 Task: Look for space in Conroe, United States from 12th July, 2023 to 16th July, 2023 for 8 adults in price range Rs.10000 to Rs.16000. Place can be private room with 8 bedrooms having 8 beds and 8 bathrooms. Property type can be house, flat, guest house. Amenities needed are: wifi, TV, free parkinig on premises, gym, breakfast. Booking option can be shelf check-in. Required host language is English.
Action: Mouse moved to (482, 95)
Screenshot: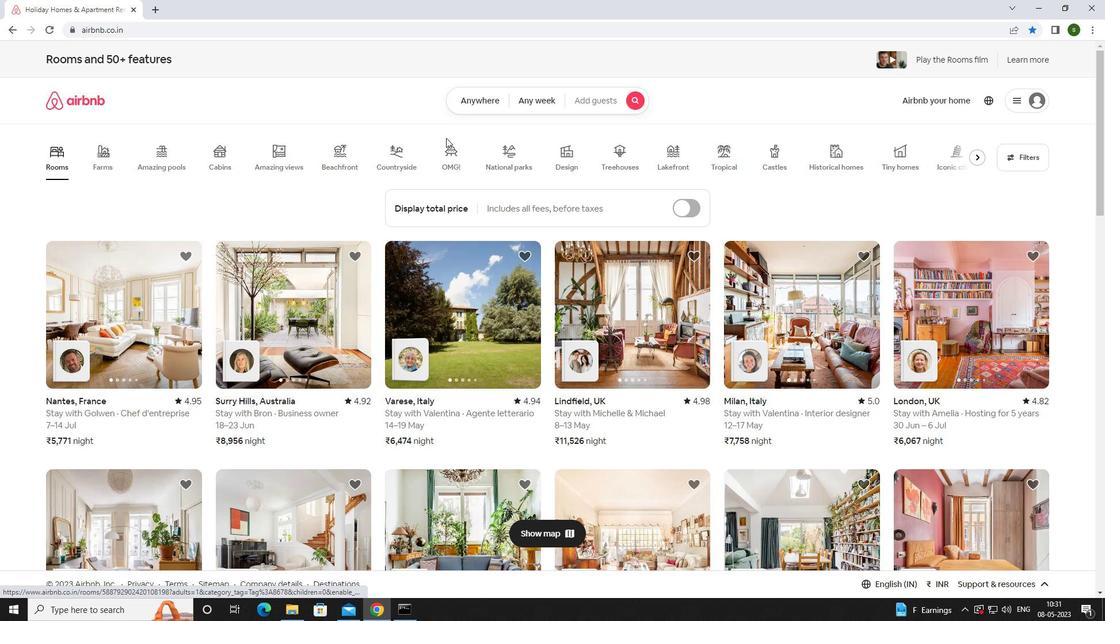 
Action: Mouse pressed left at (482, 95)
Screenshot: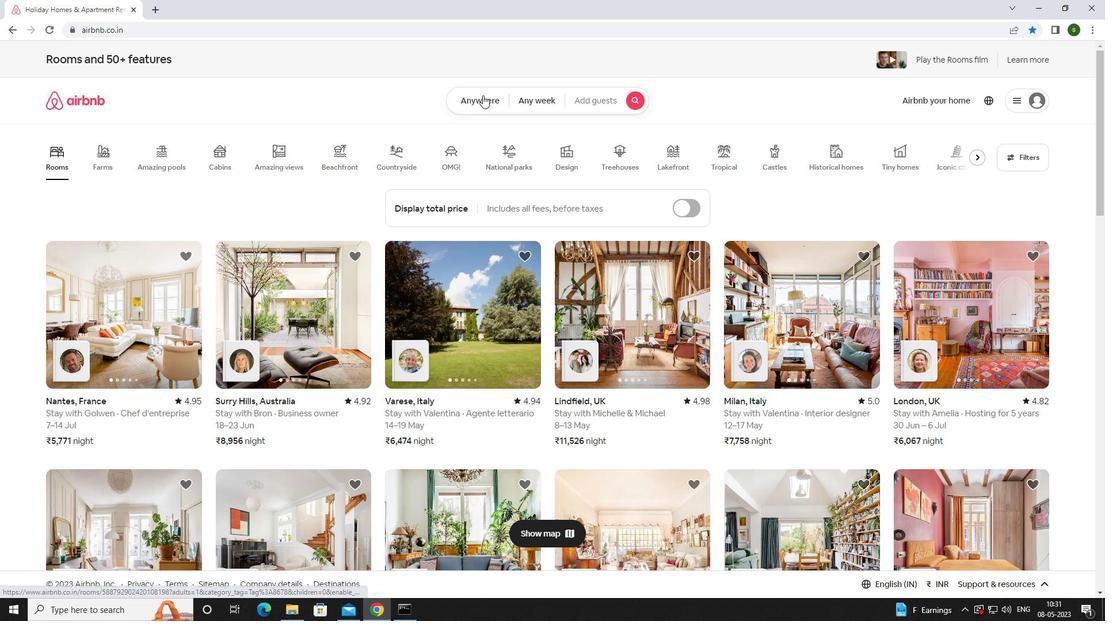 
Action: Mouse moved to (388, 145)
Screenshot: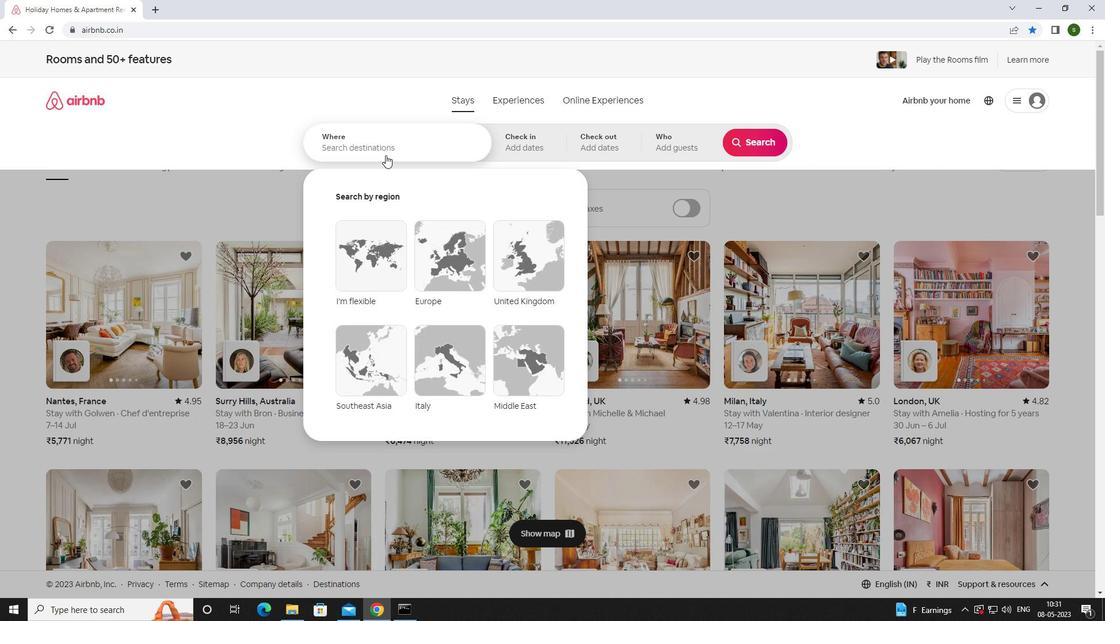
Action: Mouse pressed left at (388, 145)
Screenshot: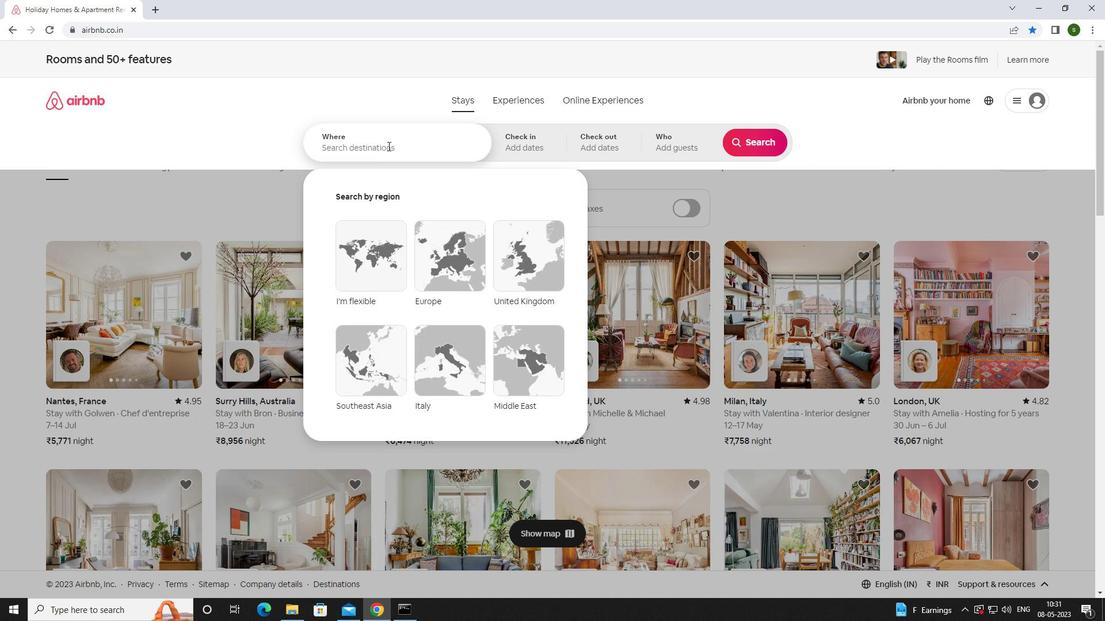 
Action: Key pressed <Key.caps_lock>c<Key.caps_lock>onroe,<Key.space><Key.caps_lock>u<Key.caps_lock>nited<Key.space><Key.caps_lock>s<Key.caps_lock>tates<Key.enter>
Screenshot: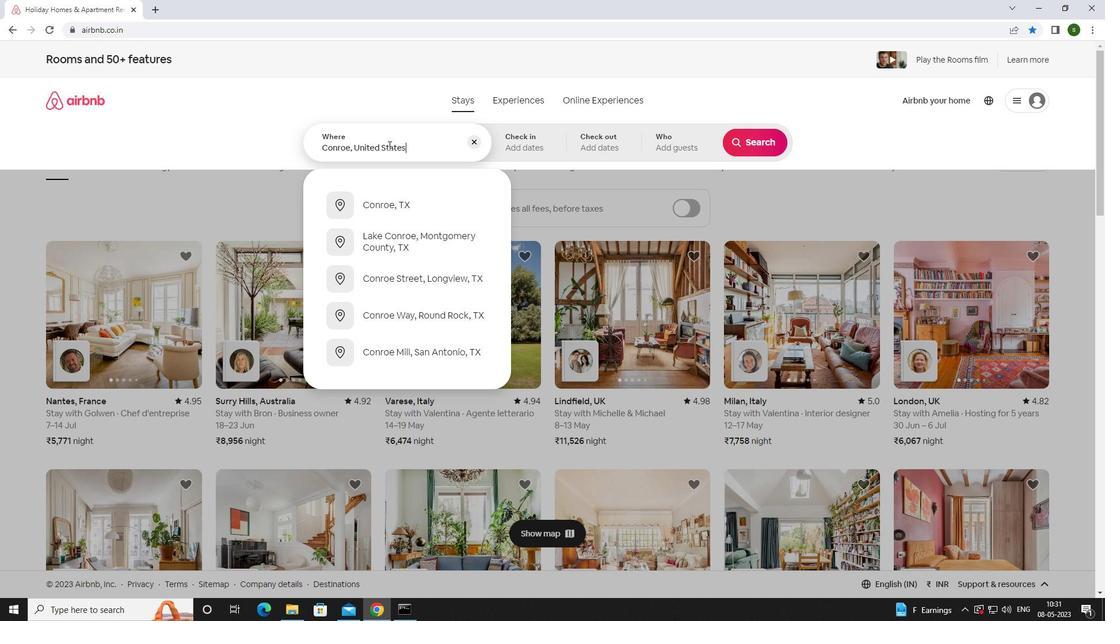 
Action: Mouse moved to (757, 237)
Screenshot: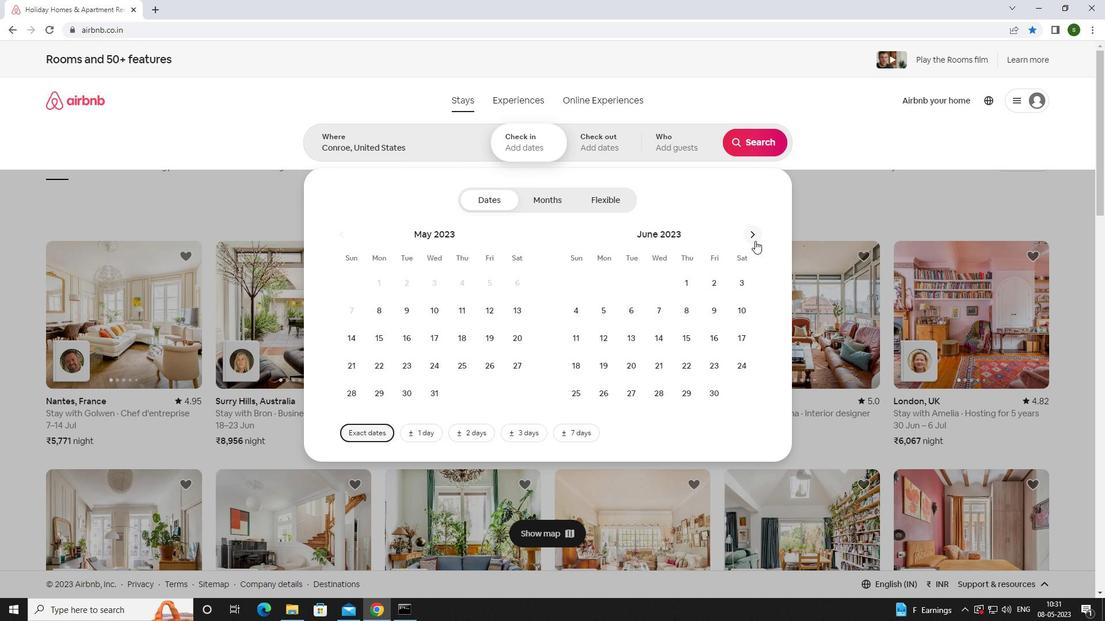 
Action: Mouse pressed left at (757, 237)
Screenshot: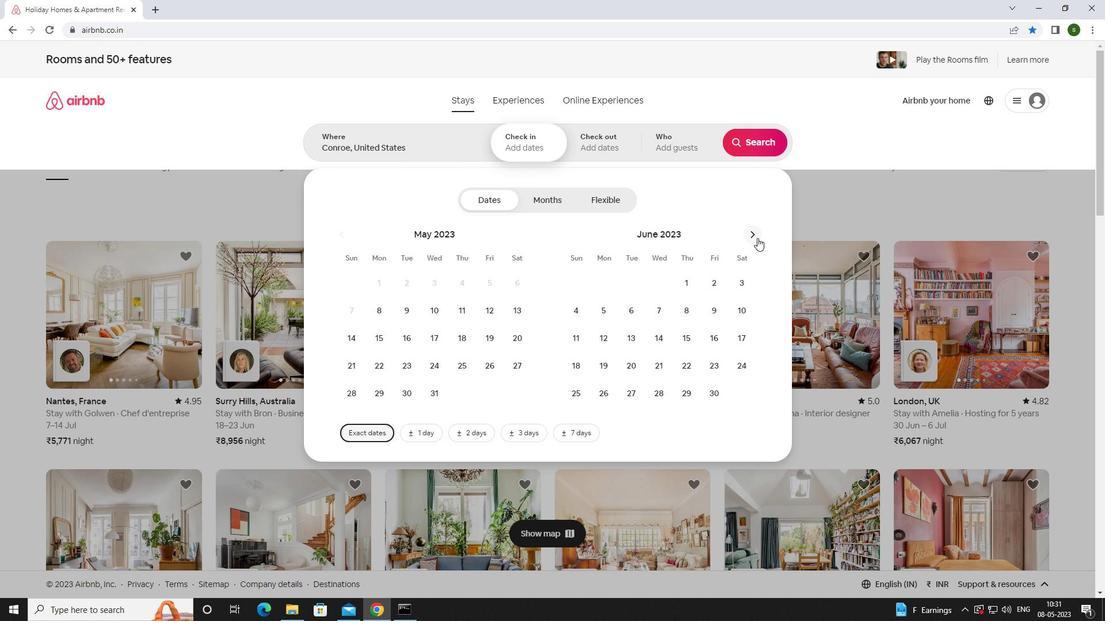 
Action: Mouse moved to (658, 325)
Screenshot: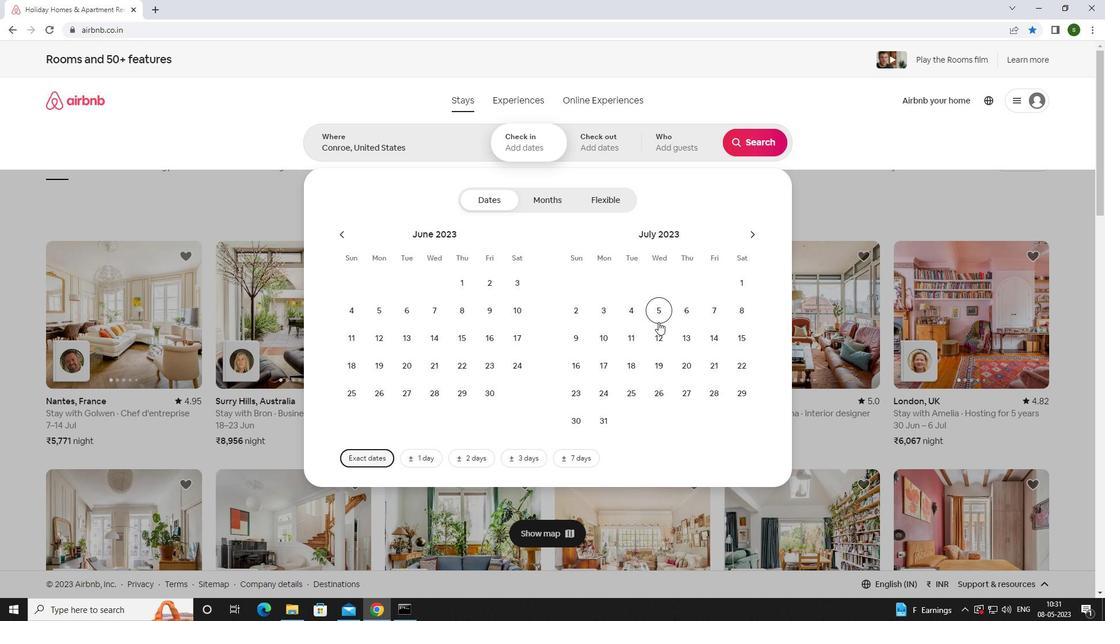 
Action: Mouse pressed left at (658, 325)
Screenshot: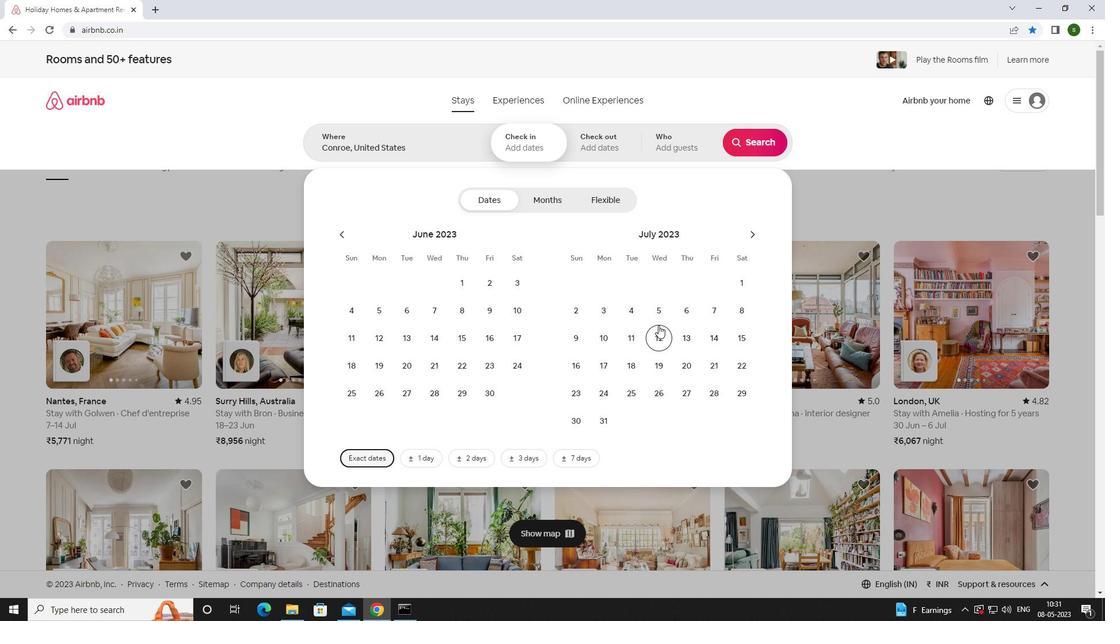 
Action: Mouse moved to (577, 366)
Screenshot: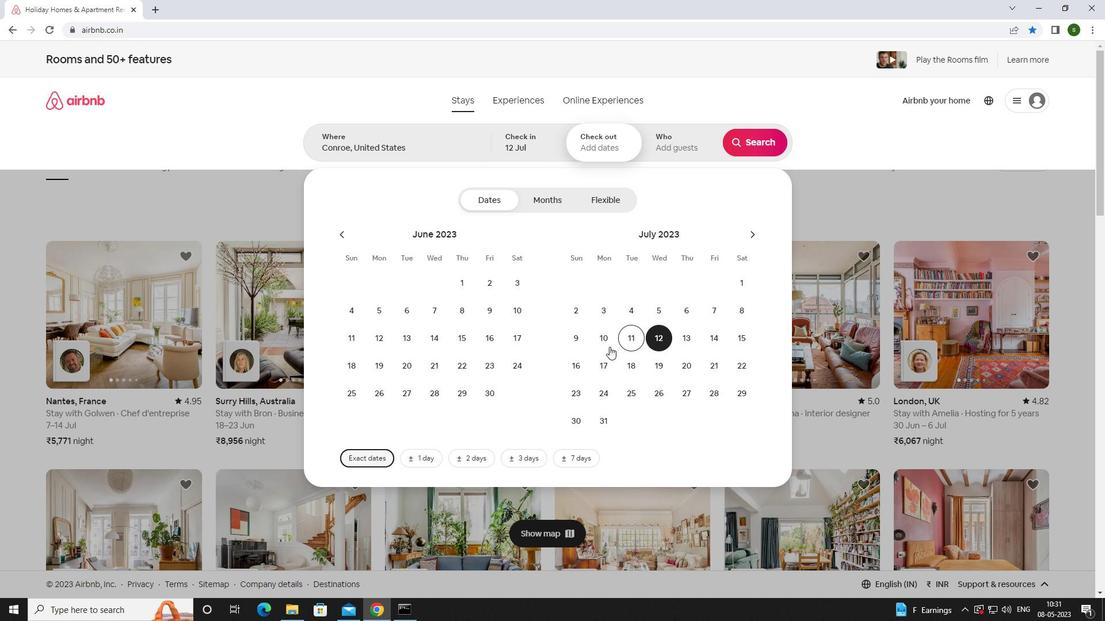 
Action: Mouse pressed left at (577, 366)
Screenshot: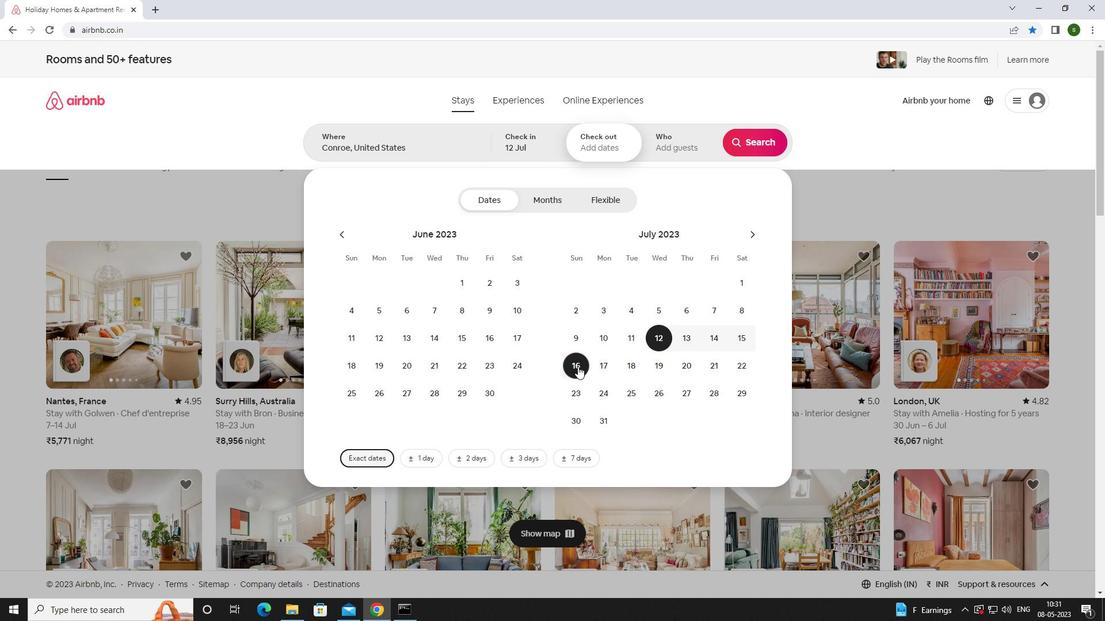 
Action: Mouse moved to (673, 149)
Screenshot: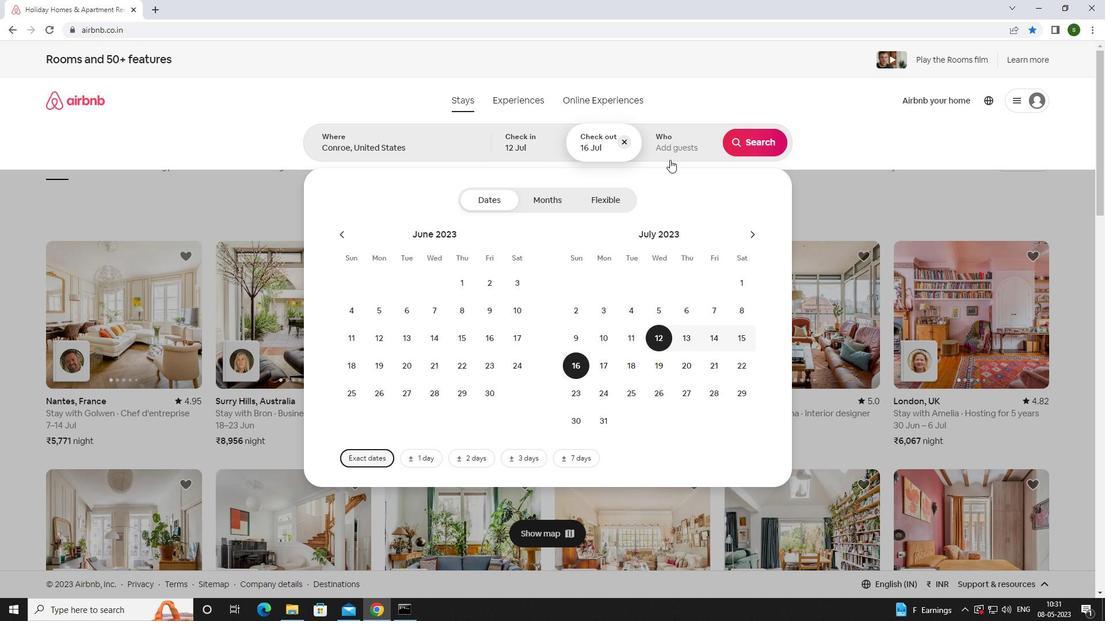 
Action: Mouse pressed left at (673, 149)
Screenshot: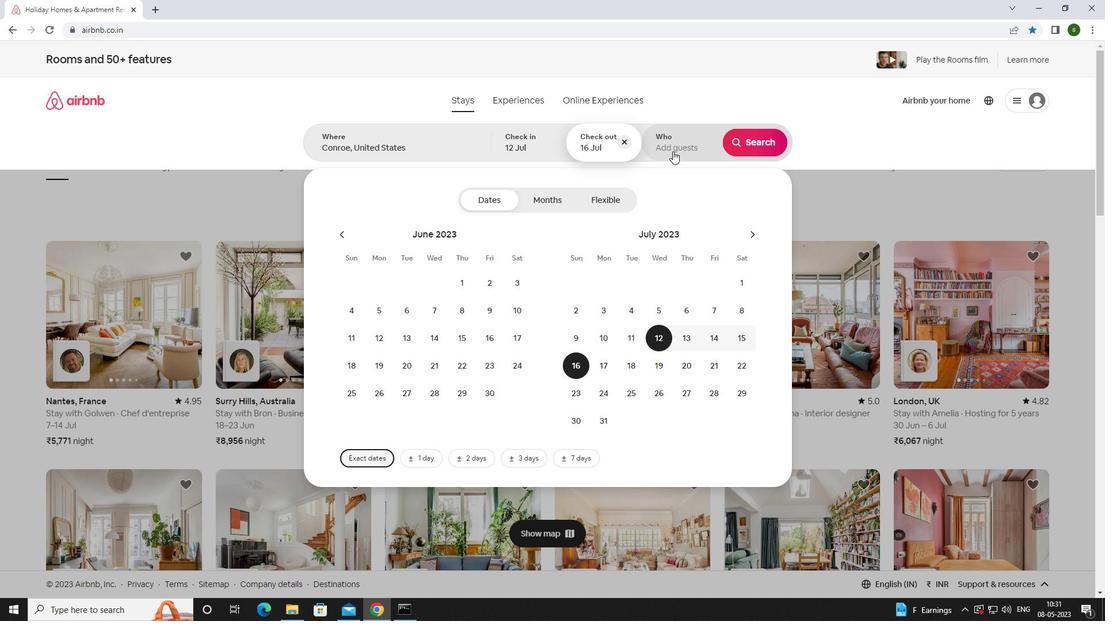 
Action: Mouse moved to (757, 203)
Screenshot: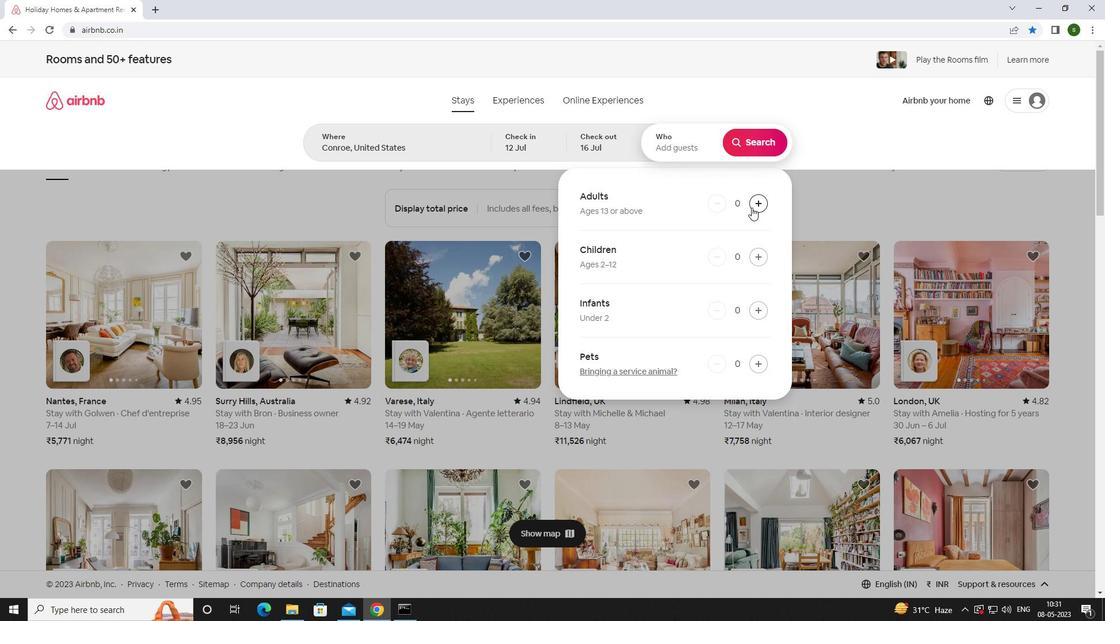 
Action: Mouse pressed left at (757, 203)
Screenshot: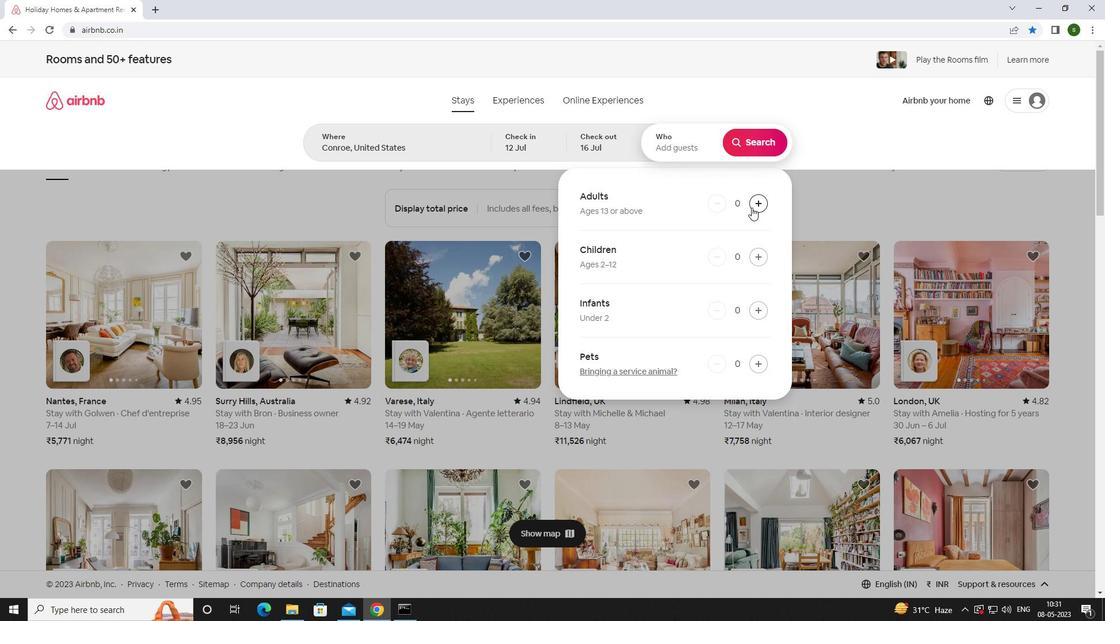 
Action: Mouse pressed left at (757, 203)
Screenshot: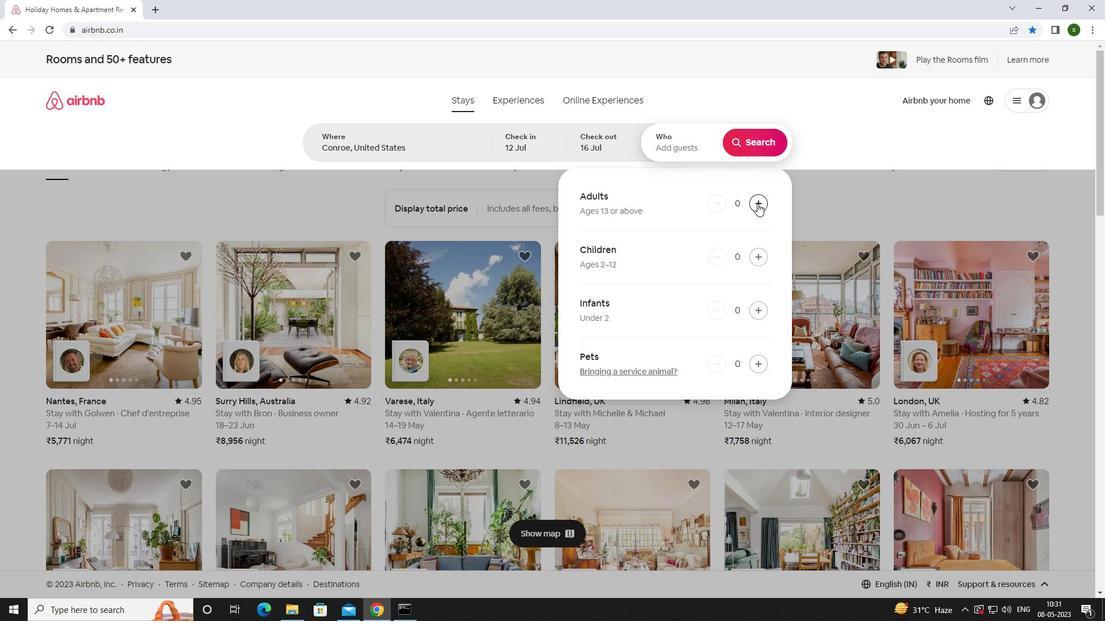 
Action: Mouse pressed left at (757, 203)
Screenshot: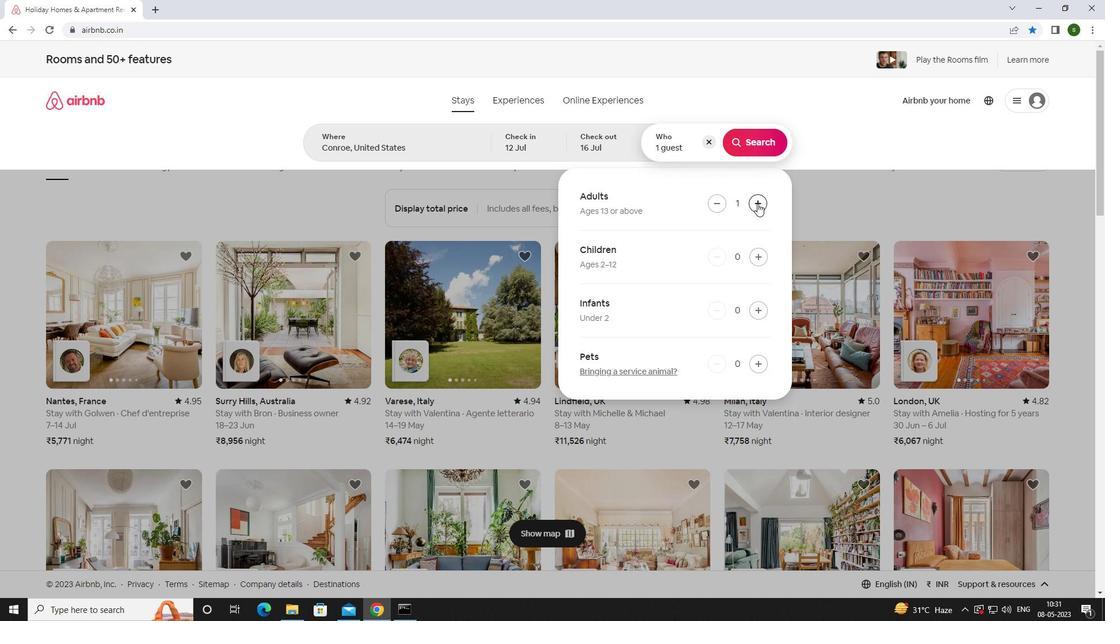 
Action: Mouse pressed left at (757, 203)
Screenshot: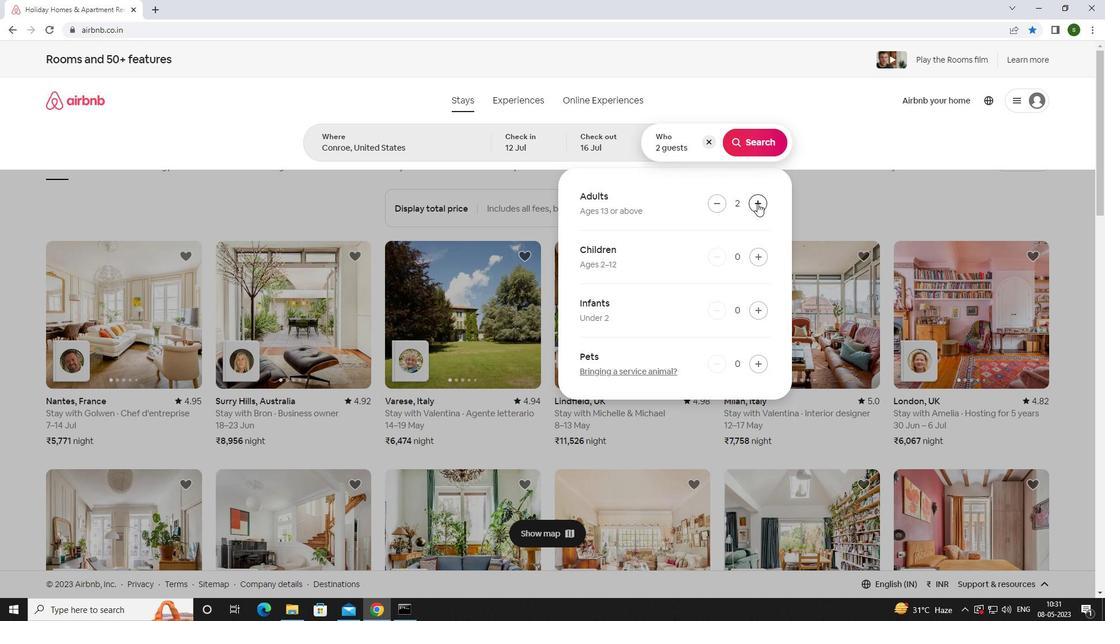 
Action: Mouse pressed left at (757, 203)
Screenshot: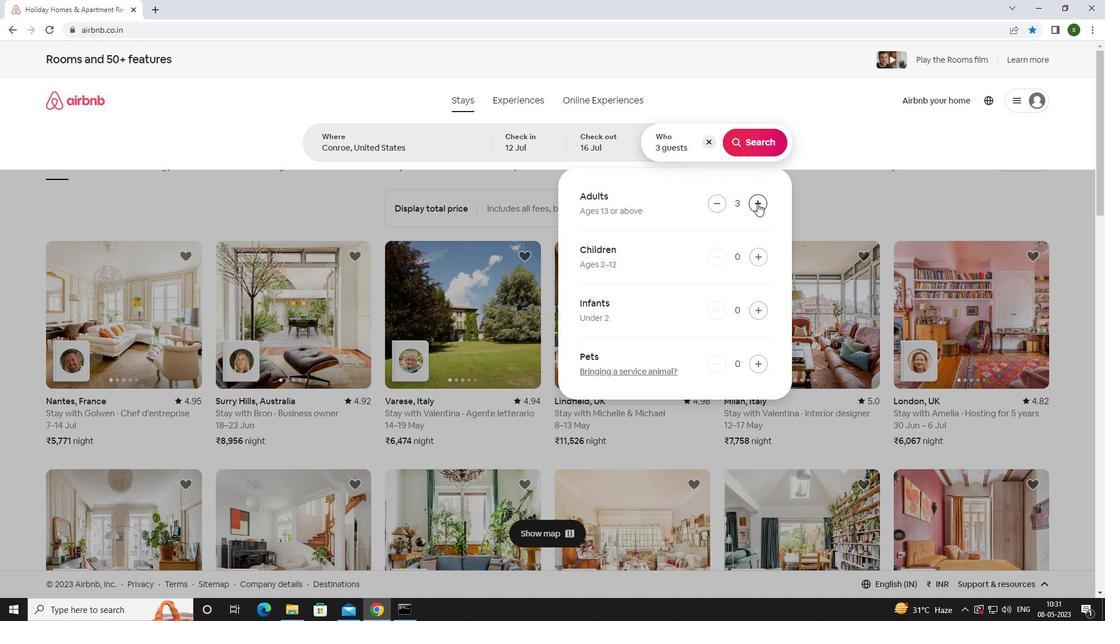 
Action: Mouse pressed left at (757, 203)
Screenshot: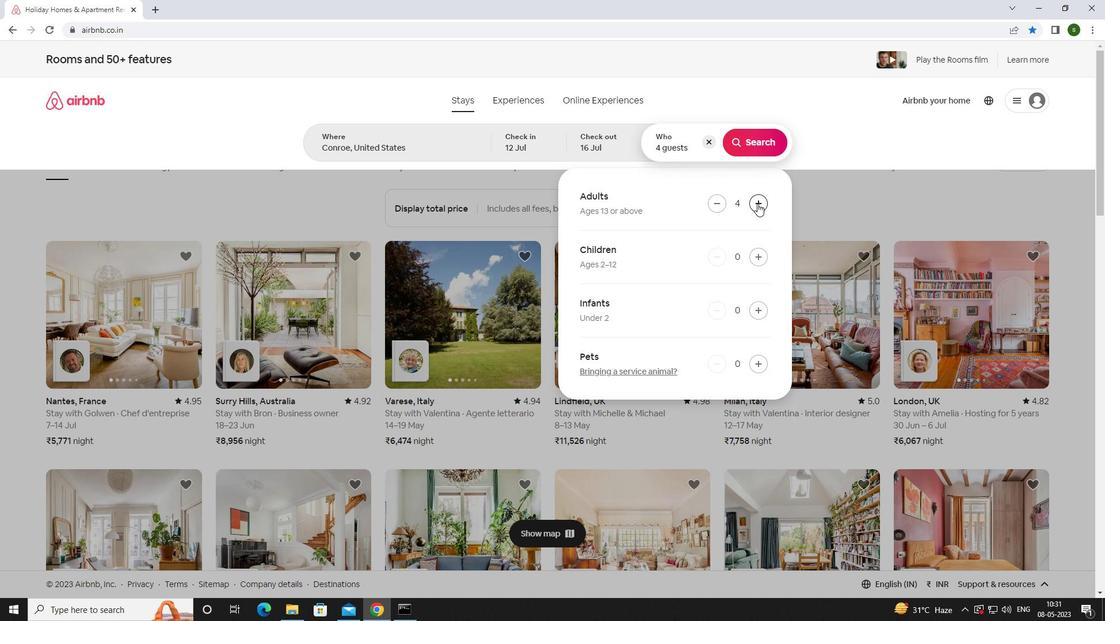 
Action: Mouse pressed left at (757, 203)
Screenshot: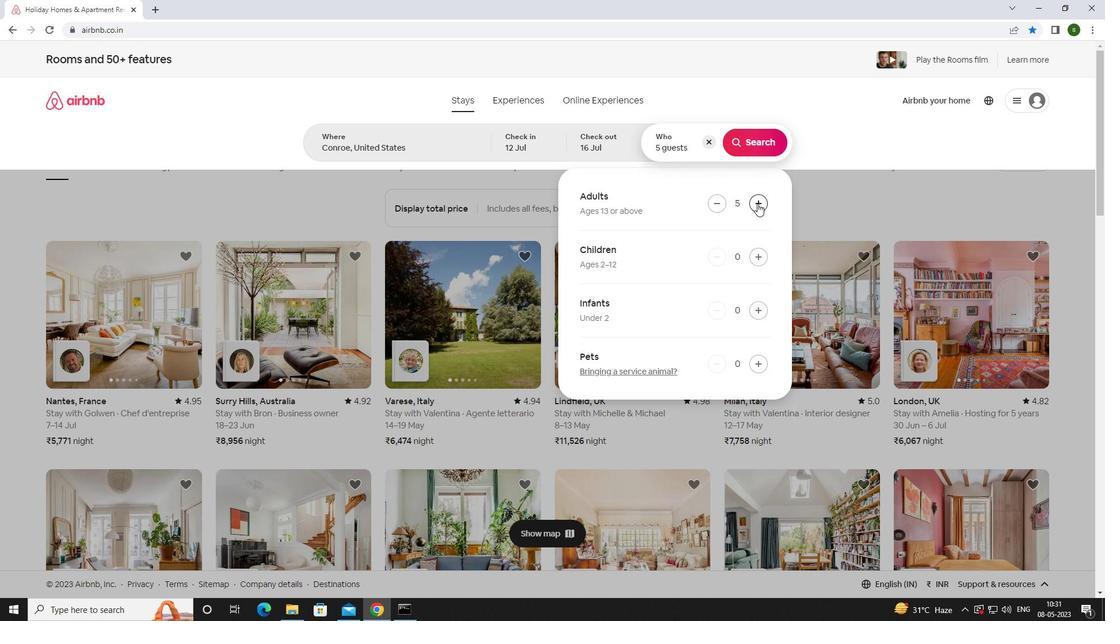 
Action: Mouse pressed left at (757, 203)
Screenshot: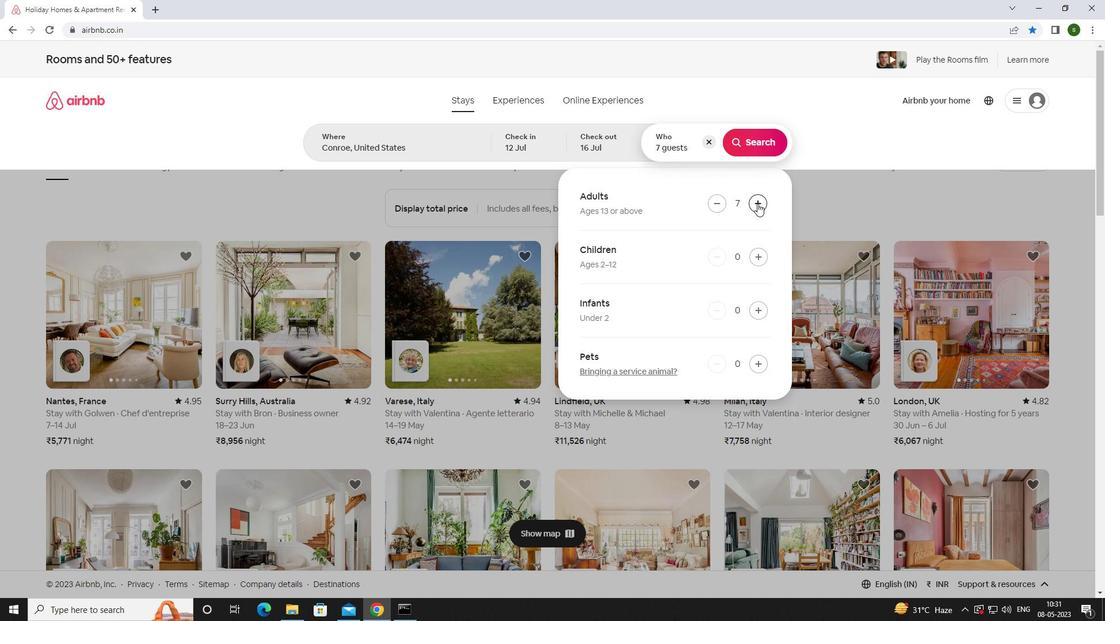 
Action: Mouse moved to (757, 139)
Screenshot: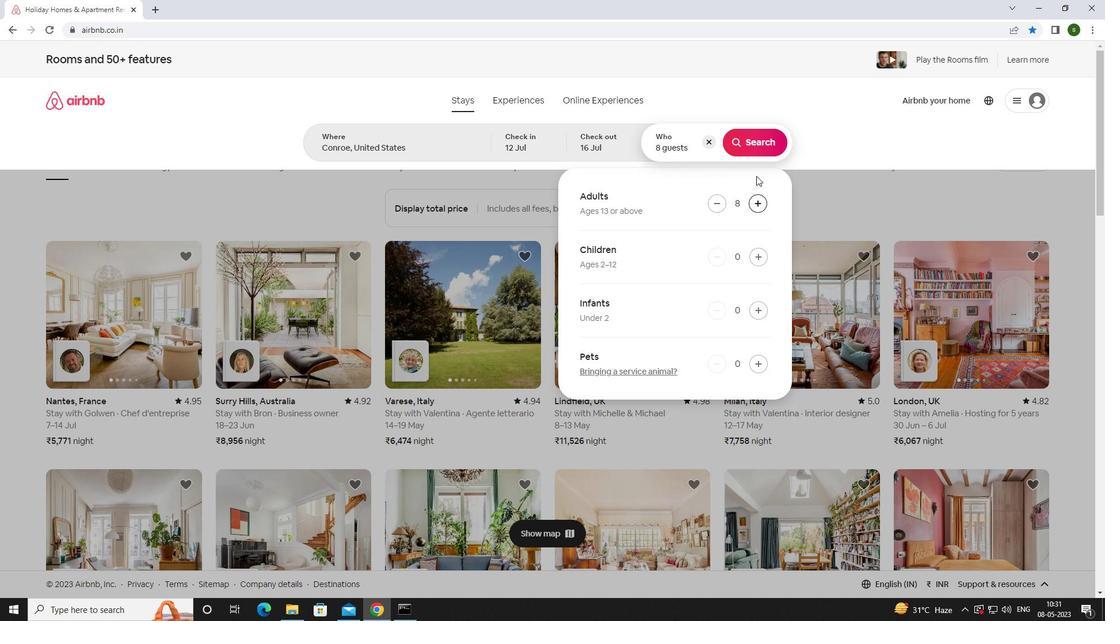 
Action: Mouse pressed left at (757, 139)
Screenshot: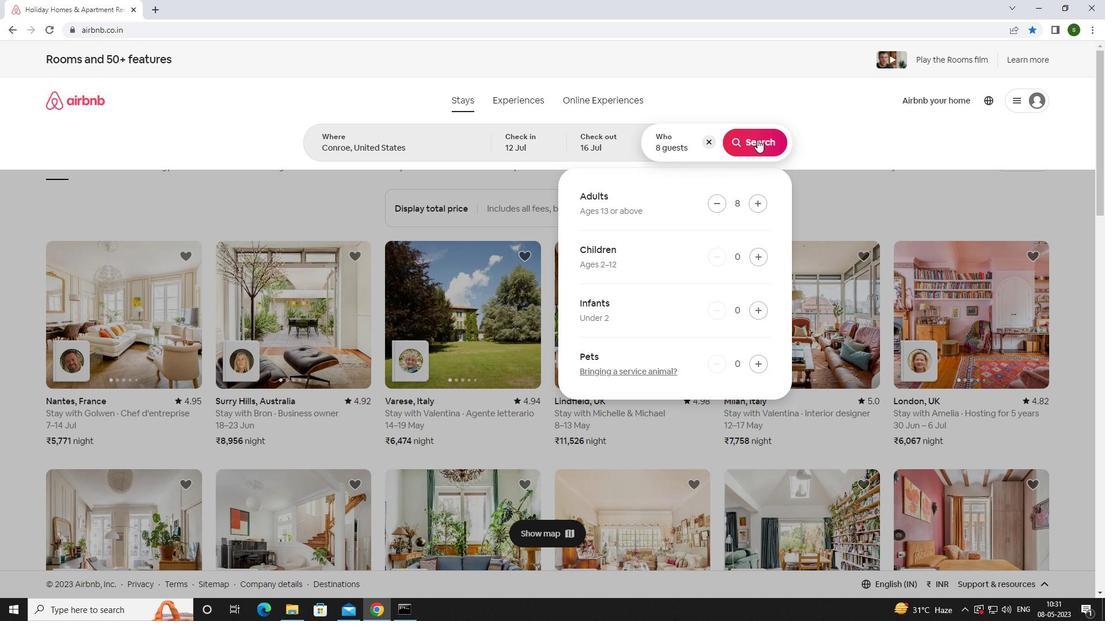 
Action: Mouse moved to (1040, 108)
Screenshot: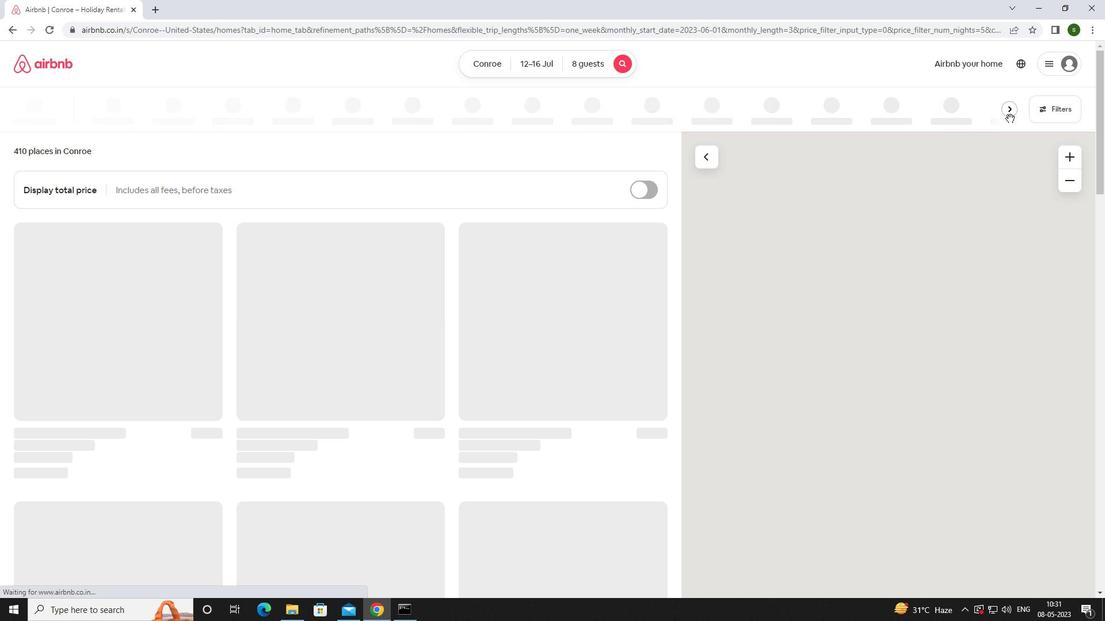 
Action: Mouse pressed left at (1040, 108)
Screenshot: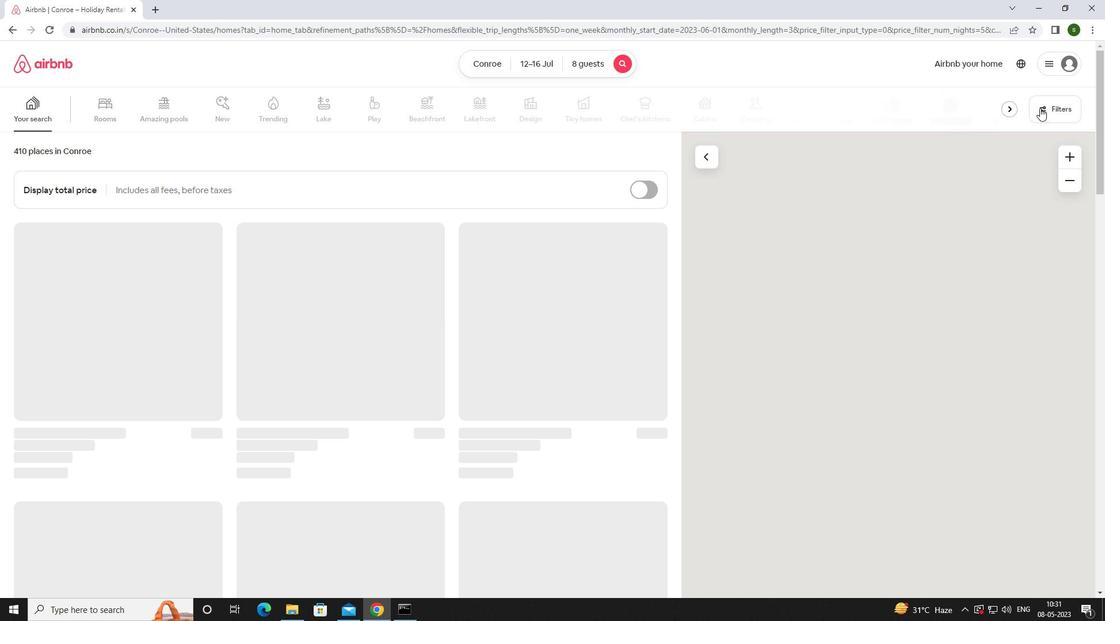 
Action: Mouse moved to (486, 392)
Screenshot: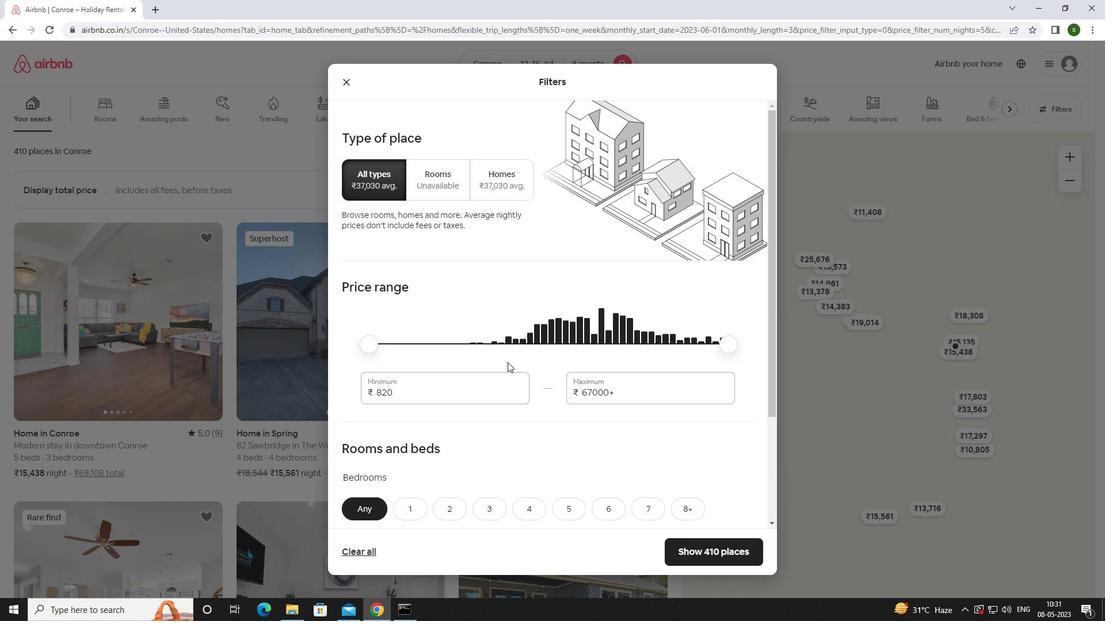 
Action: Mouse pressed left at (486, 392)
Screenshot: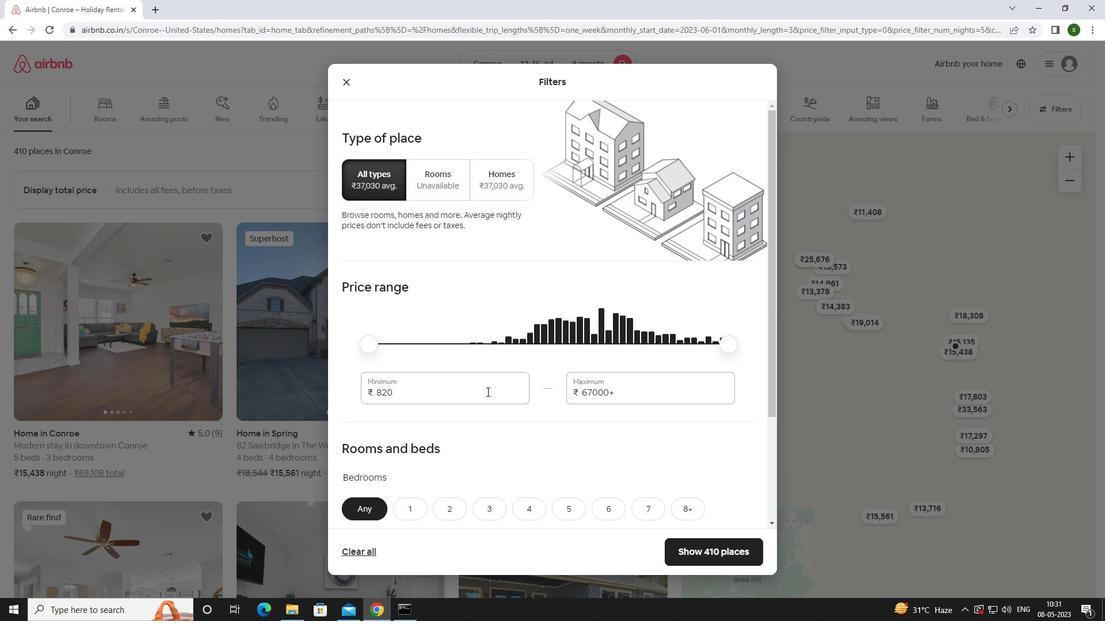 
Action: Key pressed <Key.backspace><Key.backspace><Key.backspace><Key.backspace><Key.backspace>10000
Screenshot: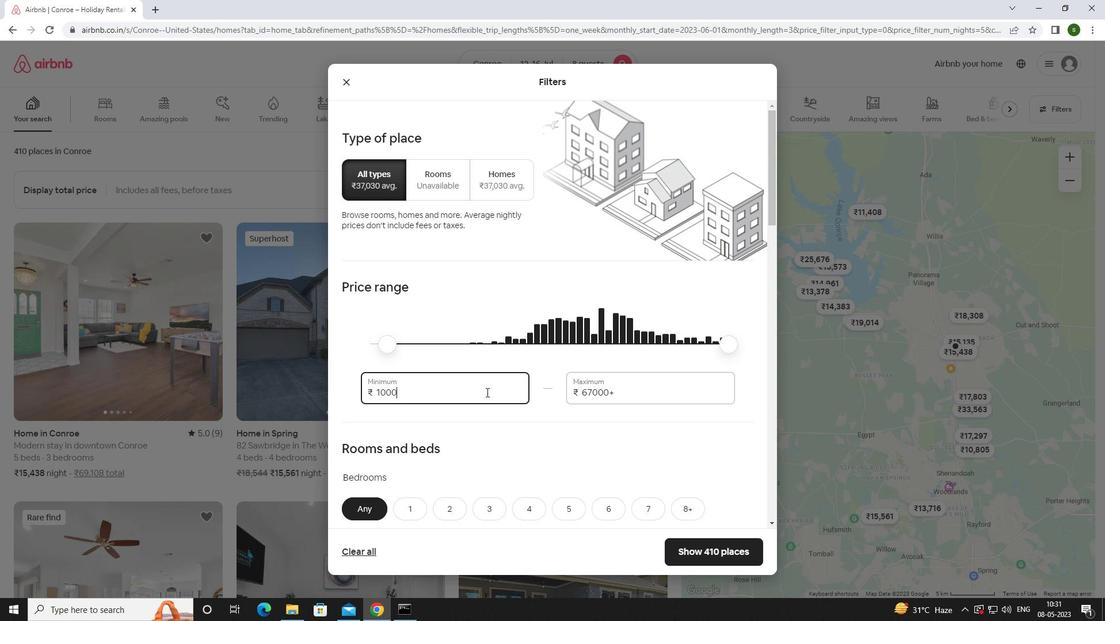 
Action: Mouse moved to (613, 391)
Screenshot: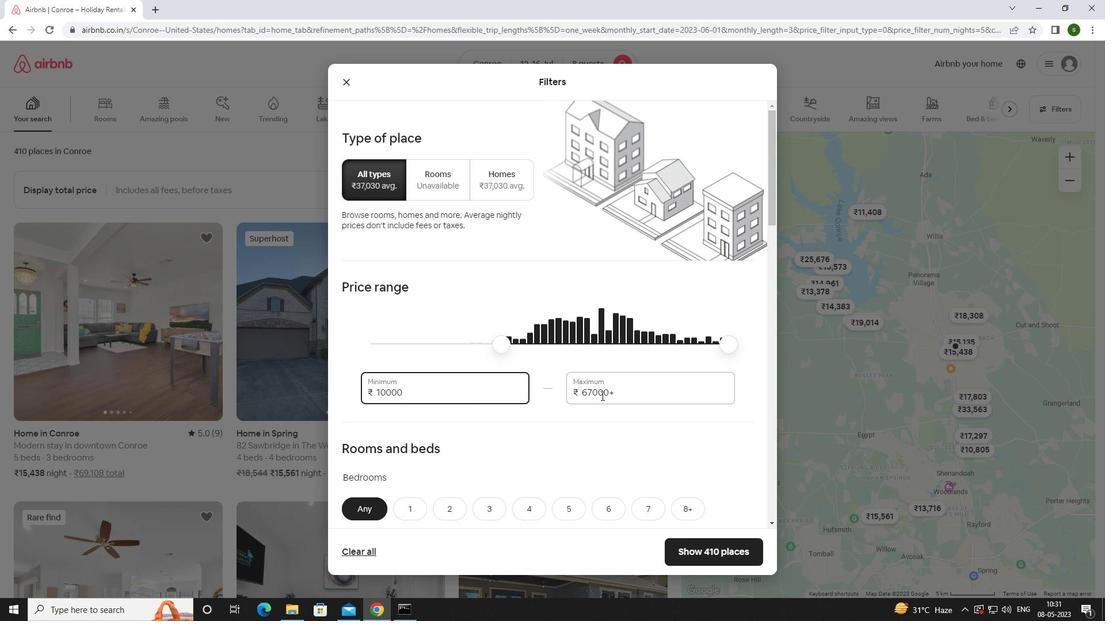 
Action: Mouse pressed left at (613, 391)
Screenshot: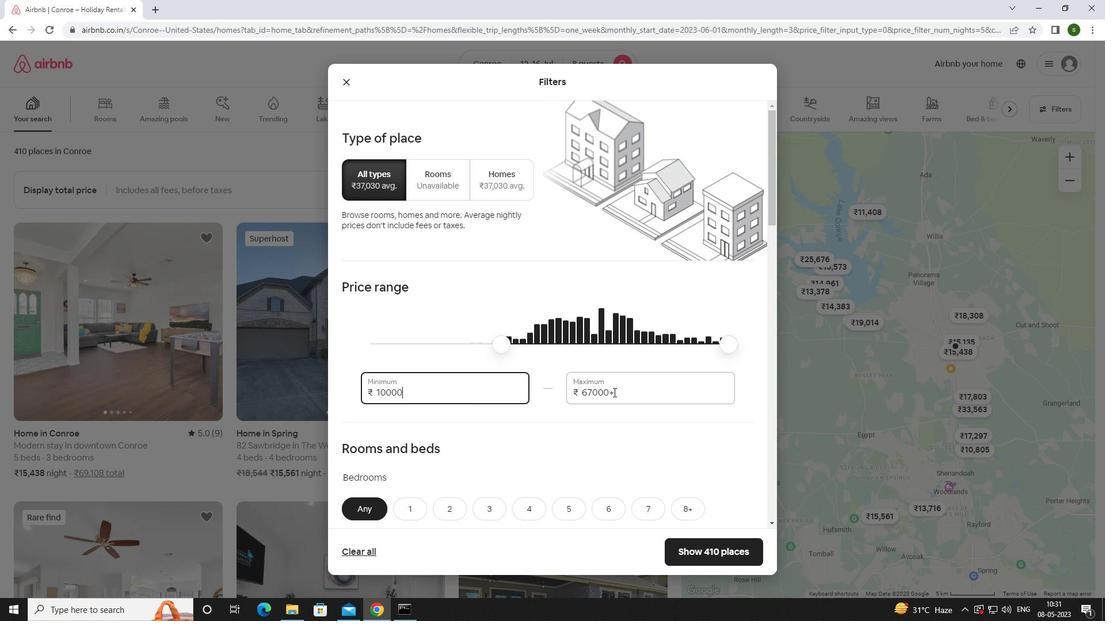 
Action: Key pressed <Key.backspace><Key.backspace><Key.backspace><Key.backspace><Key.backspace><Key.backspace><Key.backspace><Key.backspace><Key.backspace><Key.backspace><Key.backspace><Key.backspace><Key.backspace>16000
Screenshot: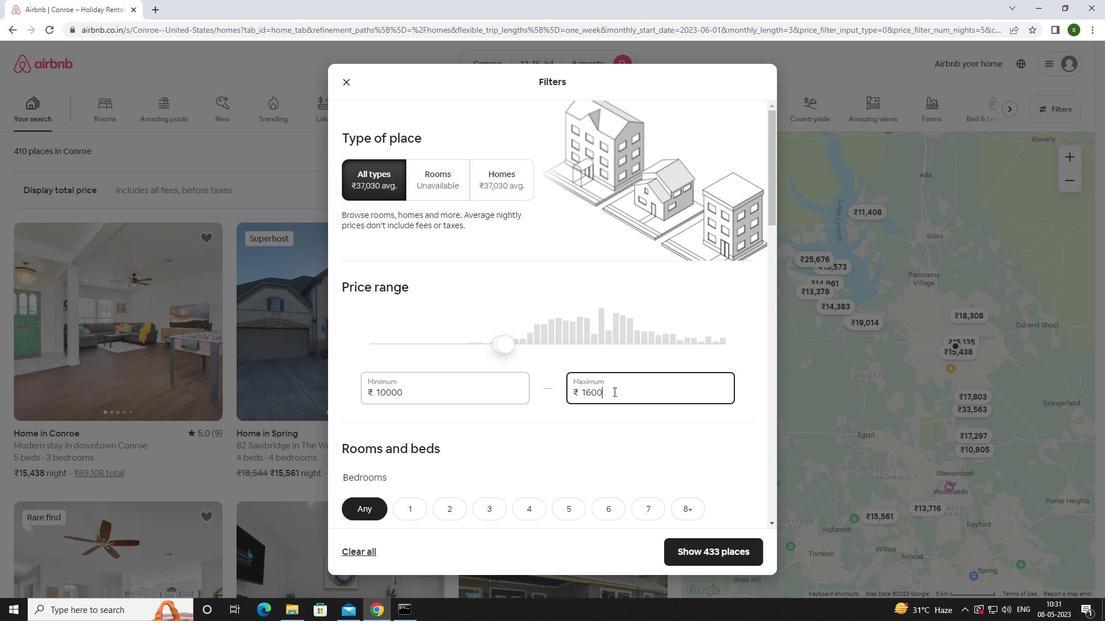 
Action: Mouse moved to (589, 394)
Screenshot: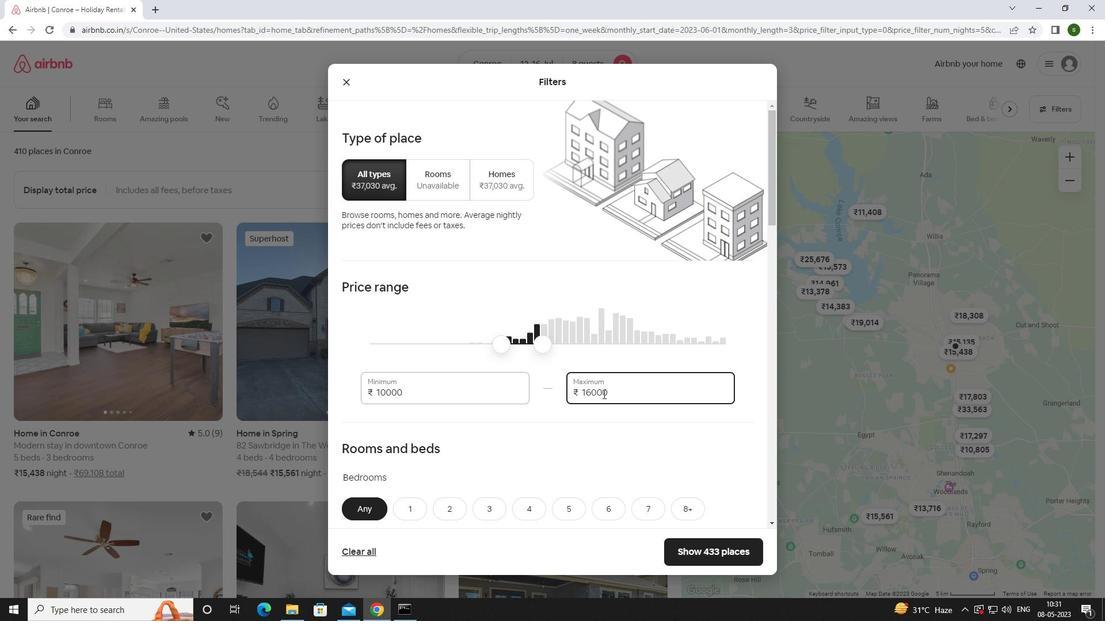 
Action: Mouse scrolled (589, 394) with delta (0, 0)
Screenshot: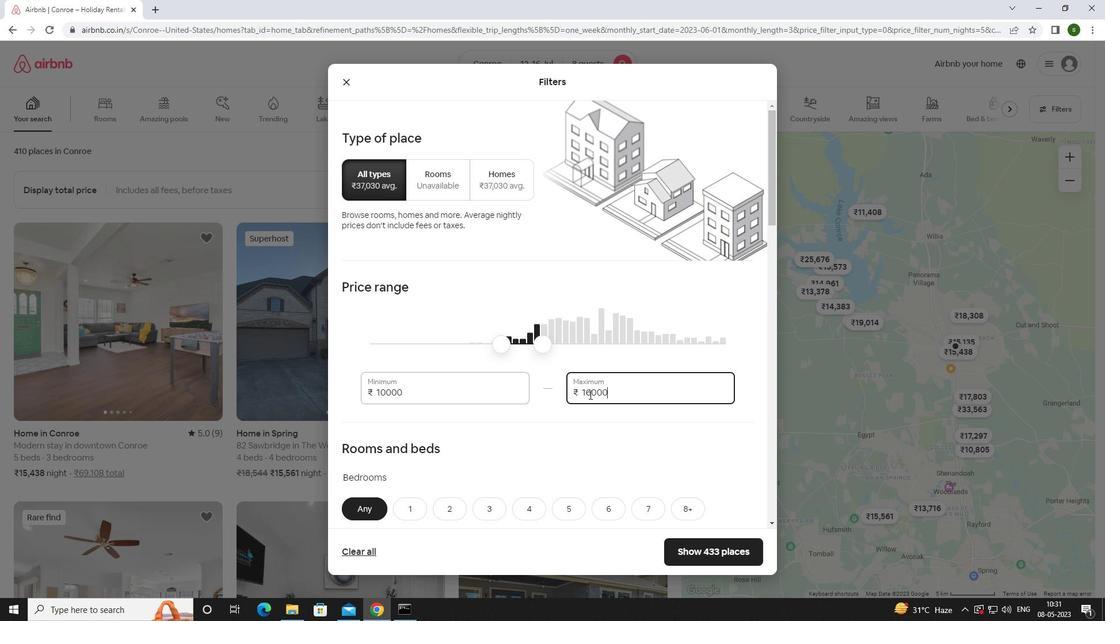 
Action: Mouse scrolled (589, 394) with delta (0, 0)
Screenshot: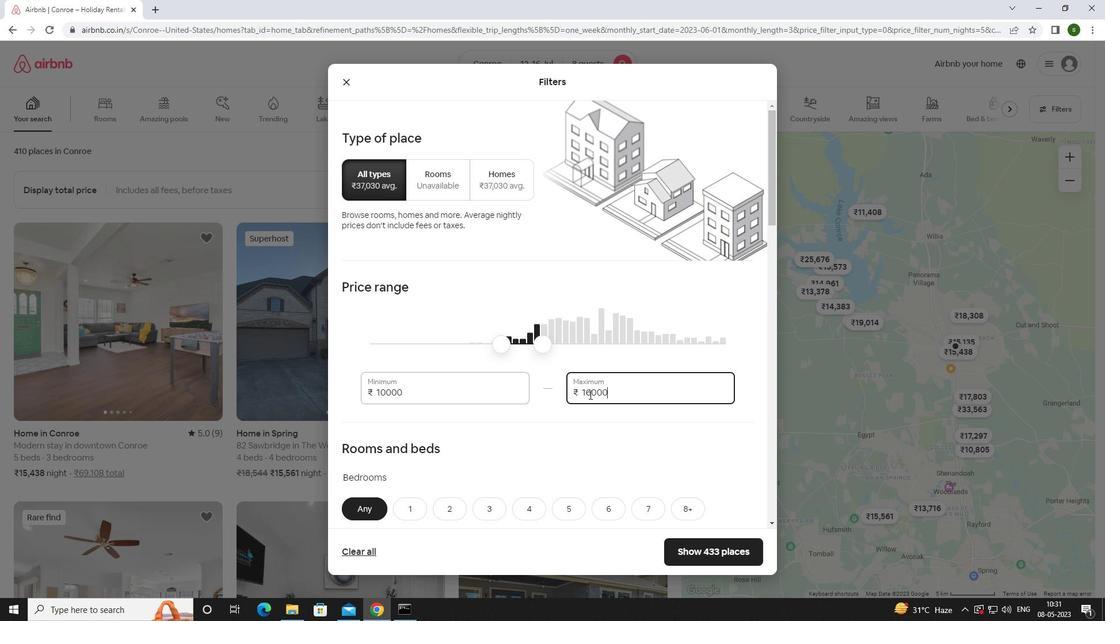 
Action: Mouse scrolled (589, 394) with delta (0, 0)
Screenshot: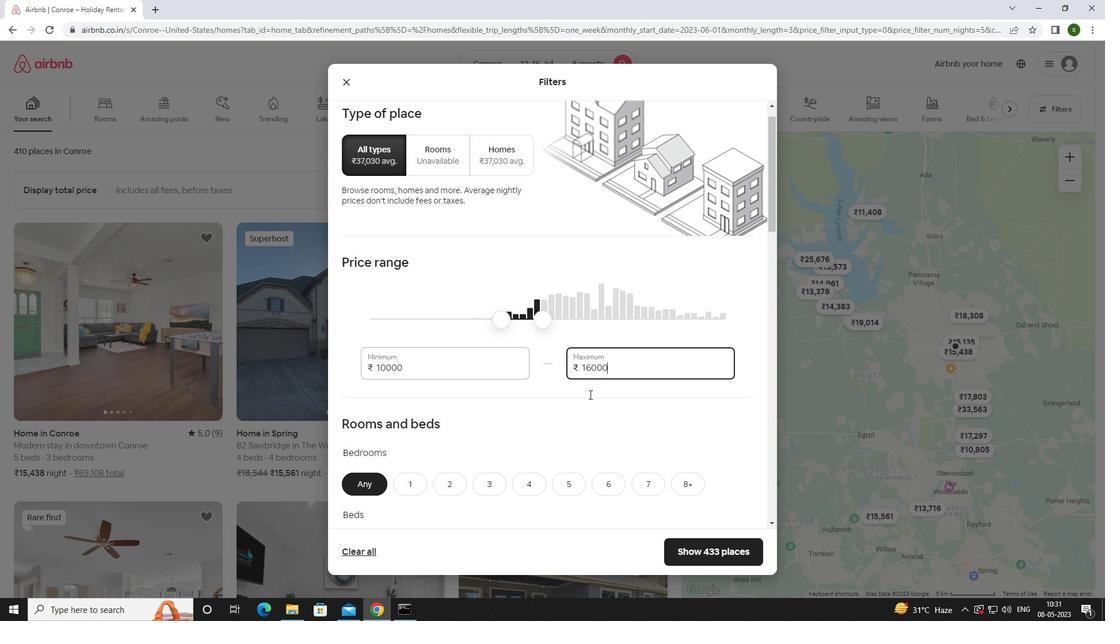 
Action: Mouse scrolled (589, 394) with delta (0, 0)
Screenshot: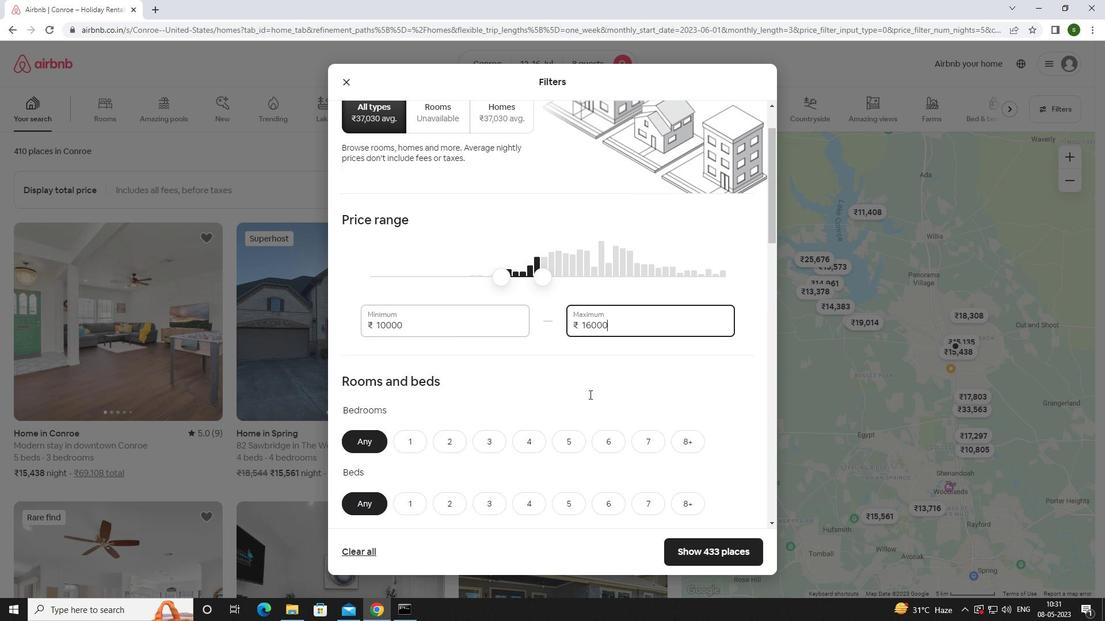 
Action: Mouse moved to (689, 276)
Screenshot: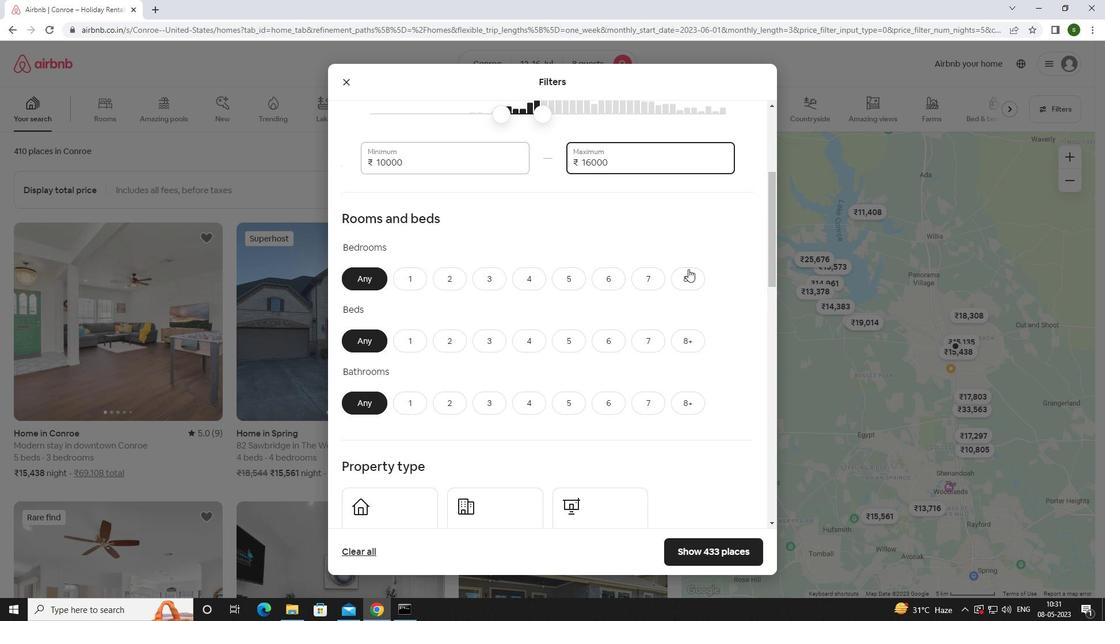 
Action: Mouse pressed left at (689, 276)
Screenshot: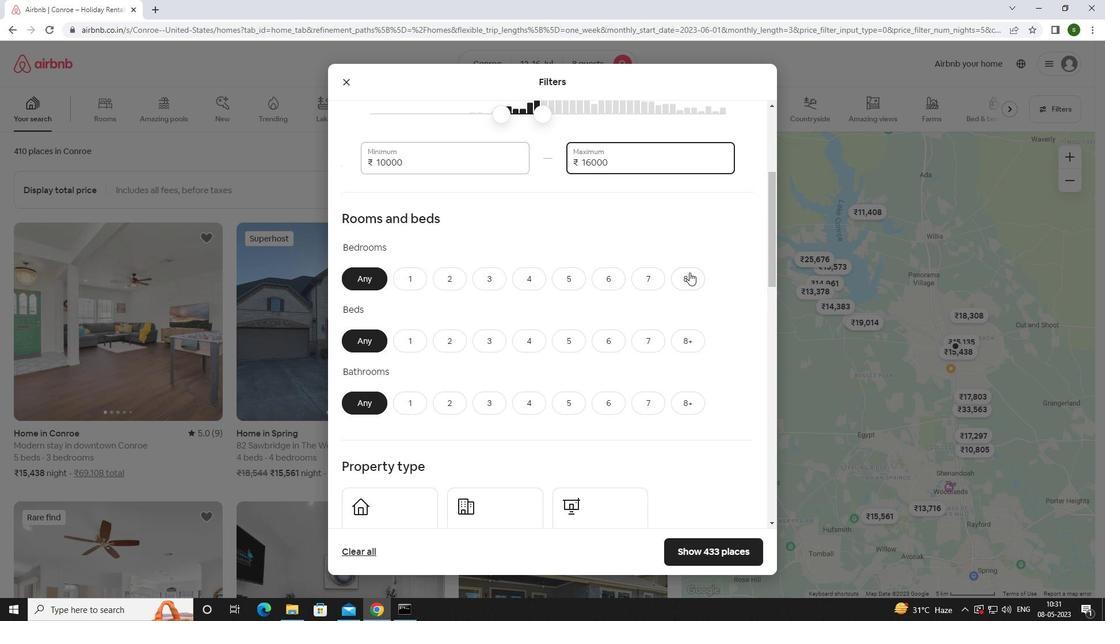 
Action: Mouse moved to (686, 331)
Screenshot: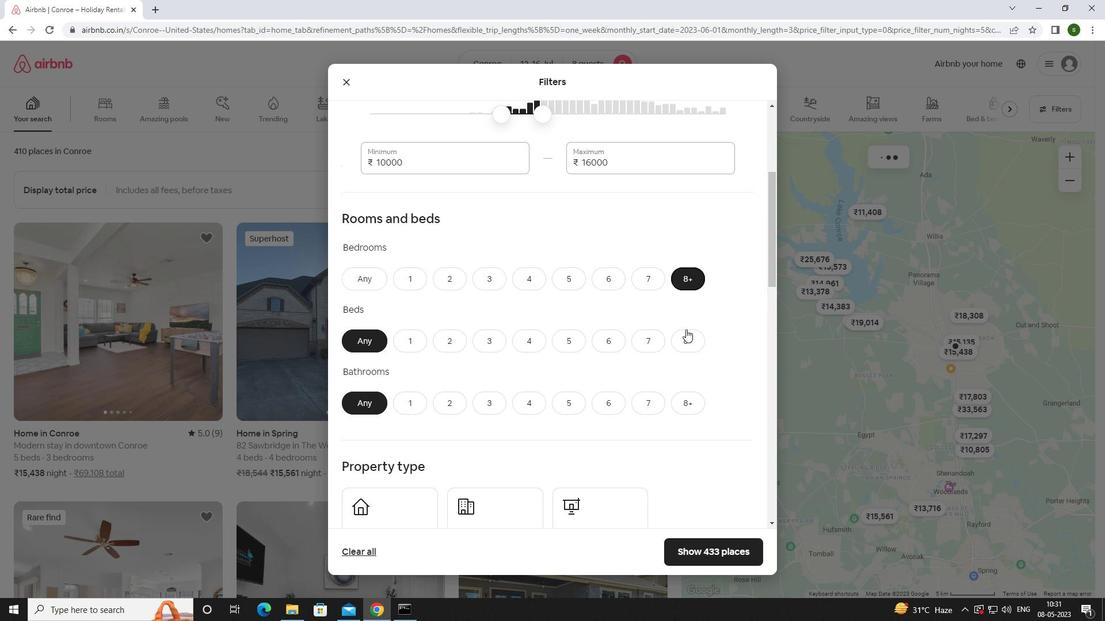 
Action: Mouse pressed left at (686, 331)
Screenshot: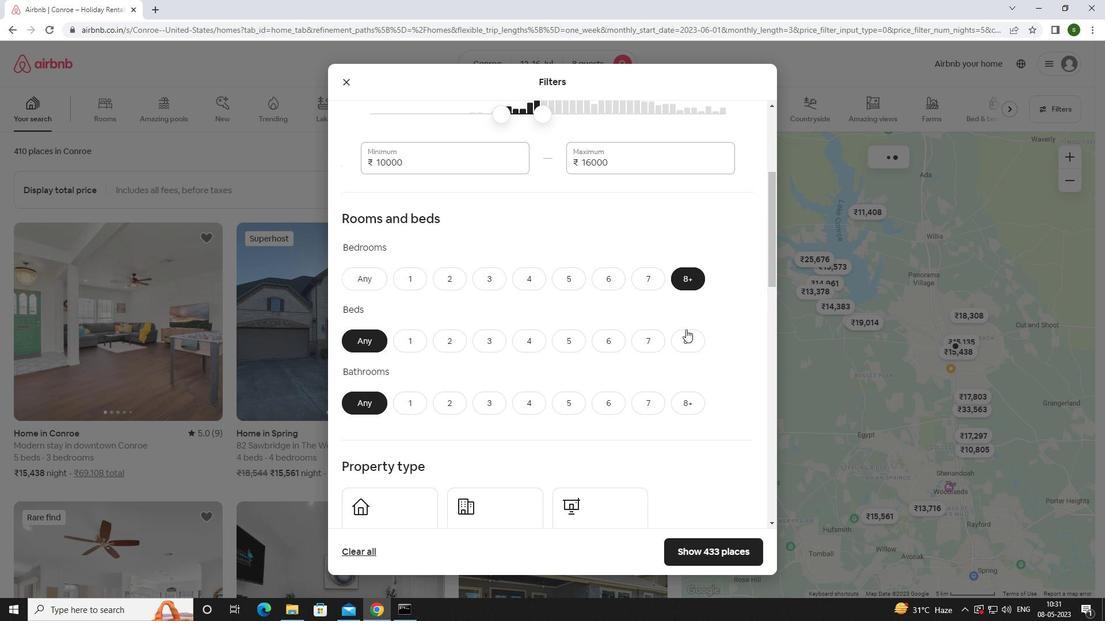
Action: Mouse moved to (692, 397)
Screenshot: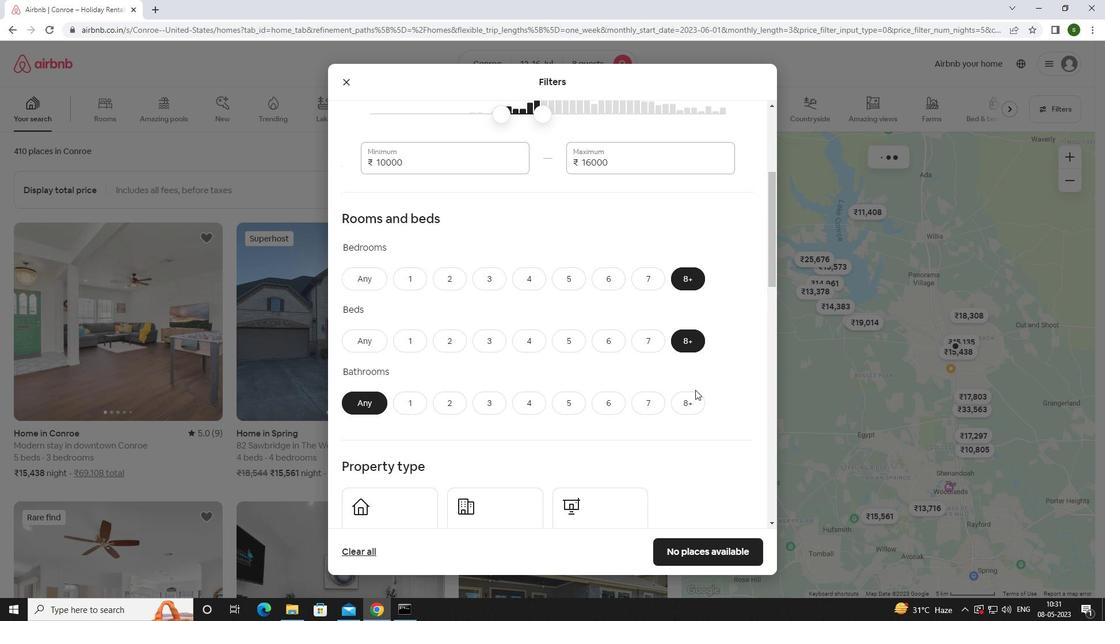 
Action: Mouse pressed left at (692, 397)
Screenshot: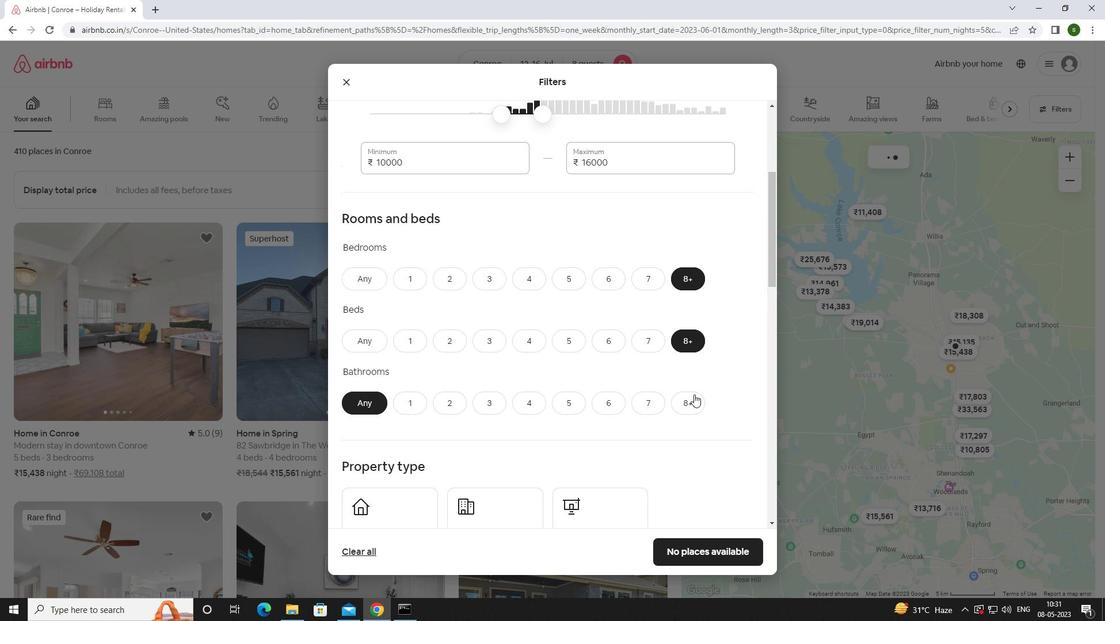 
Action: Mouse moved to (597, 360)
Screenshot: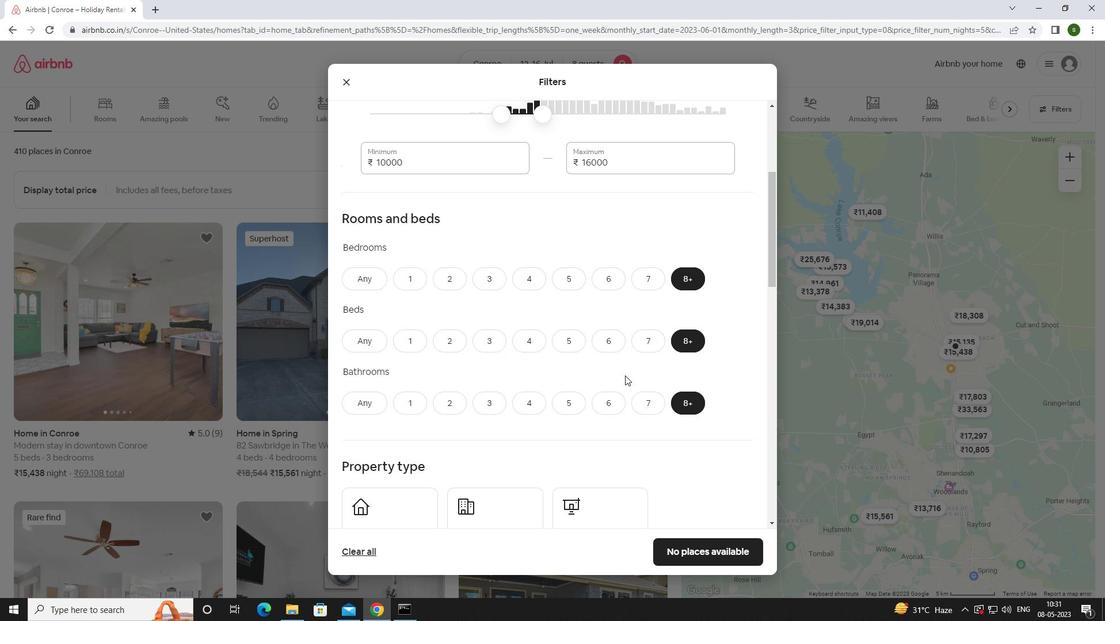 
Action: Mouse scrolled (597, 359) with delta (0, 0)
Screenshot: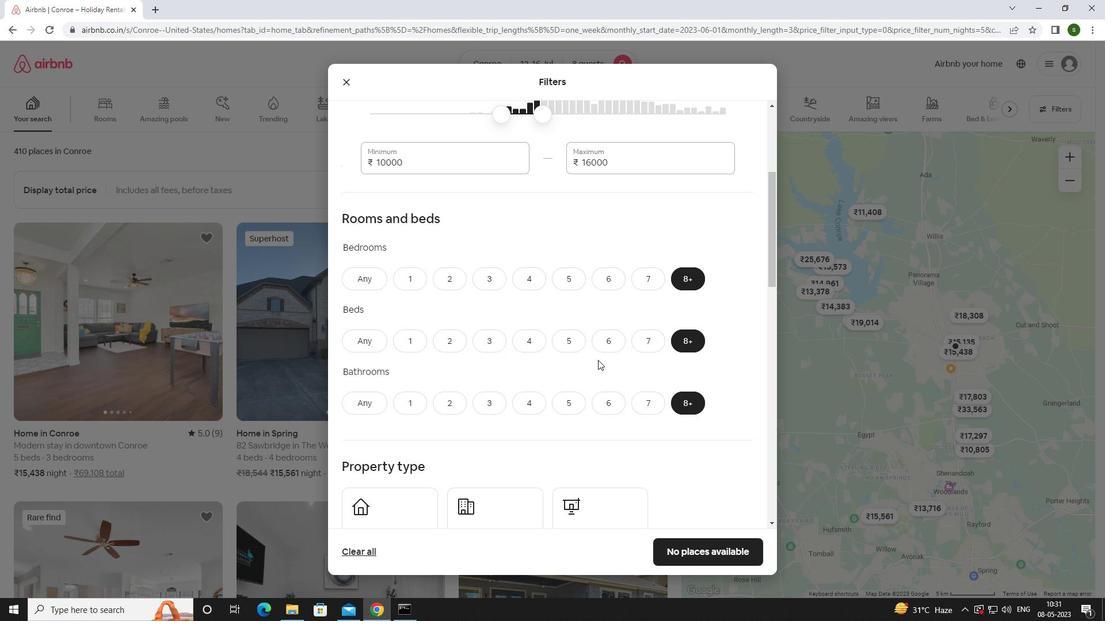 
Action: Mouse scrolled (597, 359) with delta (0, 0)
Screenshot: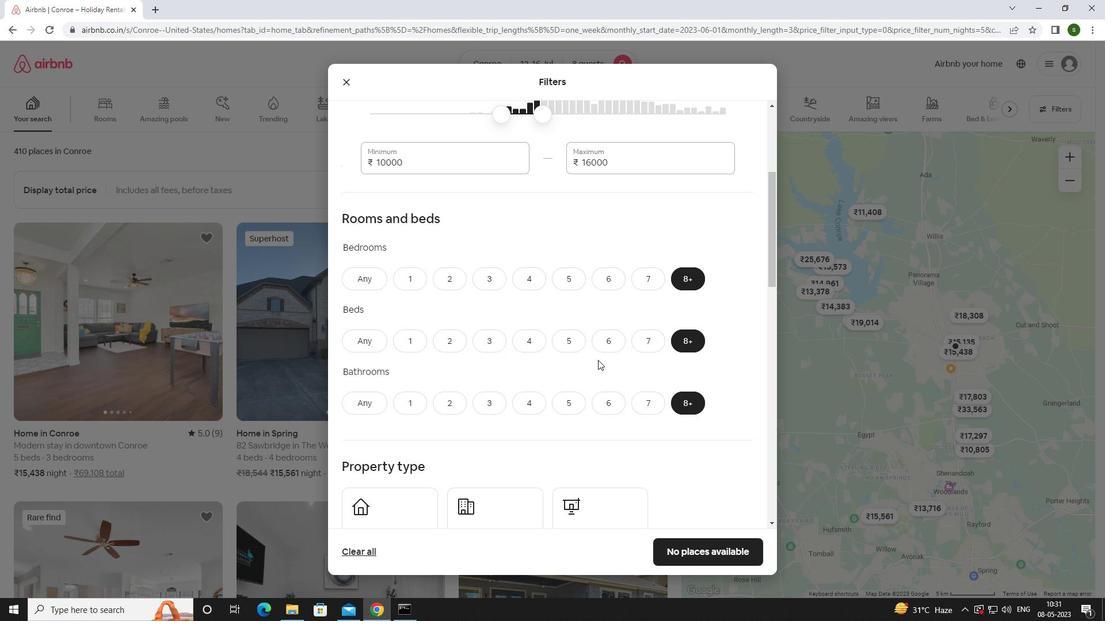 
Action: Mouse scrolled (597, 359) with delta (0, 0)
Screenshot: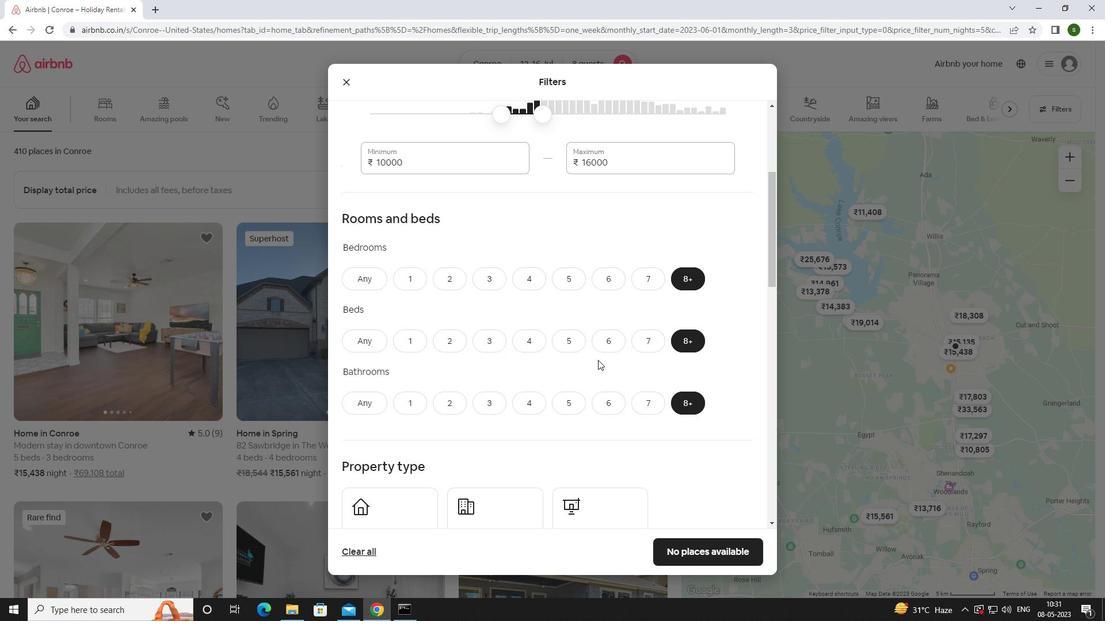 
Action: Mouse moved to (399, 343)
Screenshot: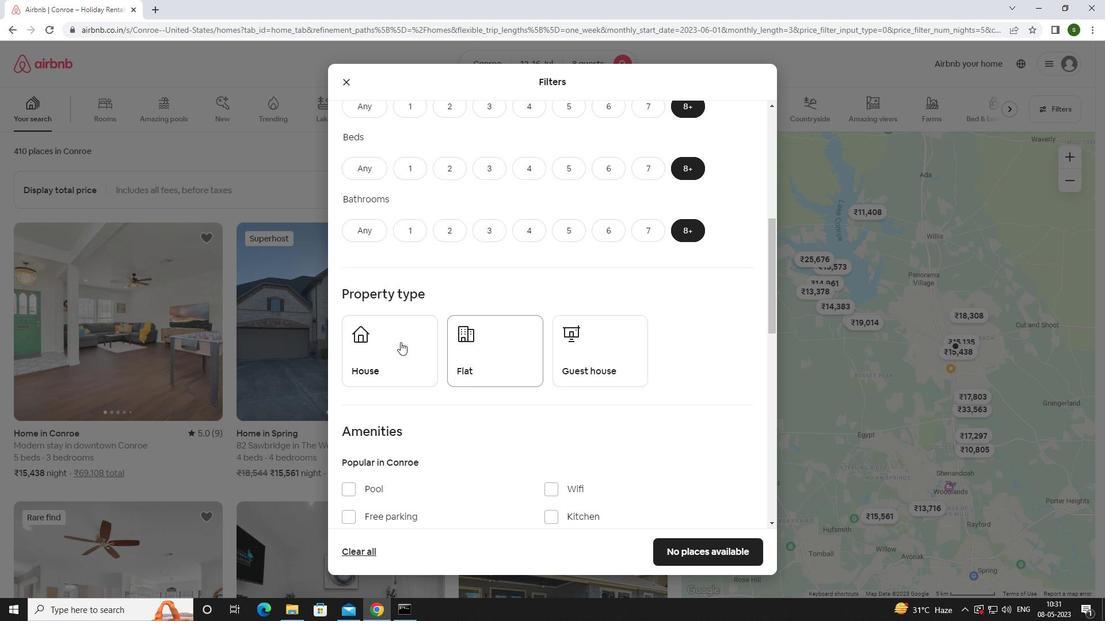 
Action: Mouse pressed left at (399, 343)
Screenshot: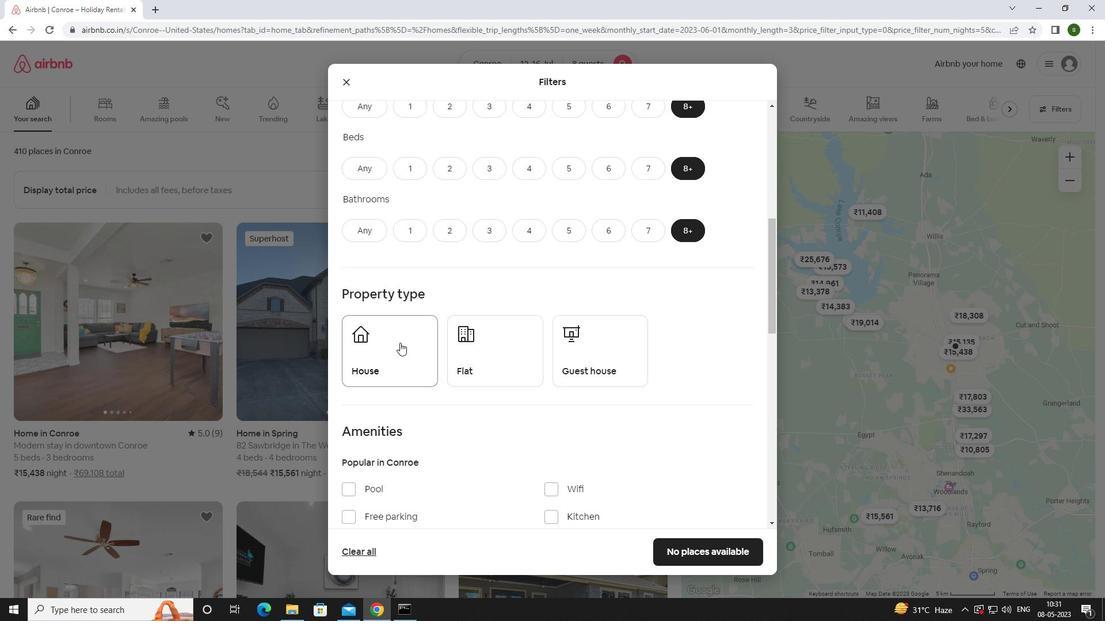 
Action: Mouse moved to (482, 349)
Screenshot: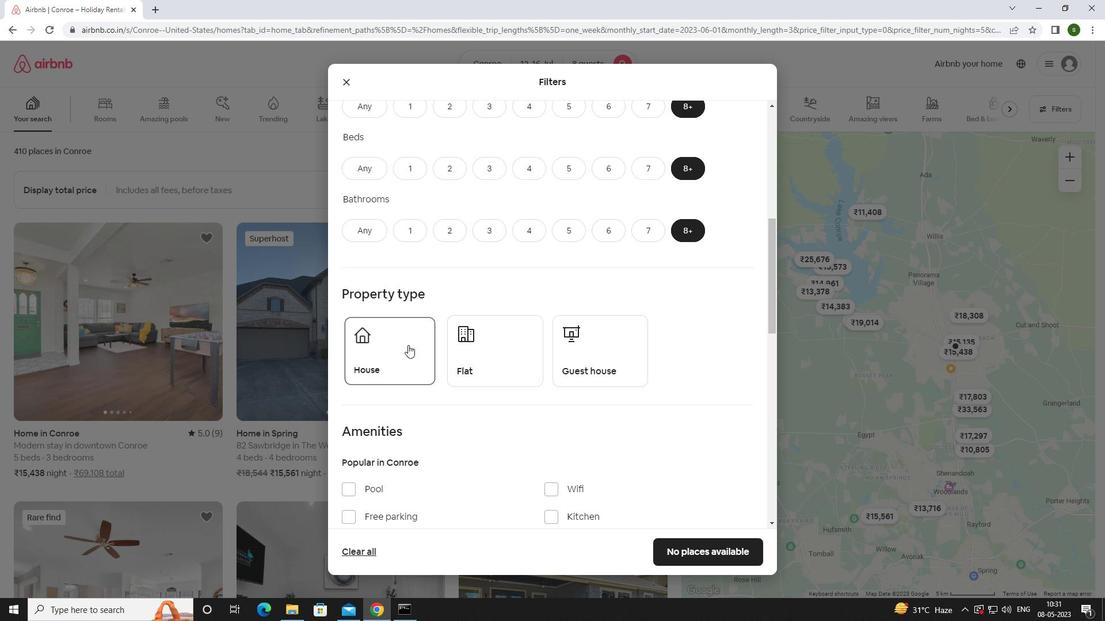 
Action: Mouse pressed left at (482, 349)
Screenshot: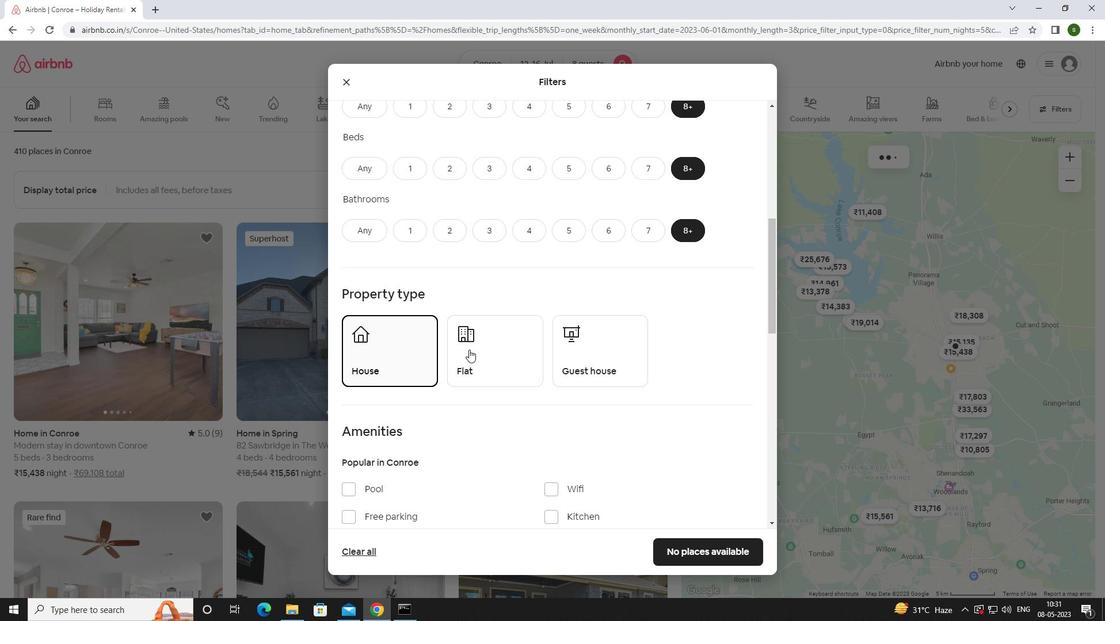 
Action: Mouse moved to (590, 348)
Screenshot: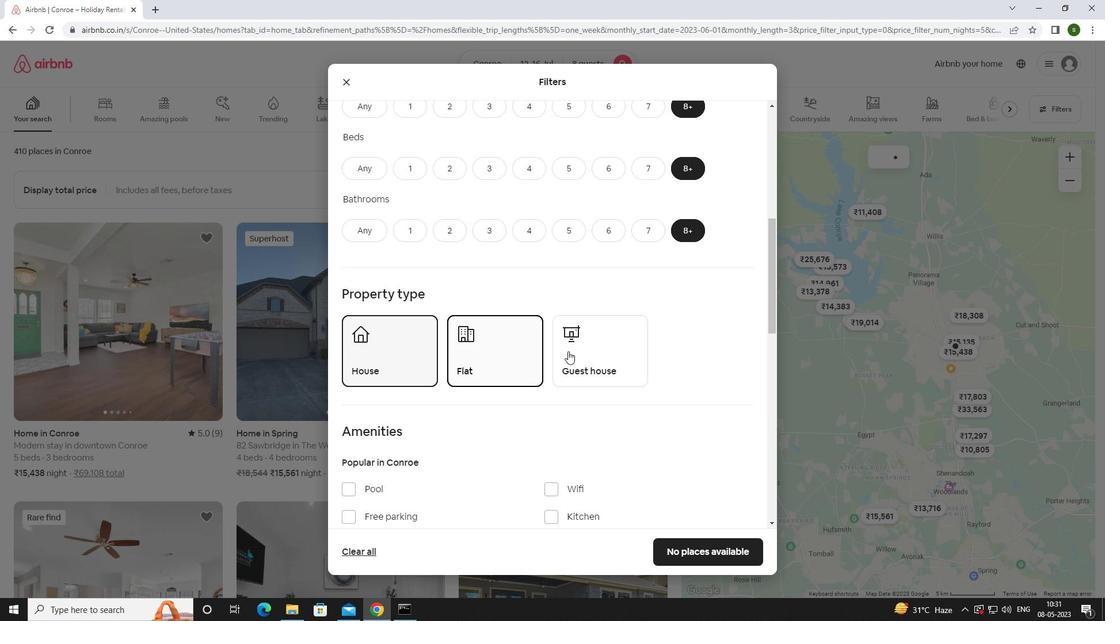 
Action: Mouse pressed left at (590, 348)
Screenshot: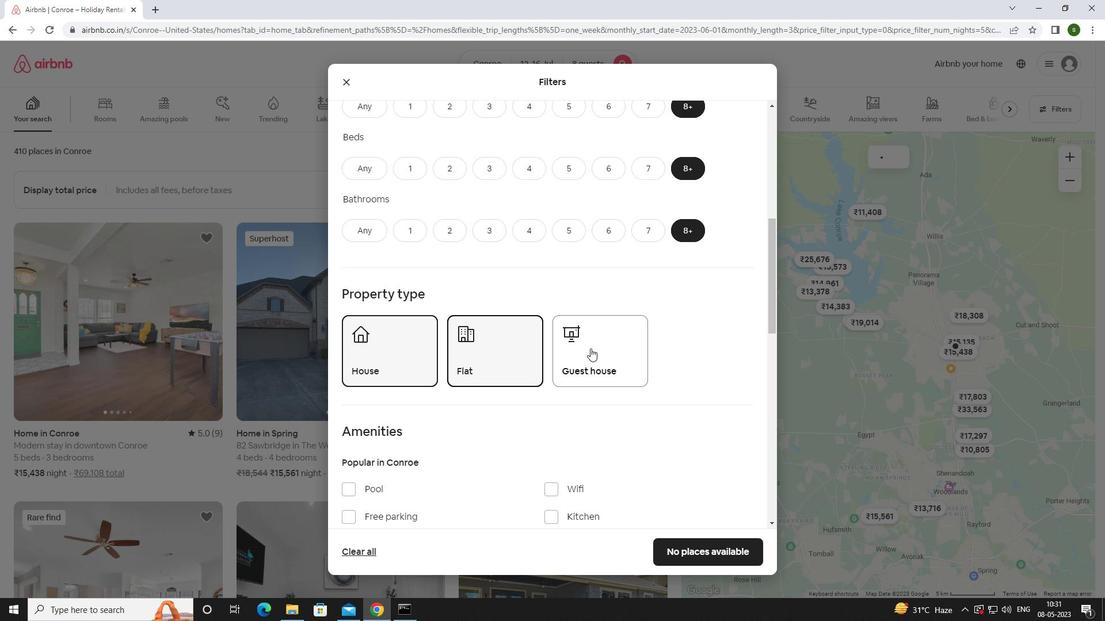 
Action: Mouse scrolled (590, 348) with delta (0, 0)
Screenshot: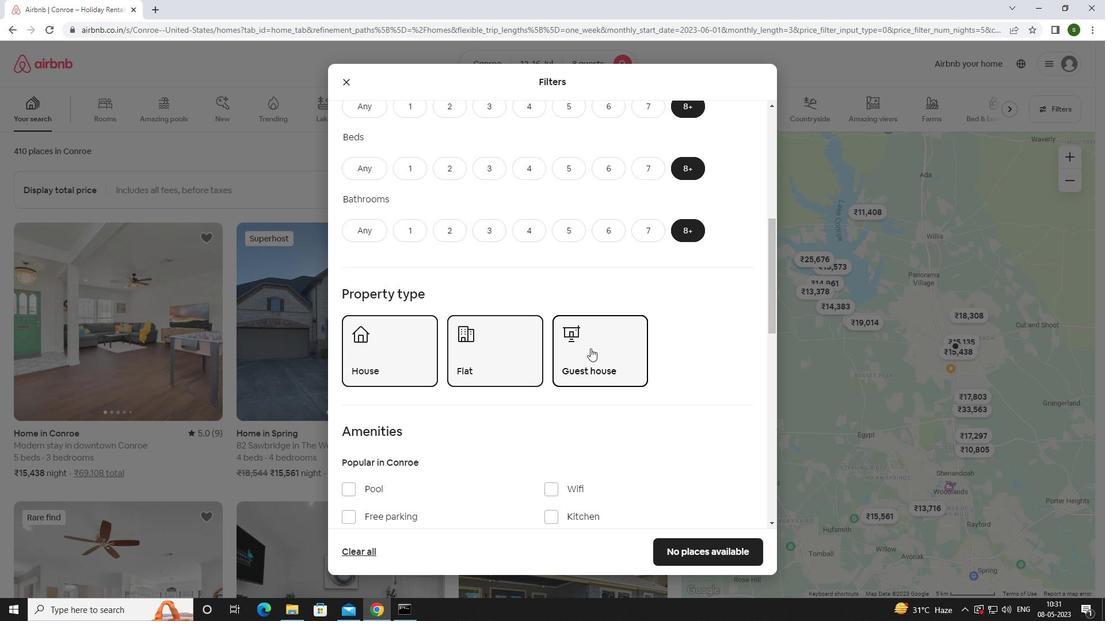 
Action: Mouse scrolled (590, 348) with delta (0, 0)
Screenshot: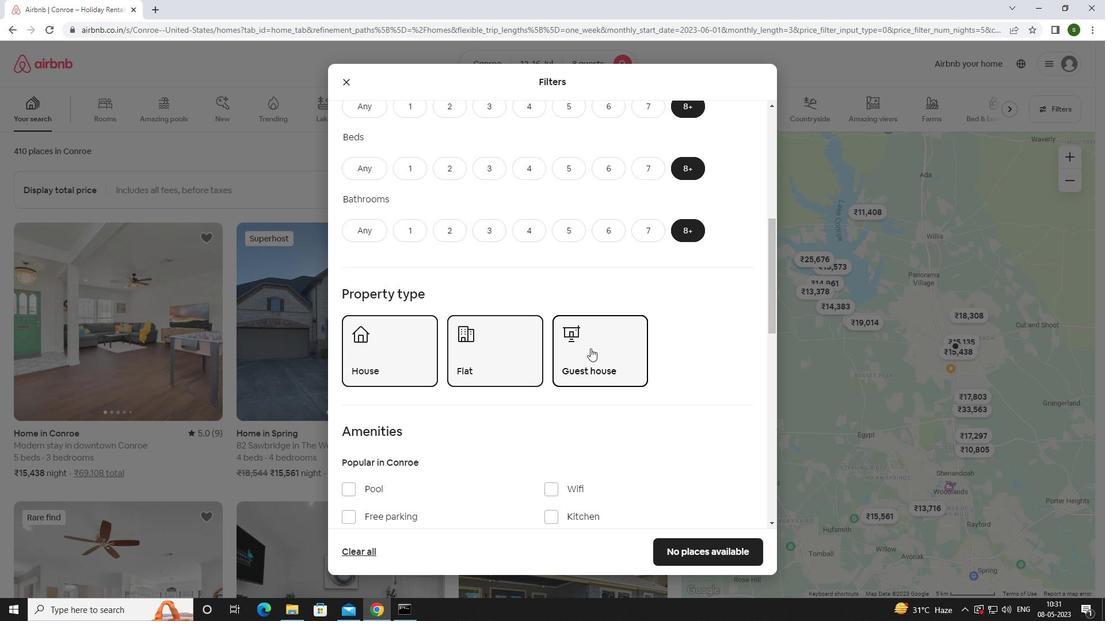 
Action: Mouse scrolled (590, 348) with delta (0, 0)
Screenshot: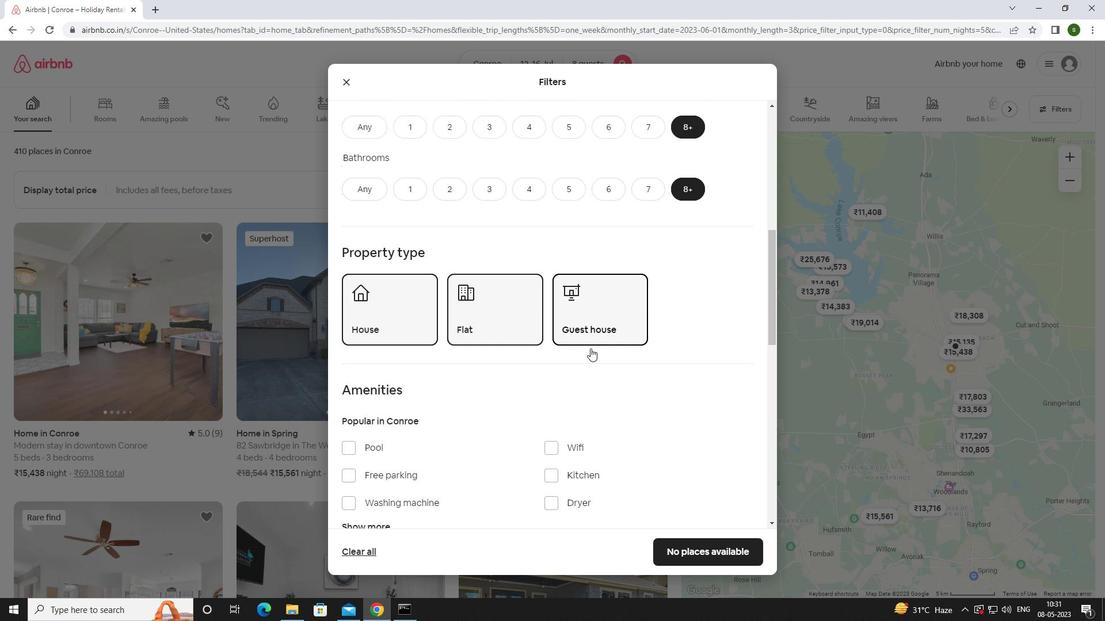 
Action: Mouse moved to (561, 320)
Screenshot: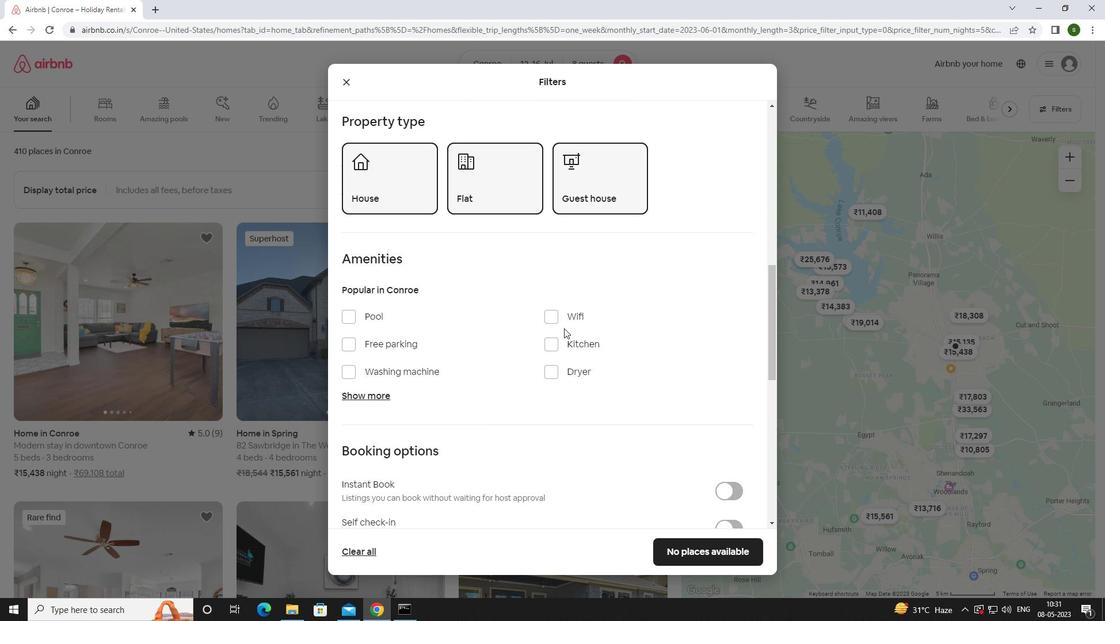 
Action: Mouse pressed left at (561, 320)
Screenshot: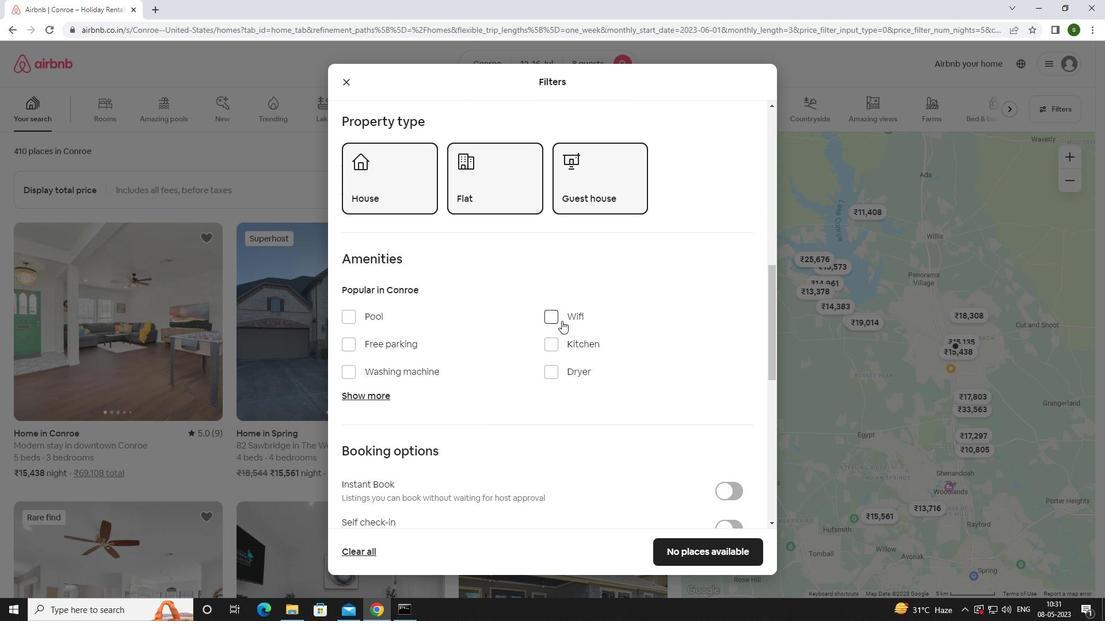 
Action: Mouse moved to (415, 337)
Screenshot: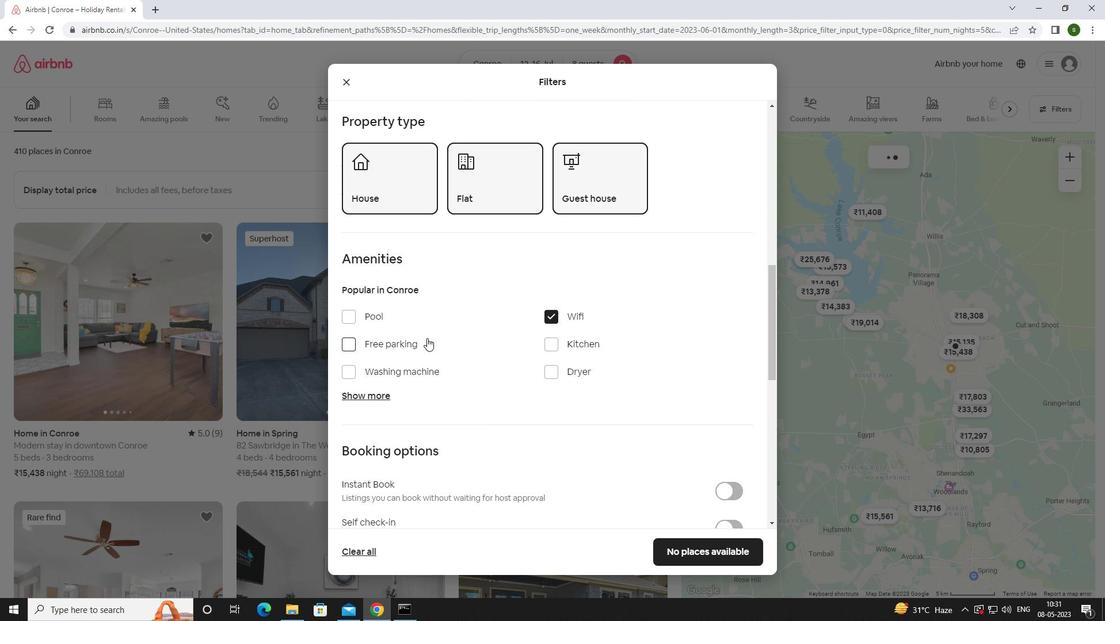 
Action: Mouse pressed left at (415, 337)
Screenshot: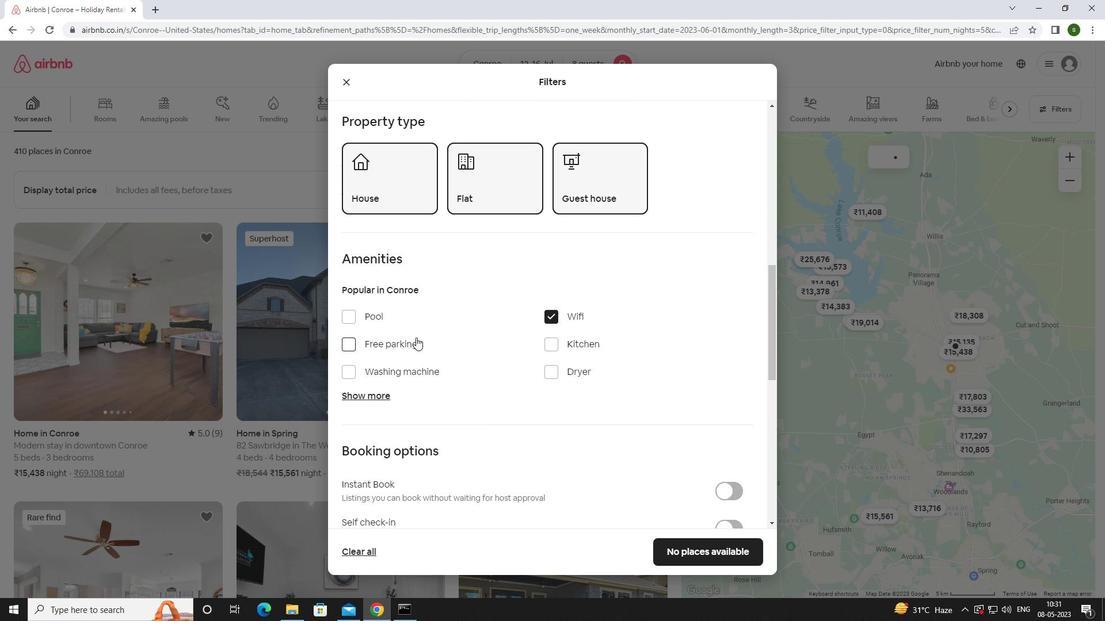 
Action: Mouse moved to (359, 341)
Screenshot: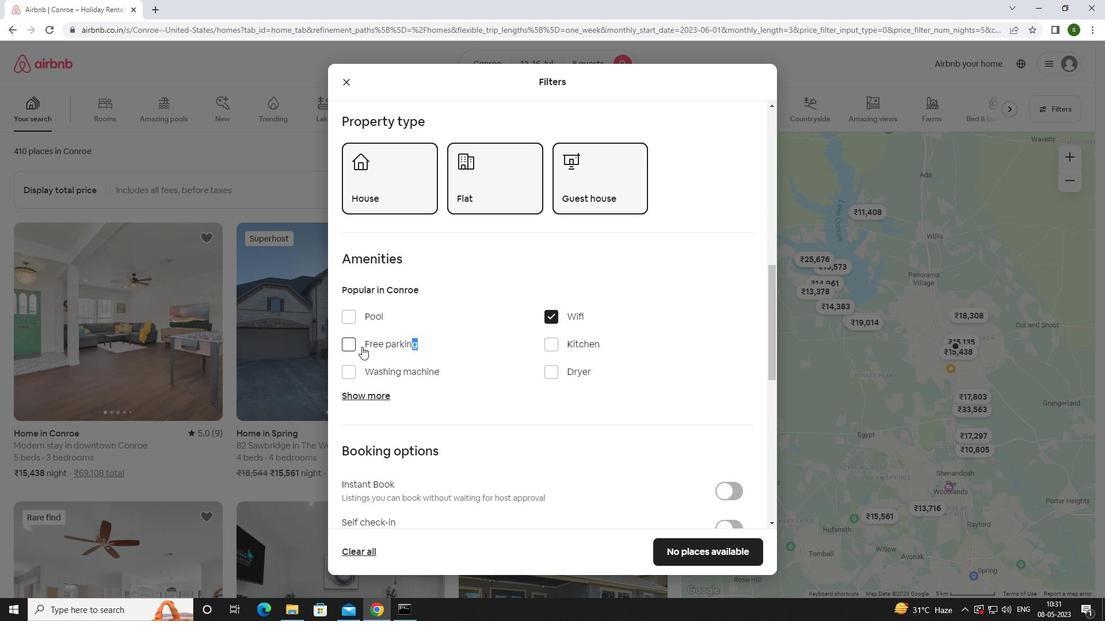 
Action: Mouse pressed left at (359, 341)
Screenshot: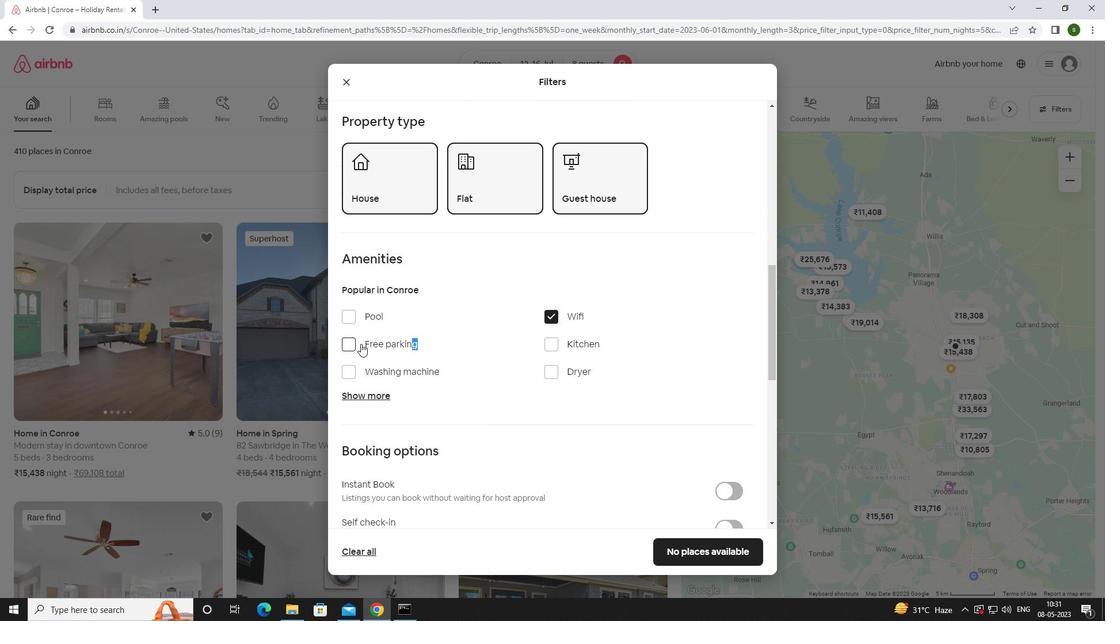 
Action: Mouse moved to (369, 393)
Screenshot: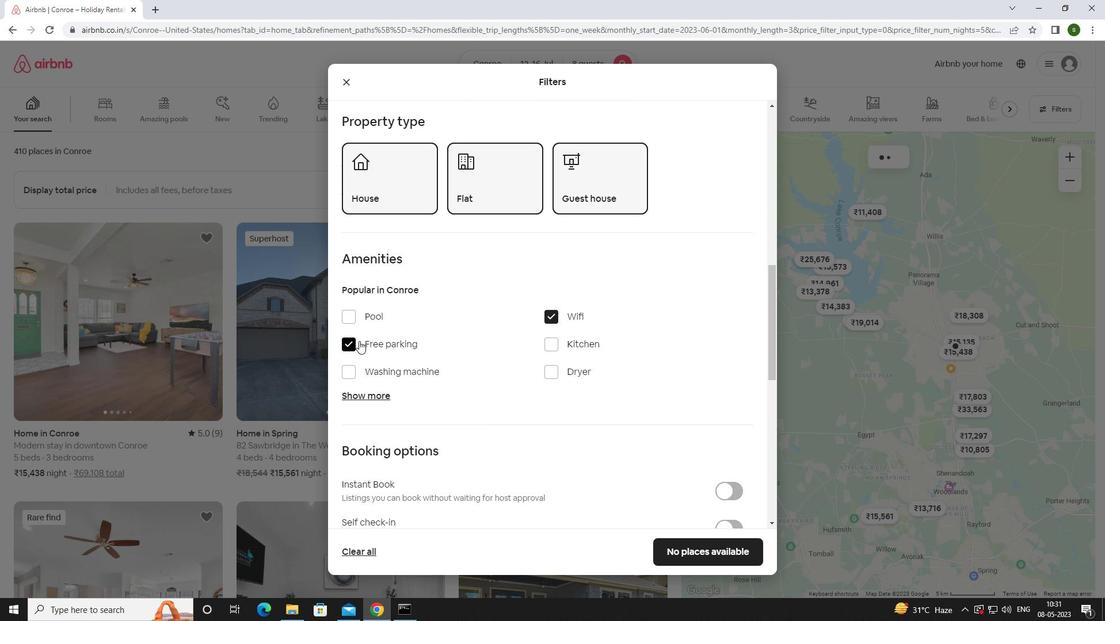 
Action: Mouse pressed left at (369, 393)
Screenshot: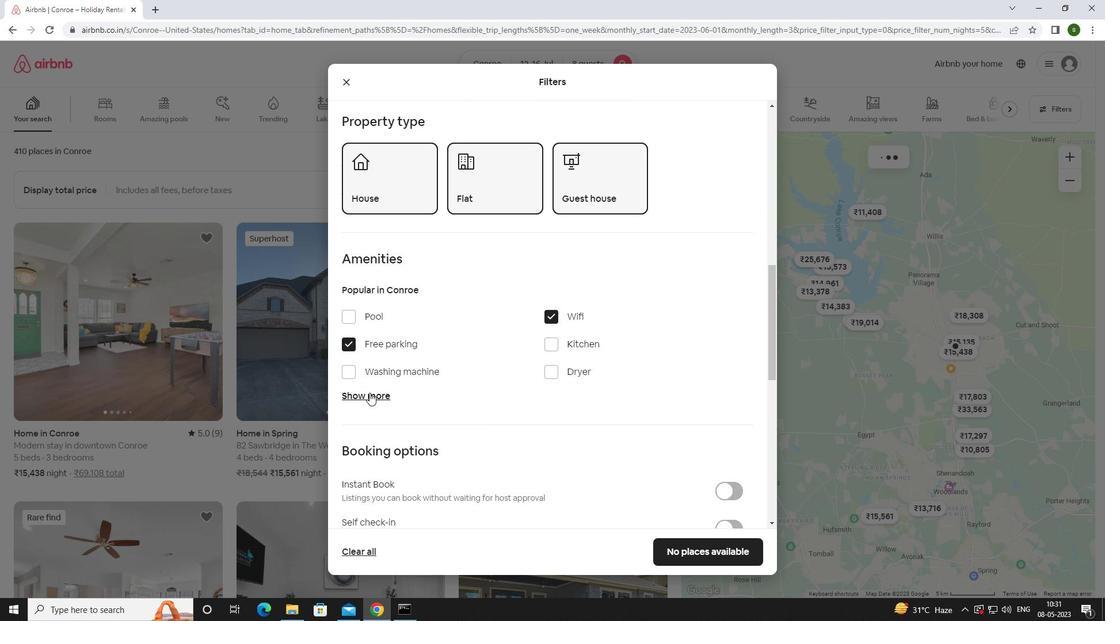 
Action: Mouse moved to (555, 465)
Screenshot: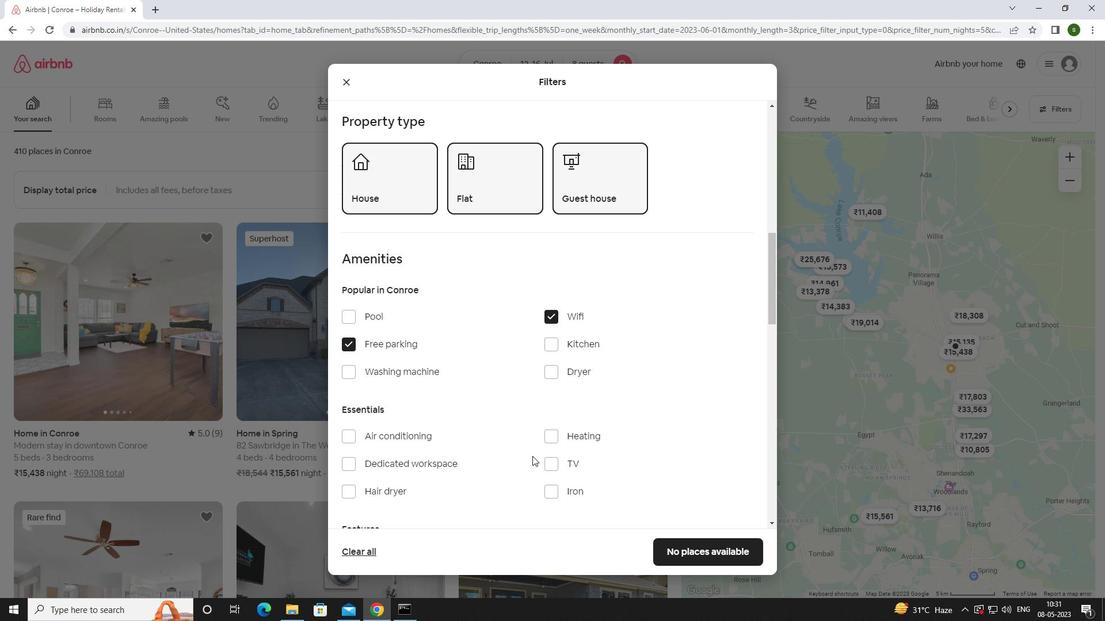 
Action: Mouse pressed left at (555, 465)
Screenshot: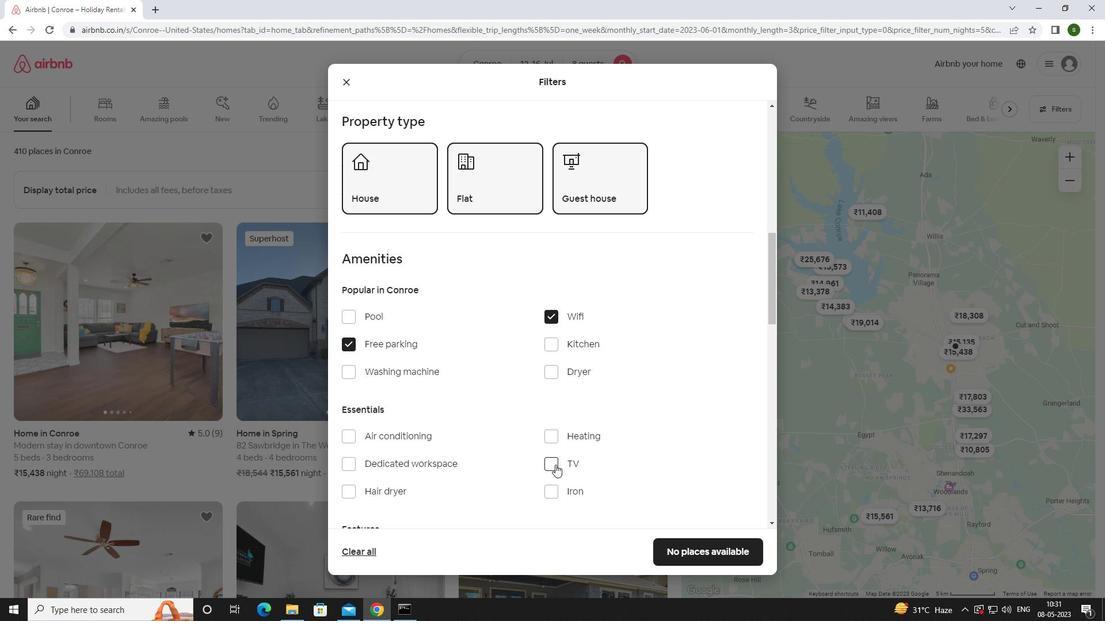 
Action: Mouse moved to (496, 414)
Screenshot: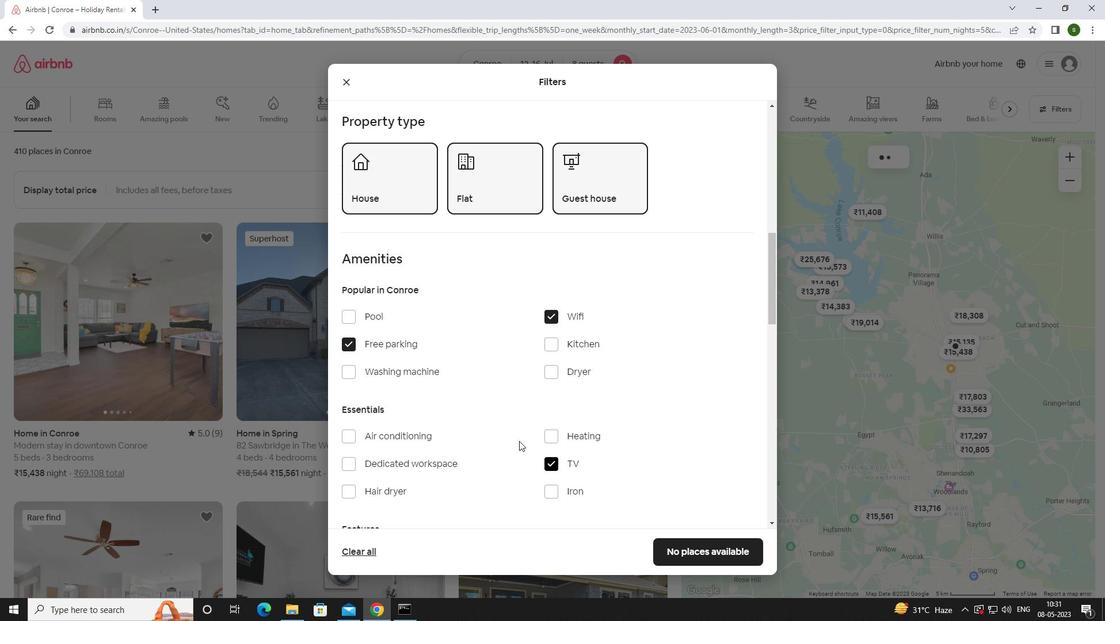 
Action: Mouse scrolled (496, 414) with delta (0, 0)
Screenshot: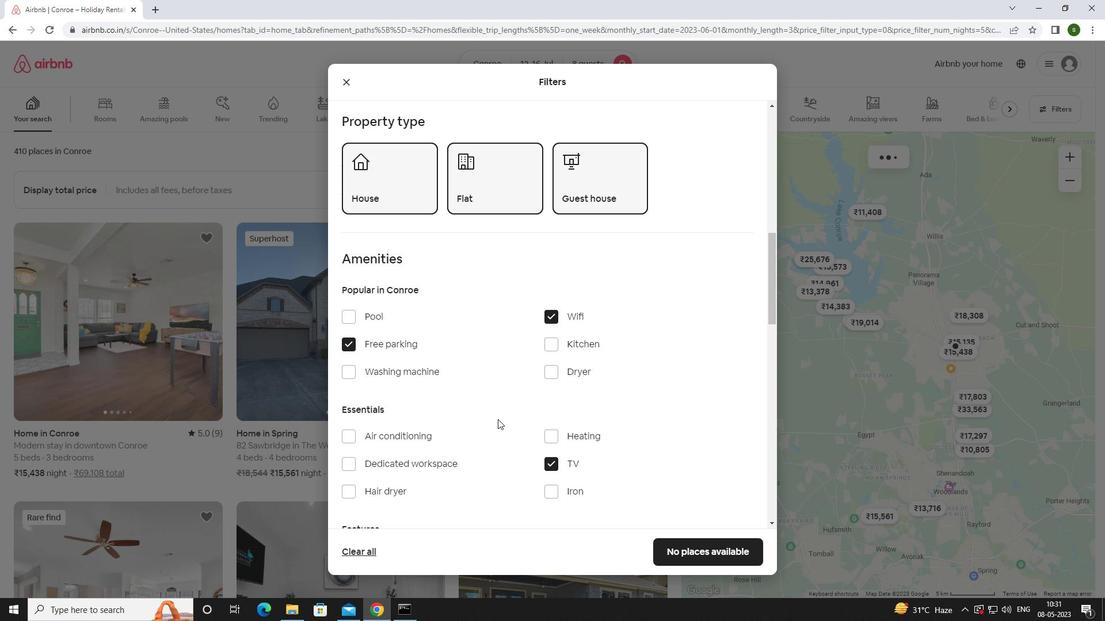 
Action: Mouse scrolled (496, 414) with delta (0, 0)
Screenshot: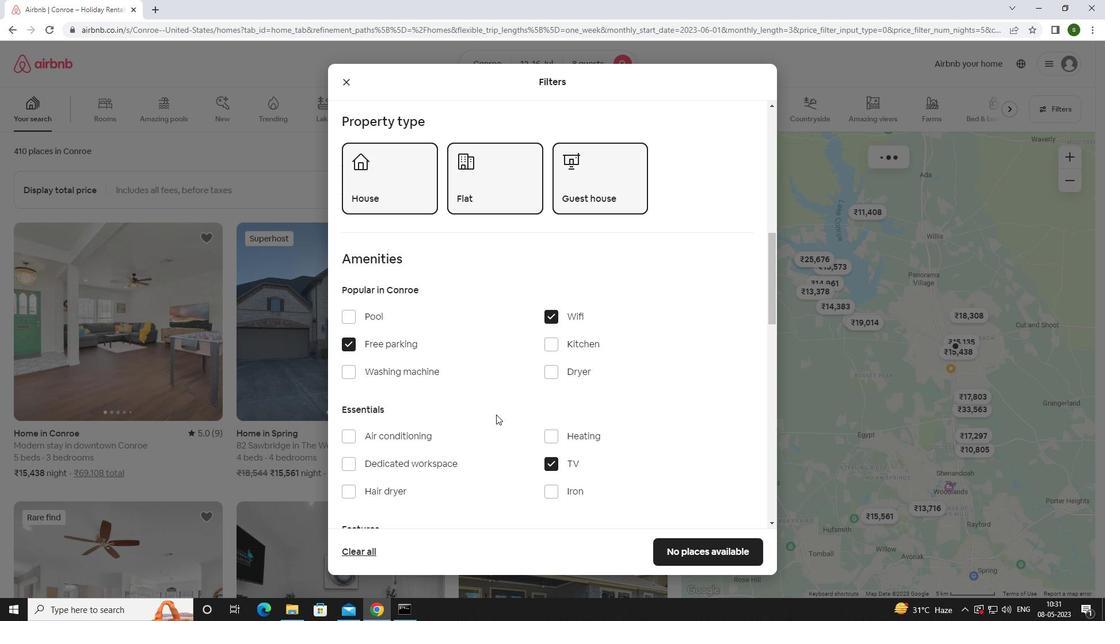 
Action: Mouse scrolled (496, 414) with delta (0, 0)
Screenshot: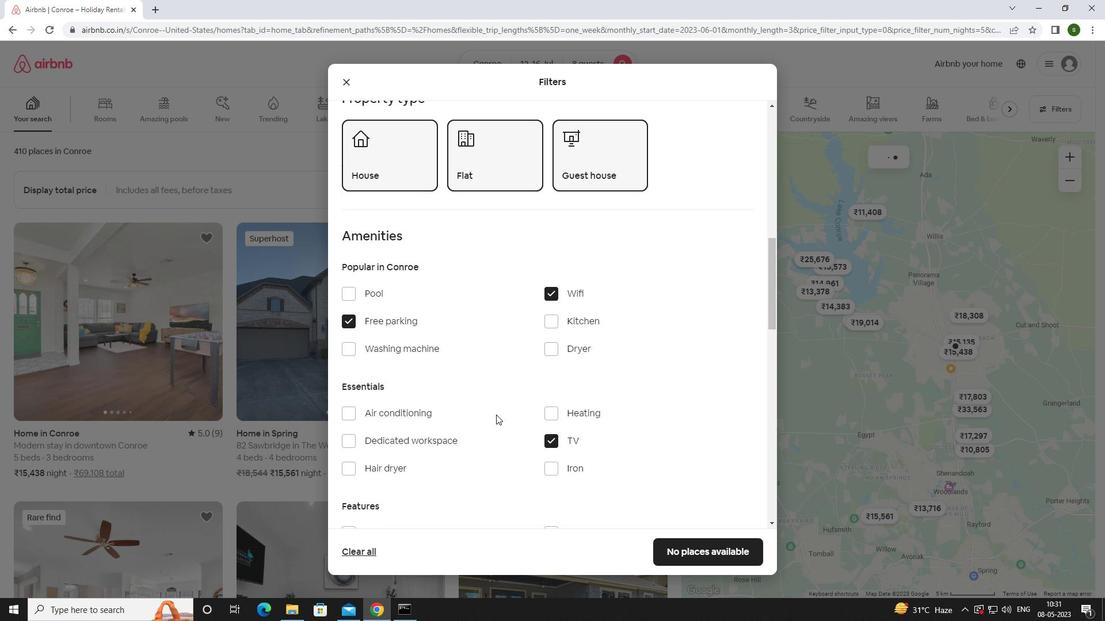 
Action: Mouse scrolled (496, 414) with delta (0, 0)
Screenshot: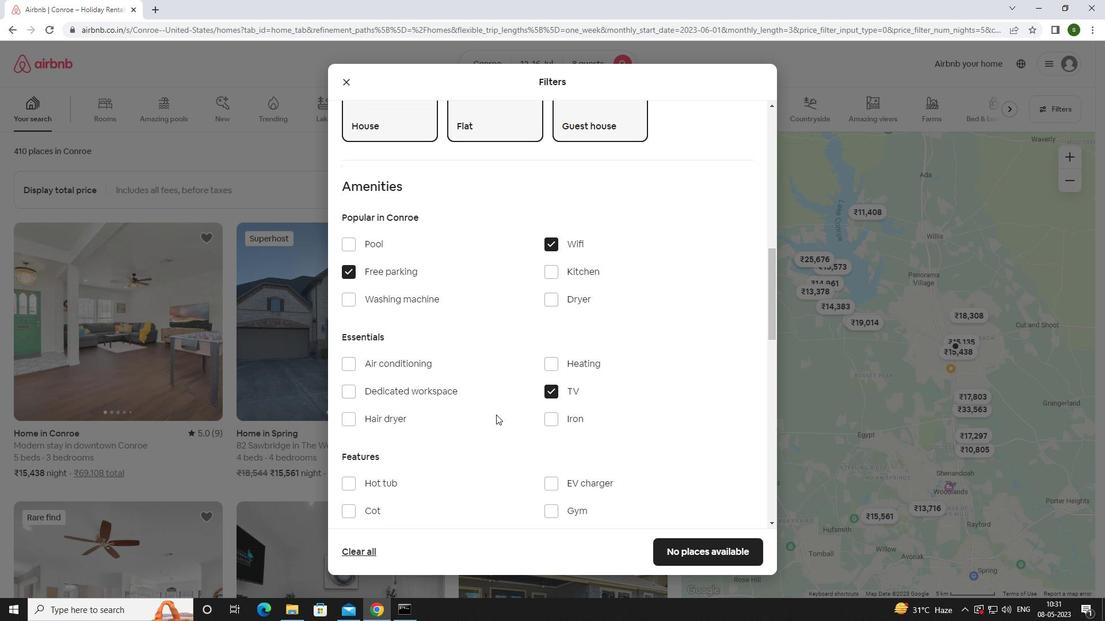 
Action: Mouse moved to (548, 382)
Screenshot: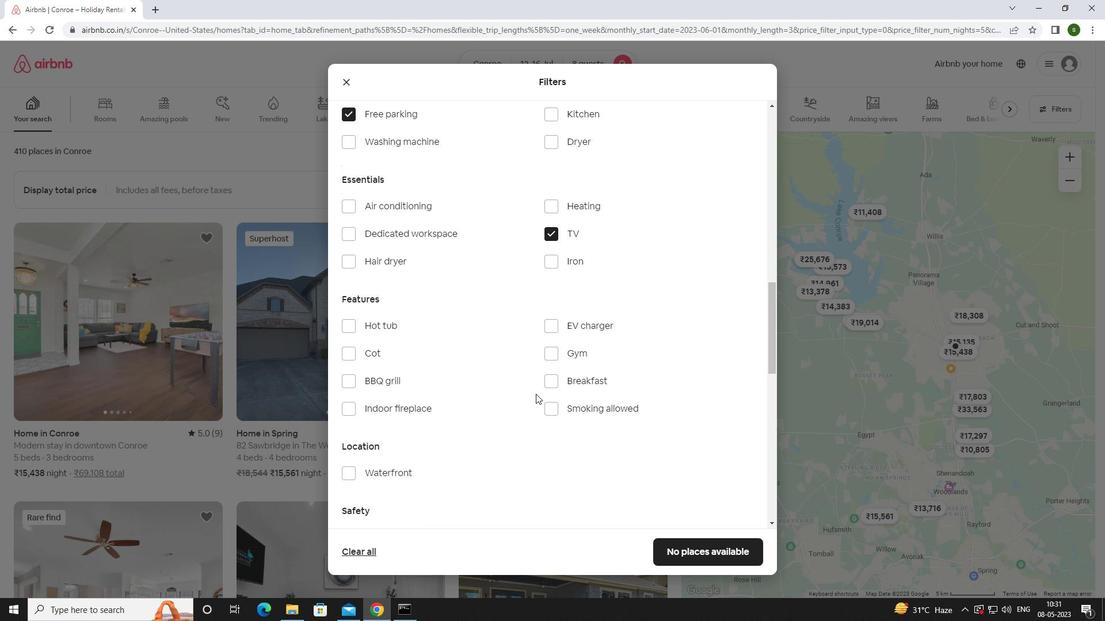 
Action: Mouse pressed left at (548, 382)
Screenshot: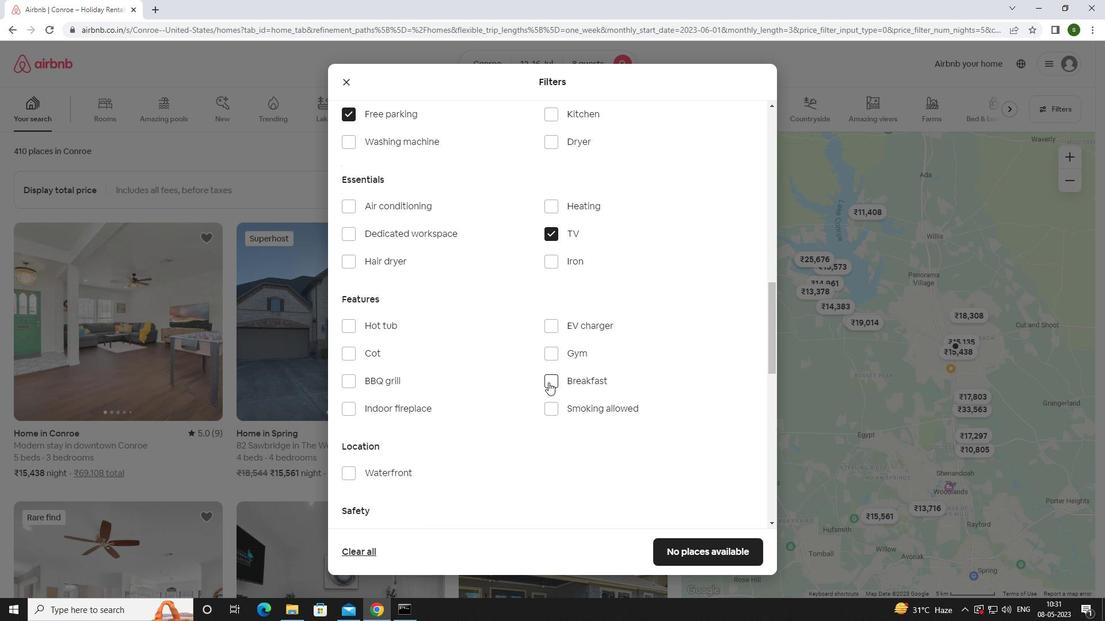 
Action: Mouse moved to (549, 351)
Screenshot: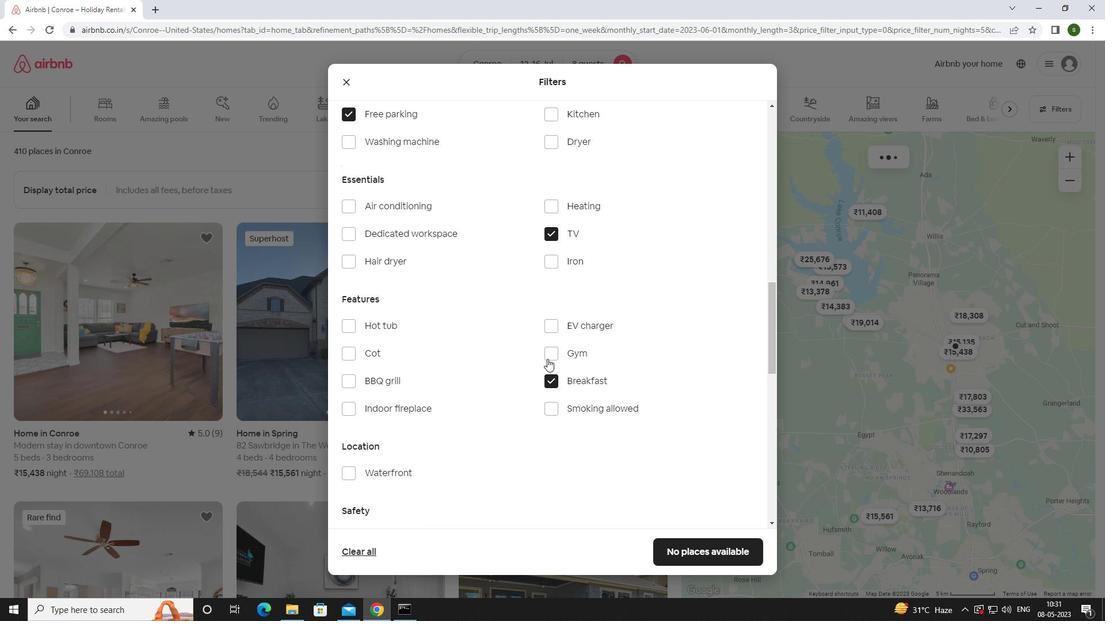 
Action: Mouse pressed left at (549, 351)
Screenshot: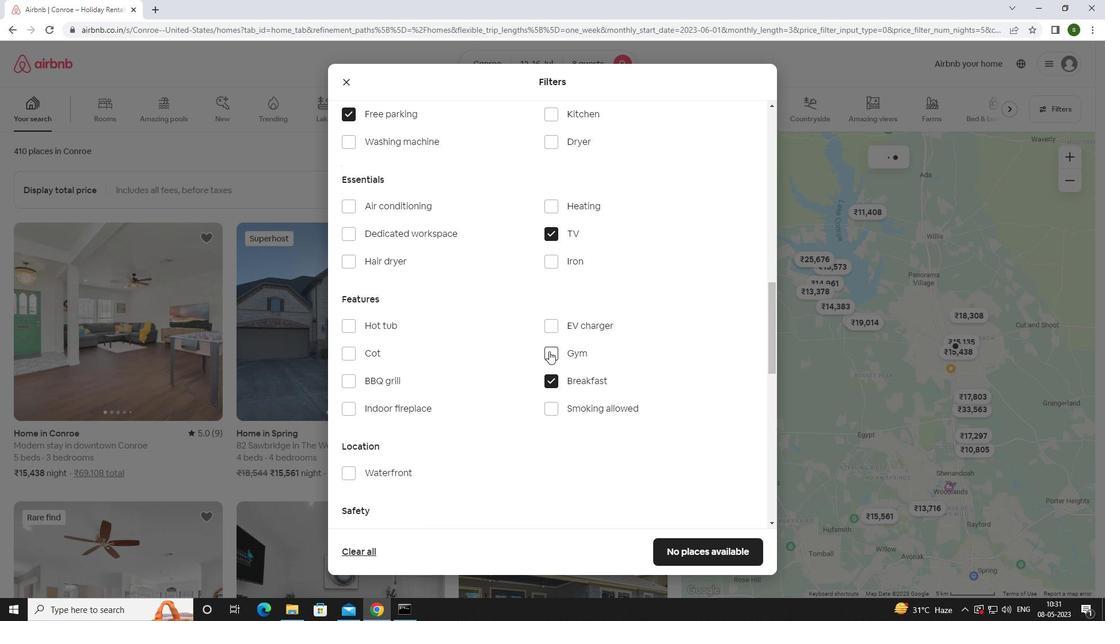 
Action: Mouse scrolled (549, 351) with delta (0, 0)
Screenshot: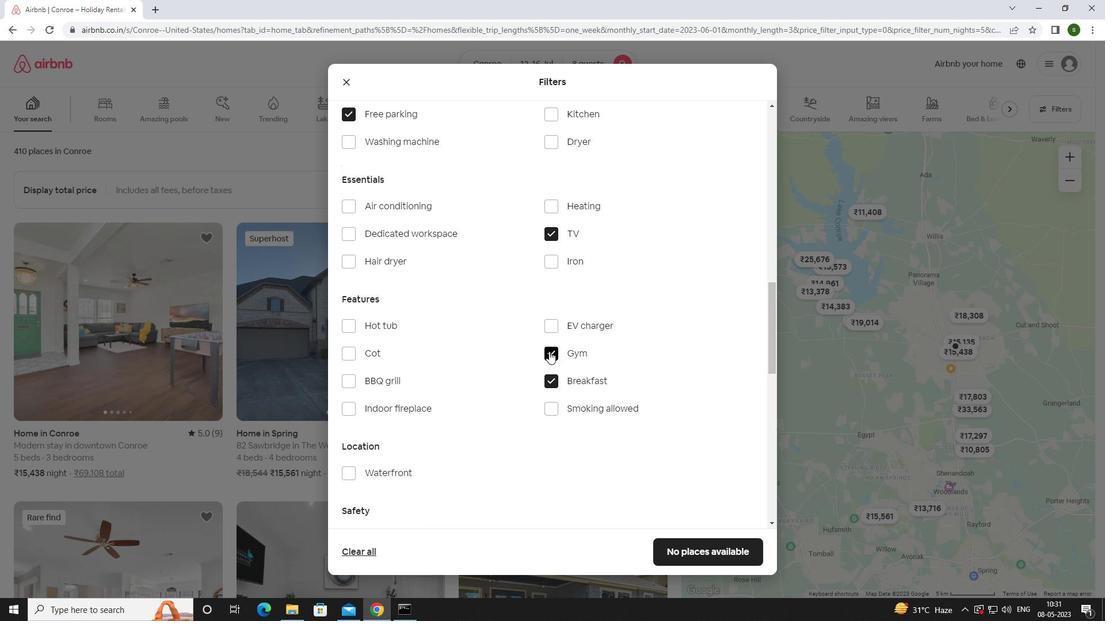 
Action: Mouse scrolled (549, 351) with delta (0, 0)
Screenshot: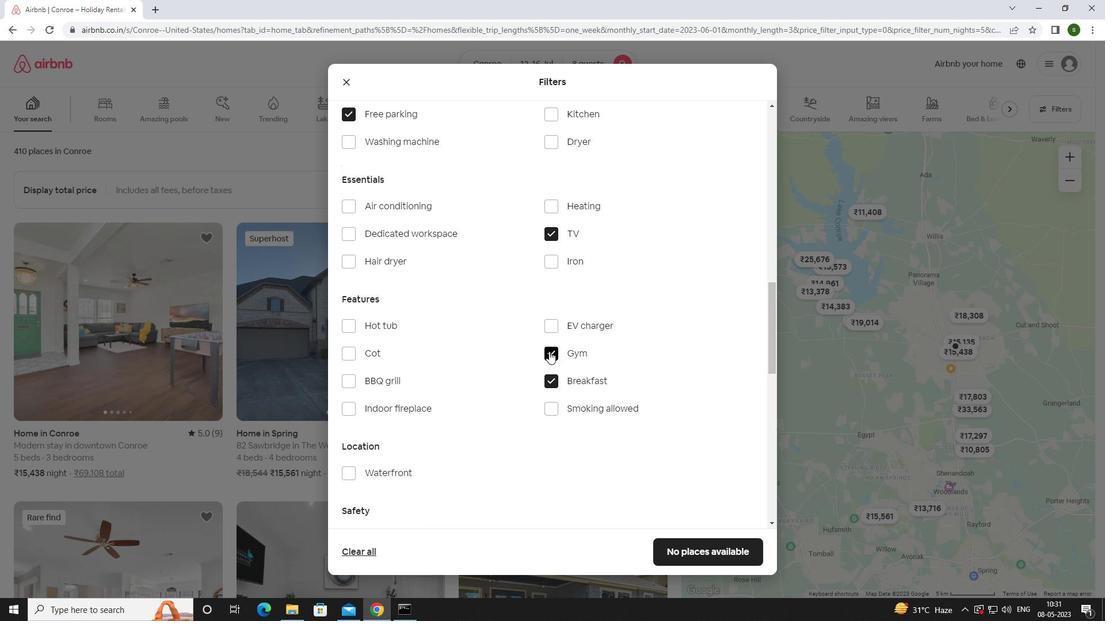 
Action: Mouse scrolled (549, 351) with delta (0, 0)
Screenshot: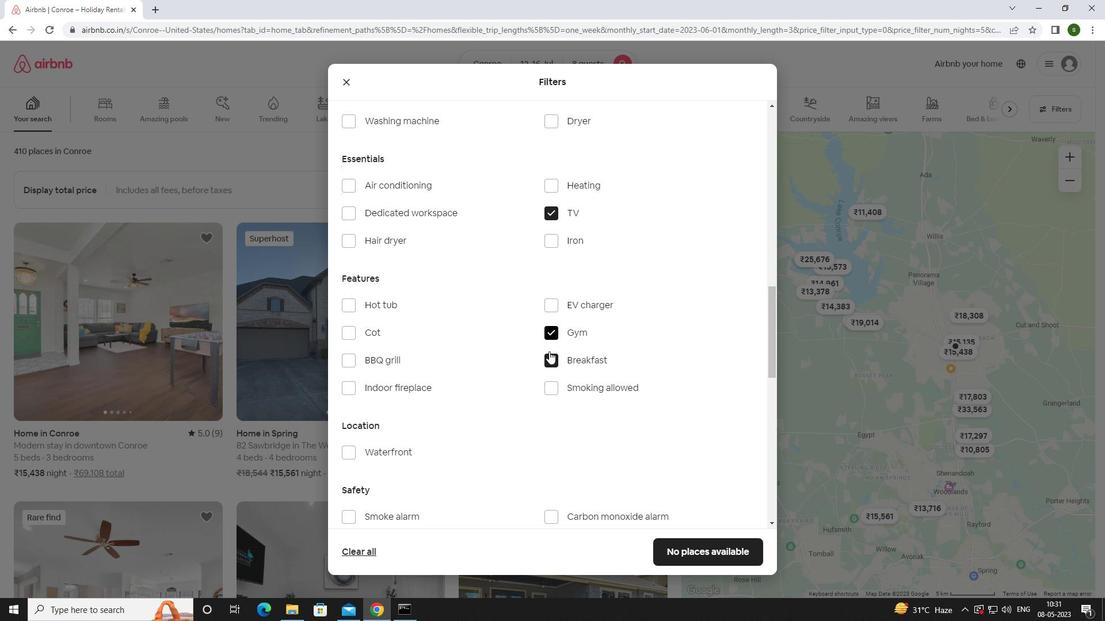 
Action: Mouse scrolled (549, 351) with delta (0, 0)
Screenshot: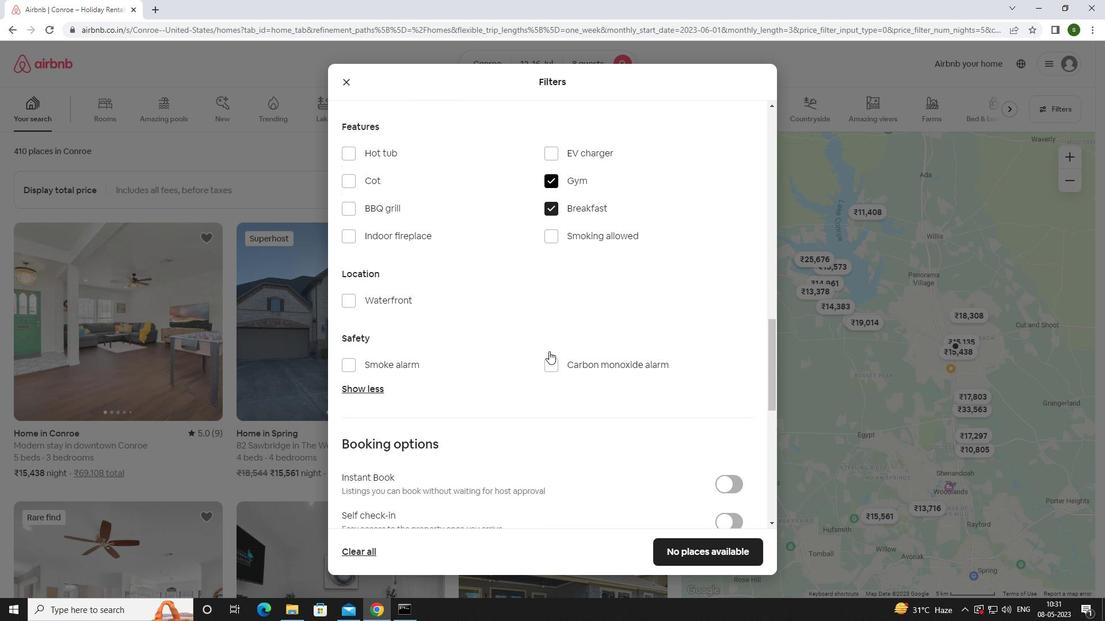 
Action: Mouse scrolled (549, 351) with delta (0, 0)
Screenshot: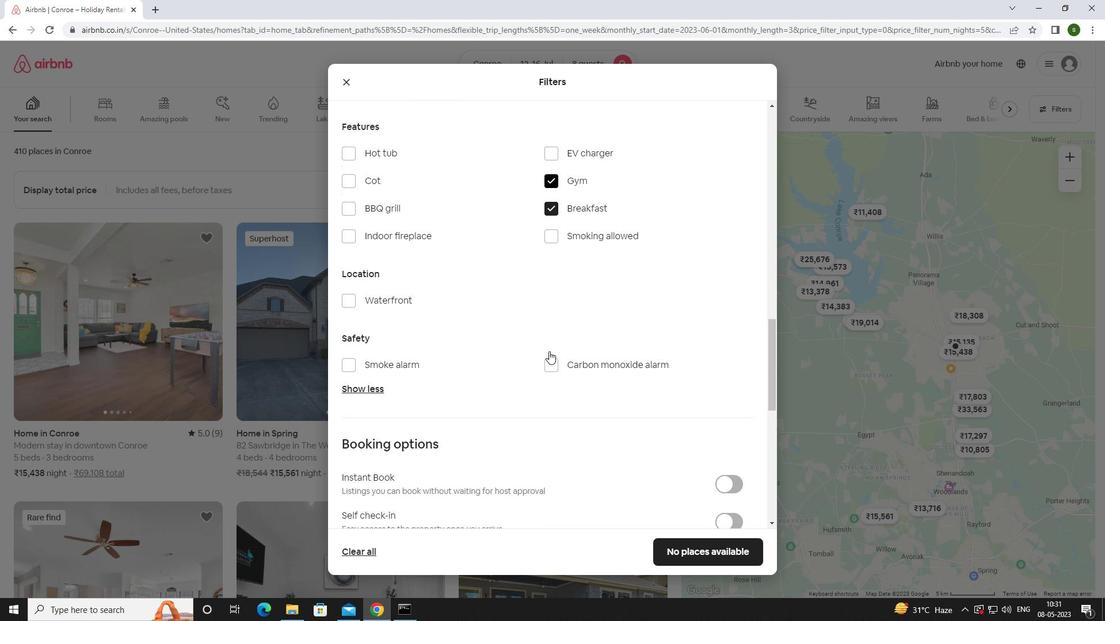
Action: Mouse scrolled (549, 351) with delta (0, 0)
Screenshot: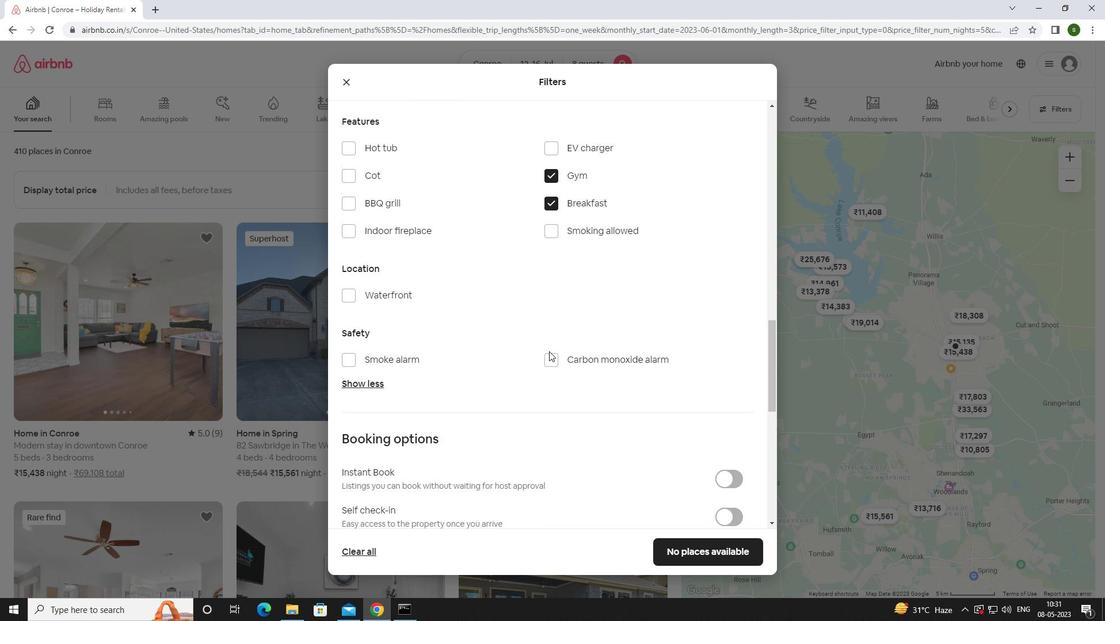 
Action: Mouse moved to (717, 349)
Screenshot: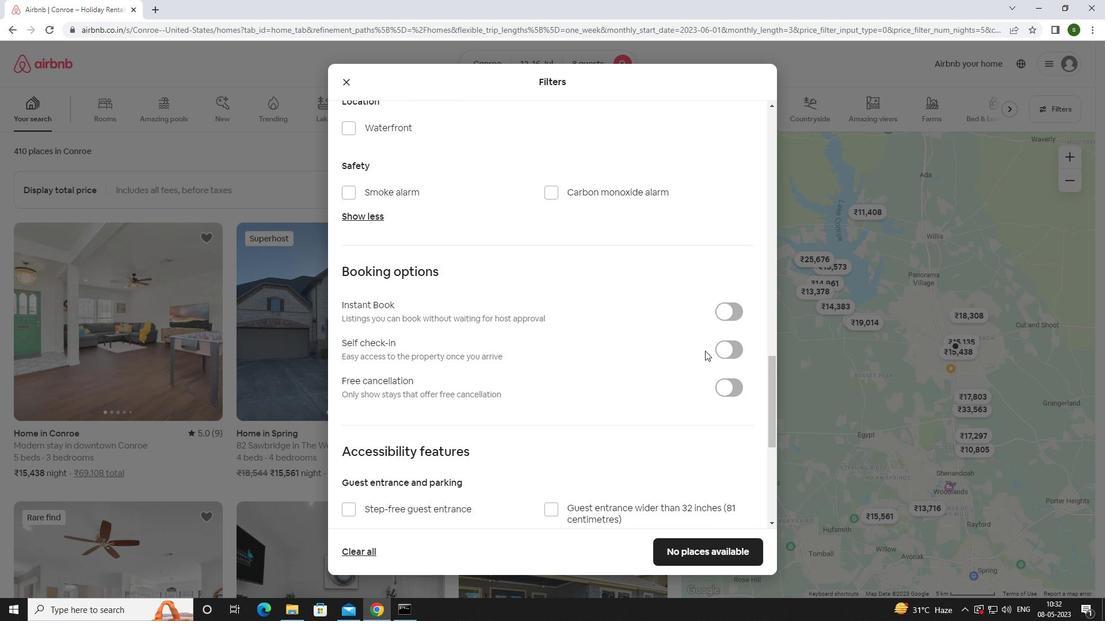
Action: Mouse pressed left at (717, 349)
Screenshot: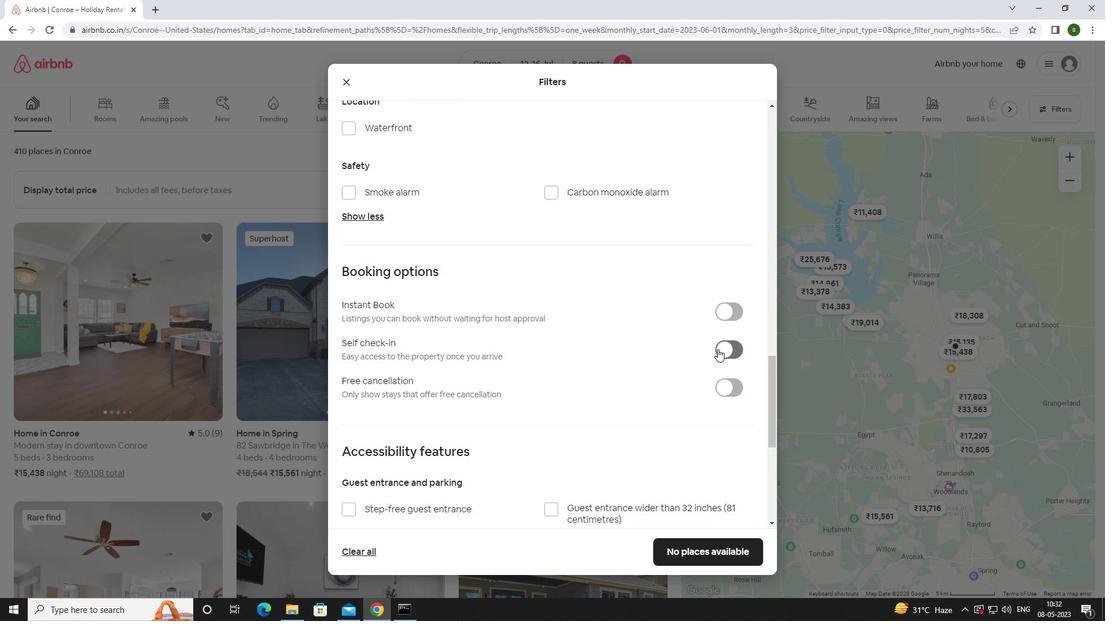 
Action: Mouse moved to (572, 330)
Screenshot: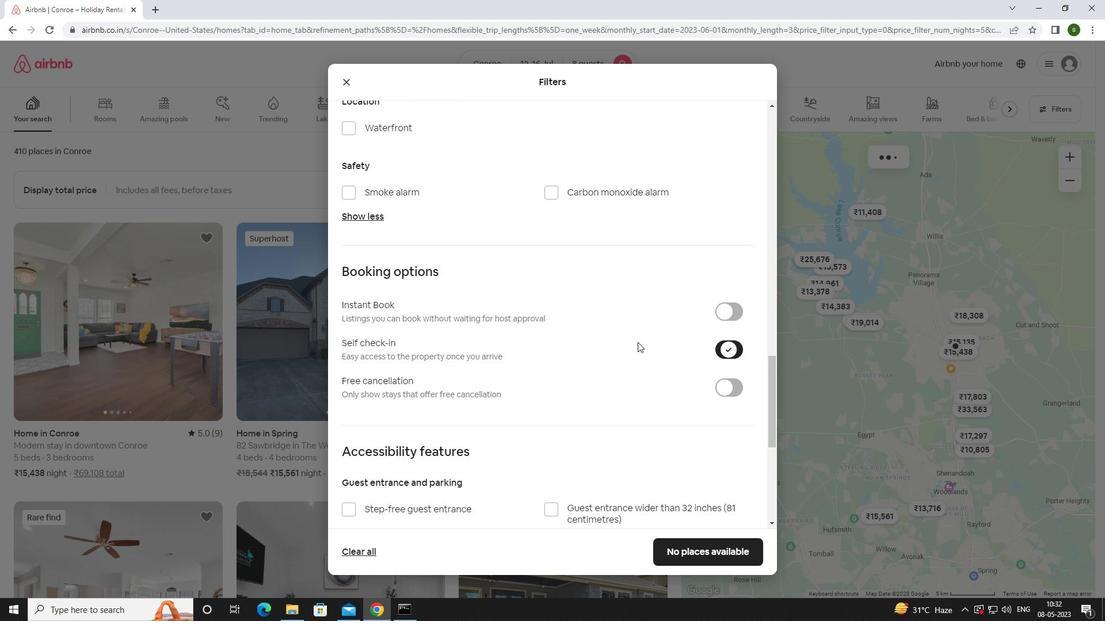 
Action: Mouse scrolled (572, 329) with delta (0, 0)
Screenshot: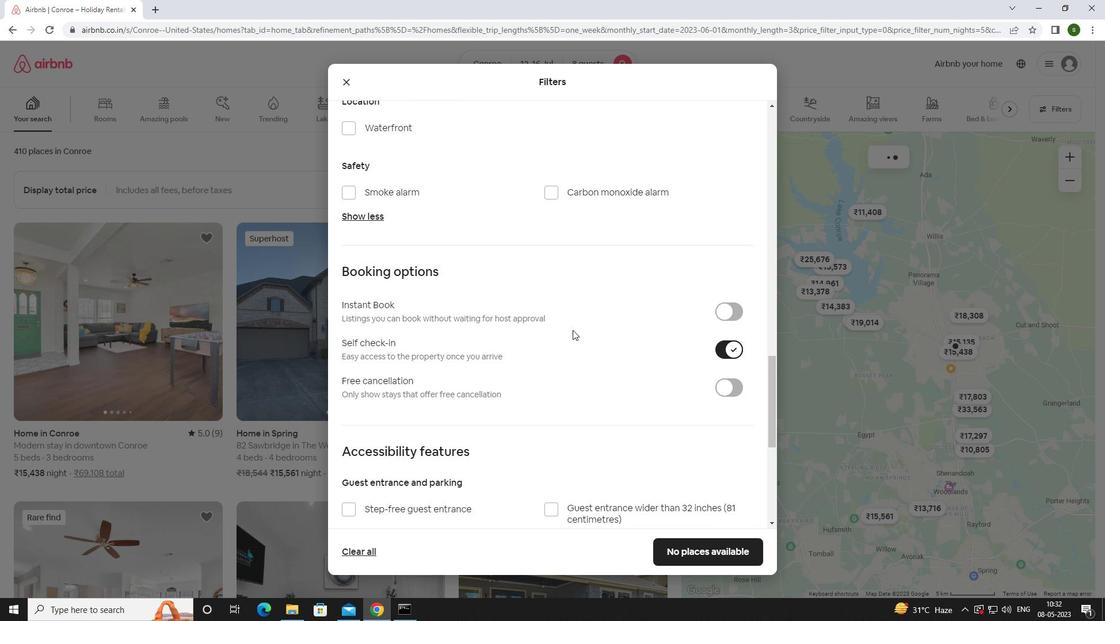 
Action: Mouse scrolled (572, 329) with delta (0, 0)
Screenshot: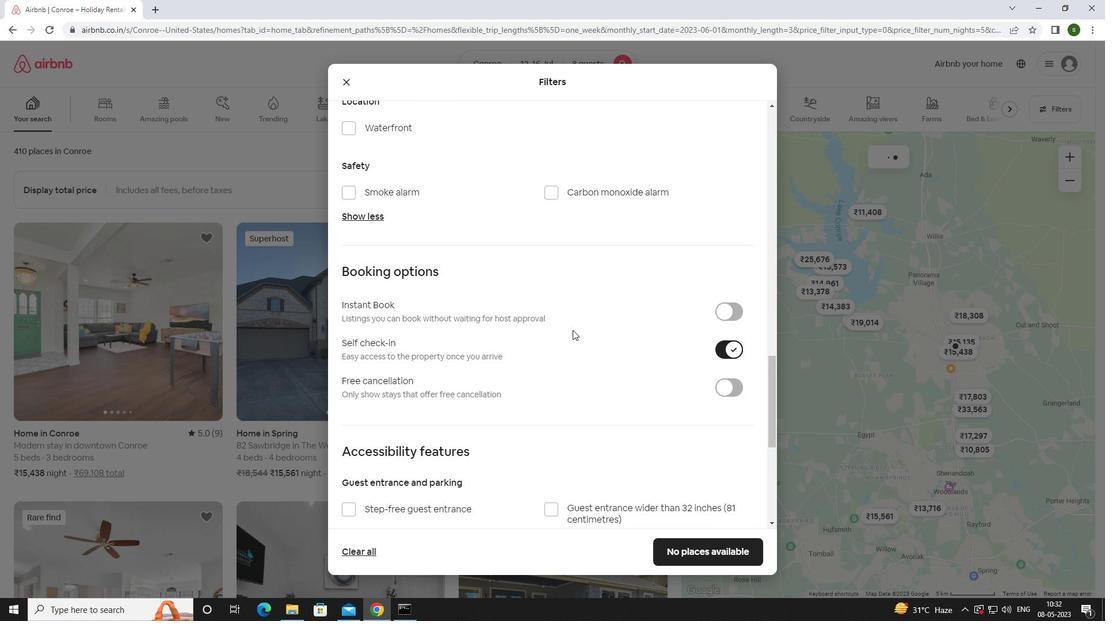 
Action: Mouse scrolled (572, 329) with delta (0, 0)
Screenshot: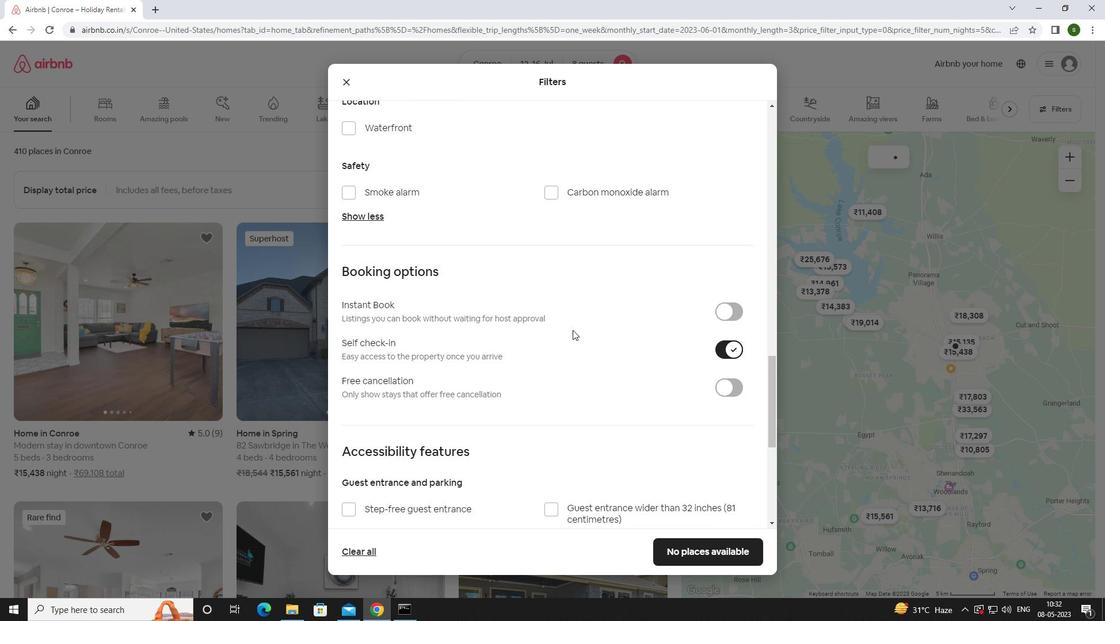
Action: Mouse scrolled (572, 329) with delta (0, 0)
Screenshot: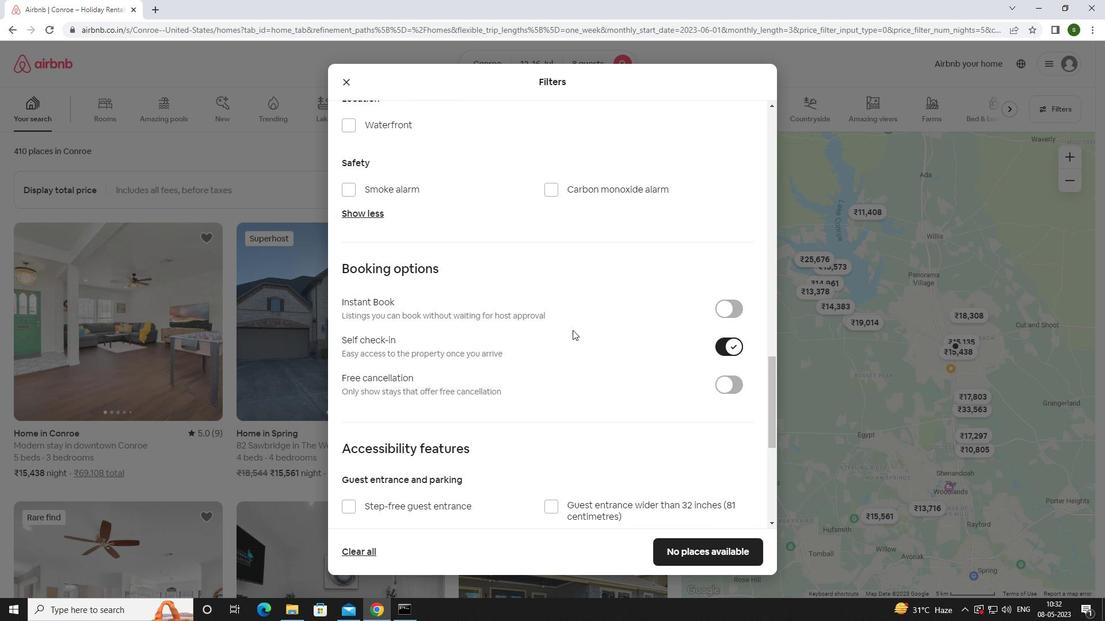 
Action: Mouse scrolled (572, 329) with delta (0, 0)
Screenshot: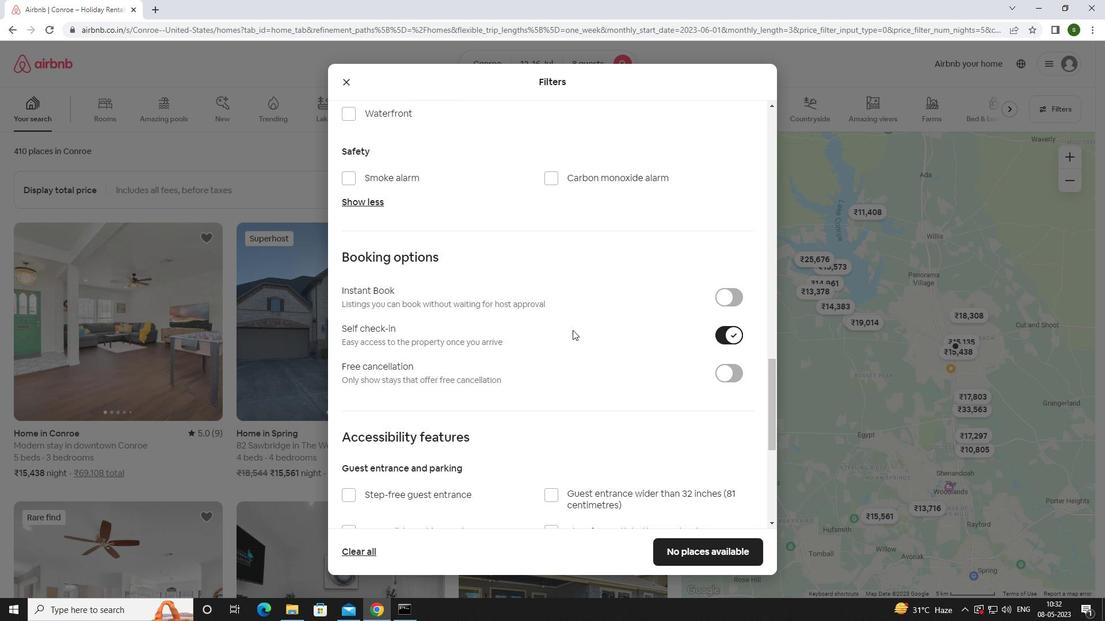 
Action: Mouse scrolled (572, 329) with delta (0, 0)
Screenshot: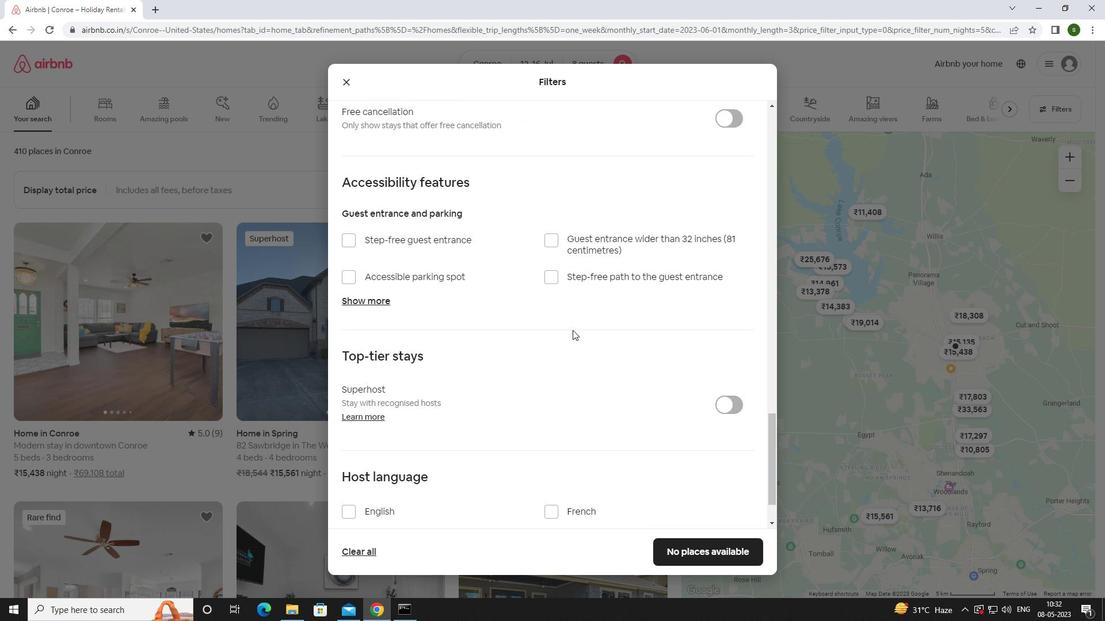 
Action: Mouse scrolled (572, 329) with delta (0, 0)
Screenshot: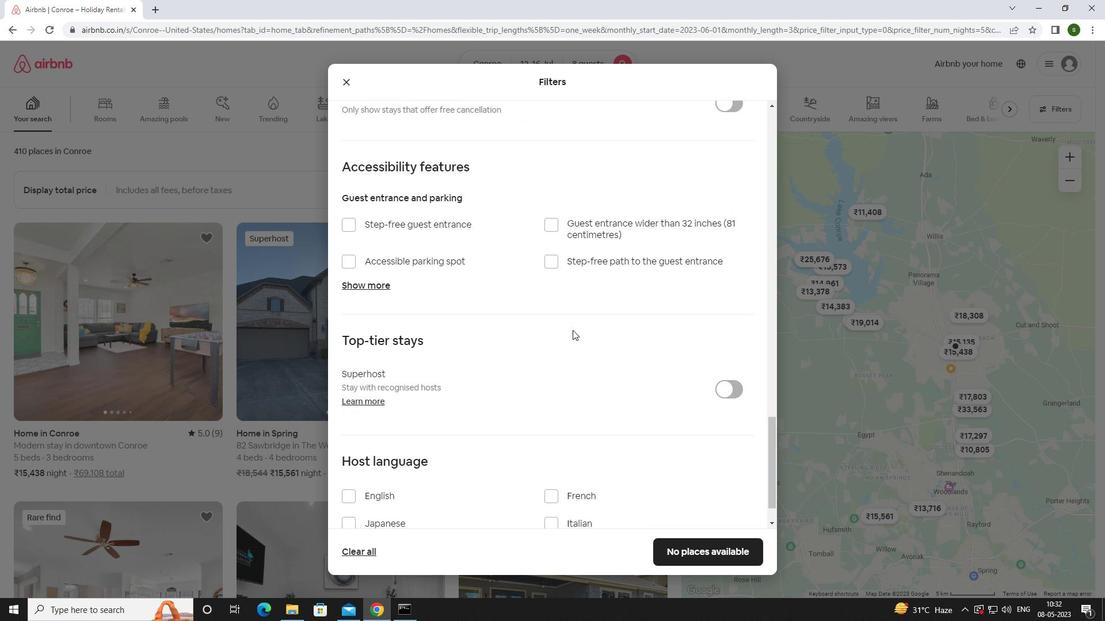 
Action: Mouse scrolled (572, 329) with delta (0, 0)
Screenshot: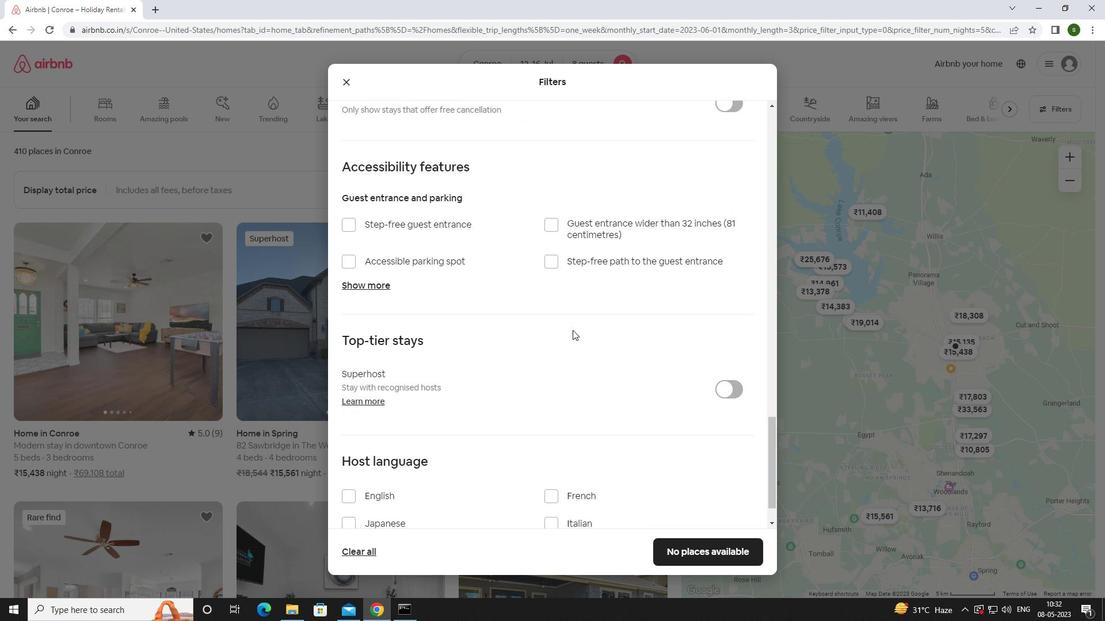 
Action: Mouse scrolled (572, 329) with delta (0, 0)
Screenshot: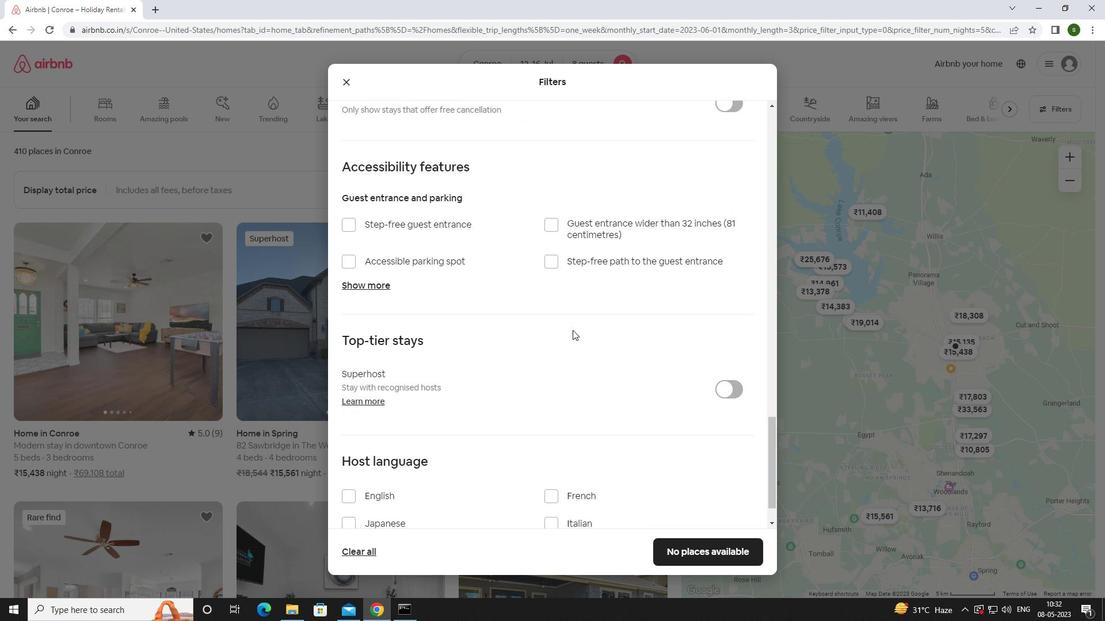 
Action: Mouse scrolled (572, 329) with delta (0, 0)
Screenshot: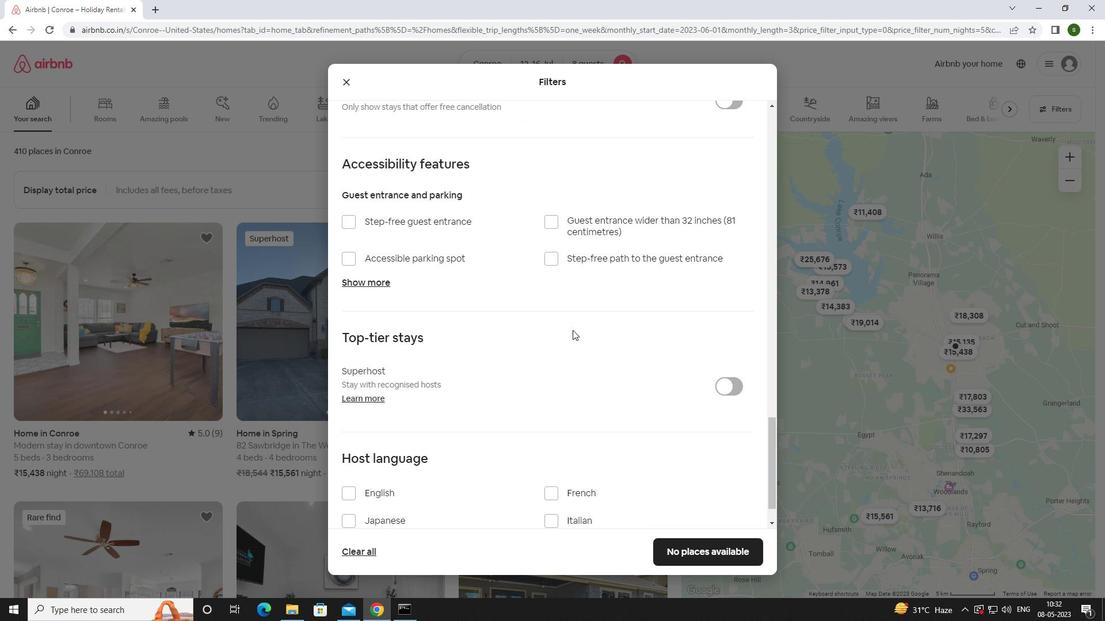 
Action: Mouse moved to (358, 447)
Screenshot: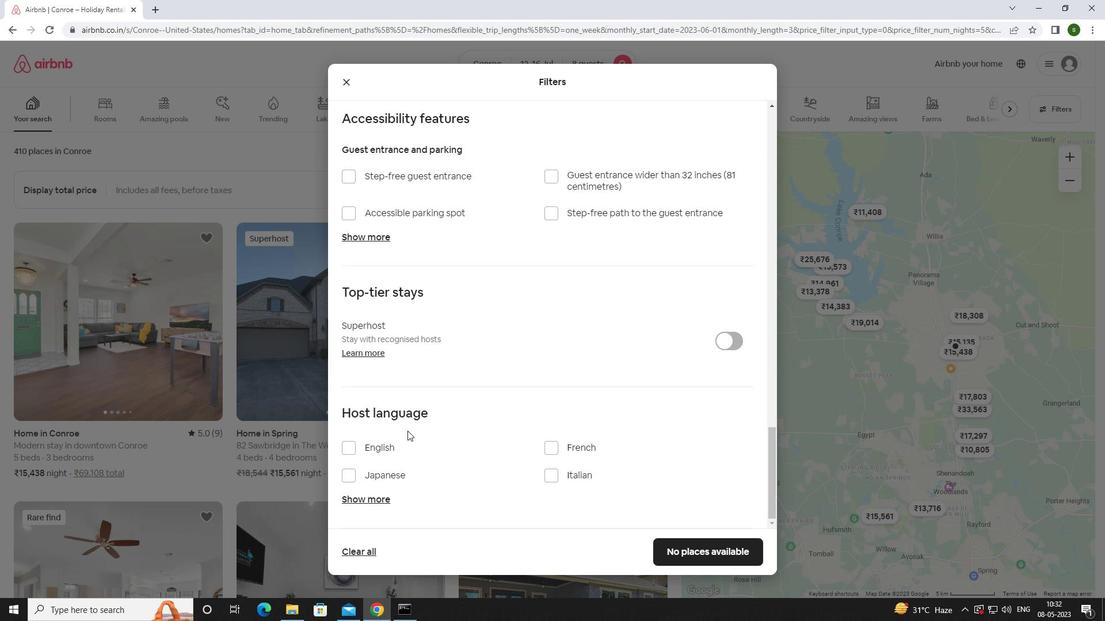 
Action: Mouse pressed left at (358, 447)
Screenshot: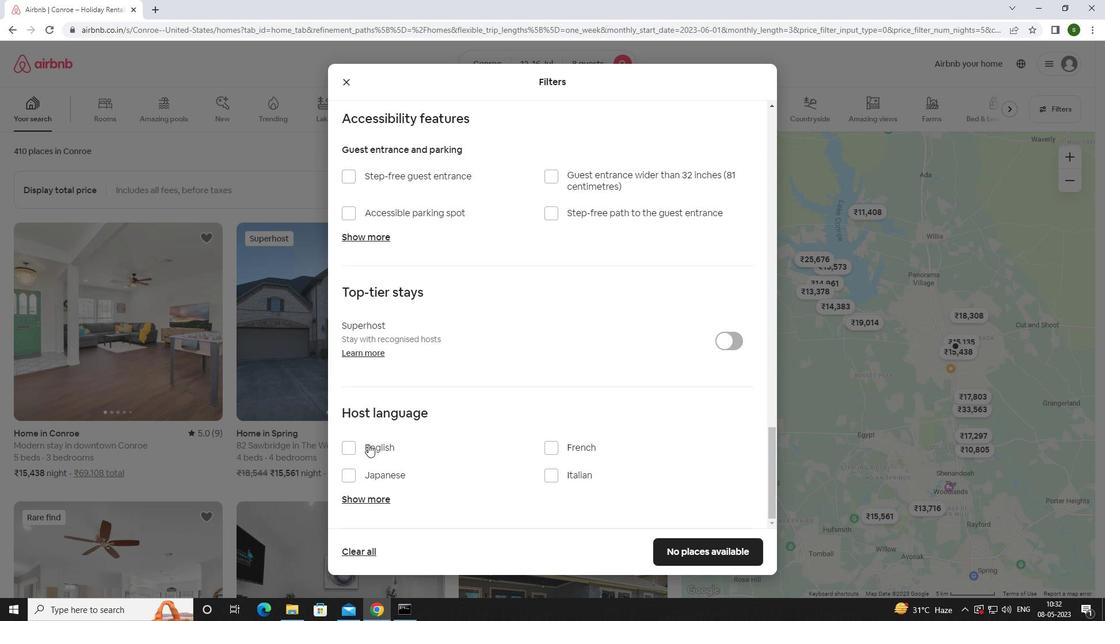
Action: Mouse moved to (692, 553)
Screenshot: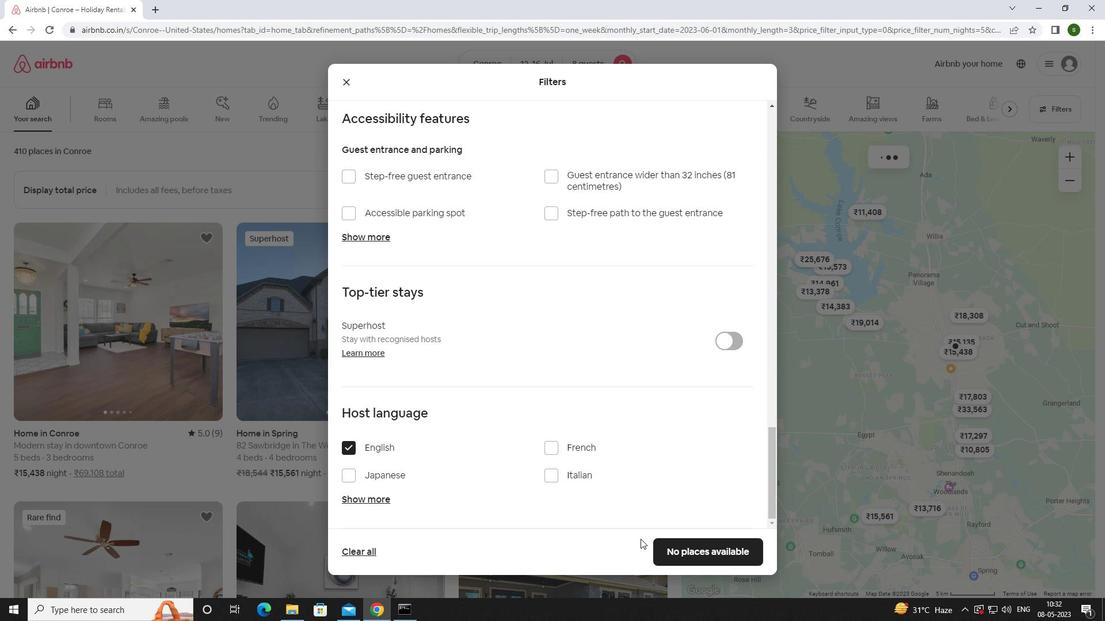 
Action: Mouse pressed left at (692, 553)
Screenshot: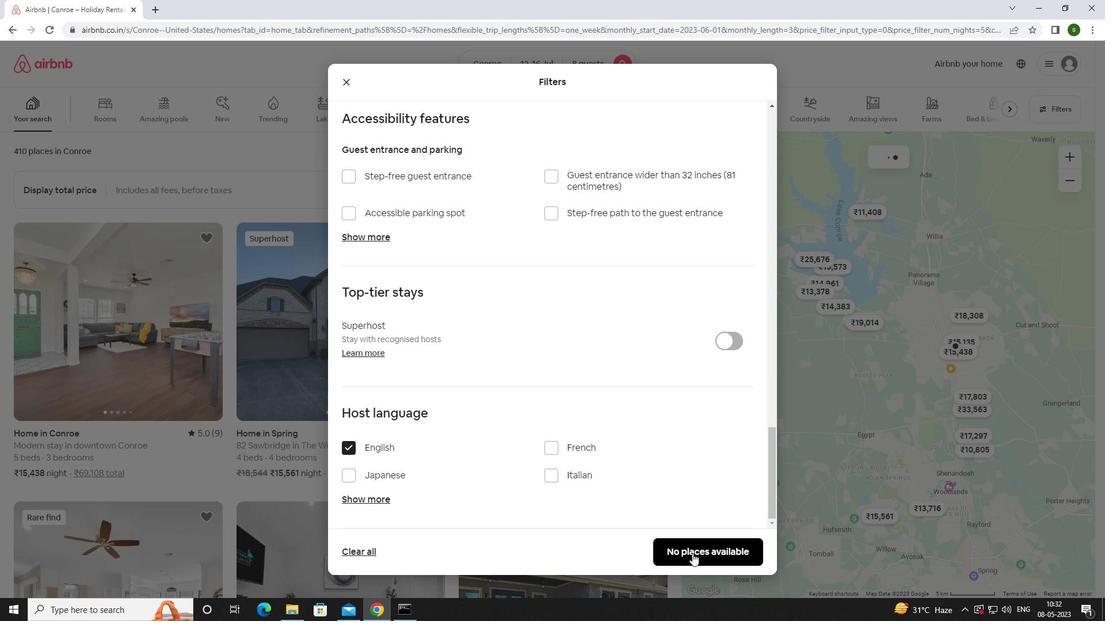 
Action: Mouse moved to (508, 388)
Screenshot: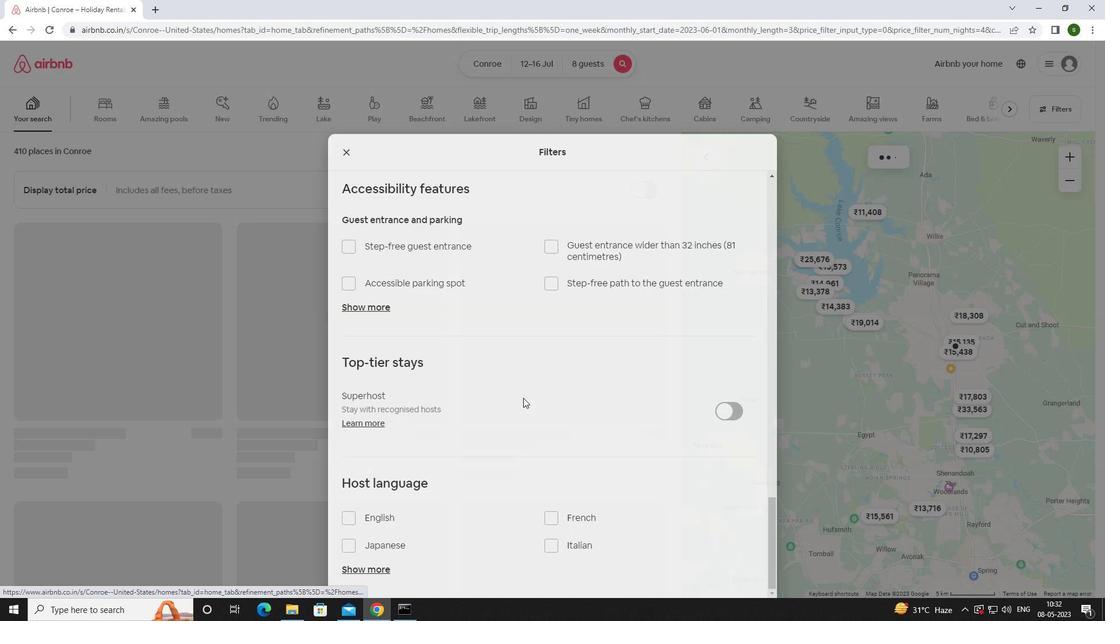
